 Task: Find connections with filter location Shaoguan with filter topic #Futurewith filter profile language English with filter current company PRI Global with filter school Karnataka Jobs and Careers with filter industry Commercial and Service Industry Machinery Manufacturing with filter service category Grant Writing with filter keywords title Chief Technology Officer (CTO)
Action: Mouse moved to (186, 291)
Screenshot: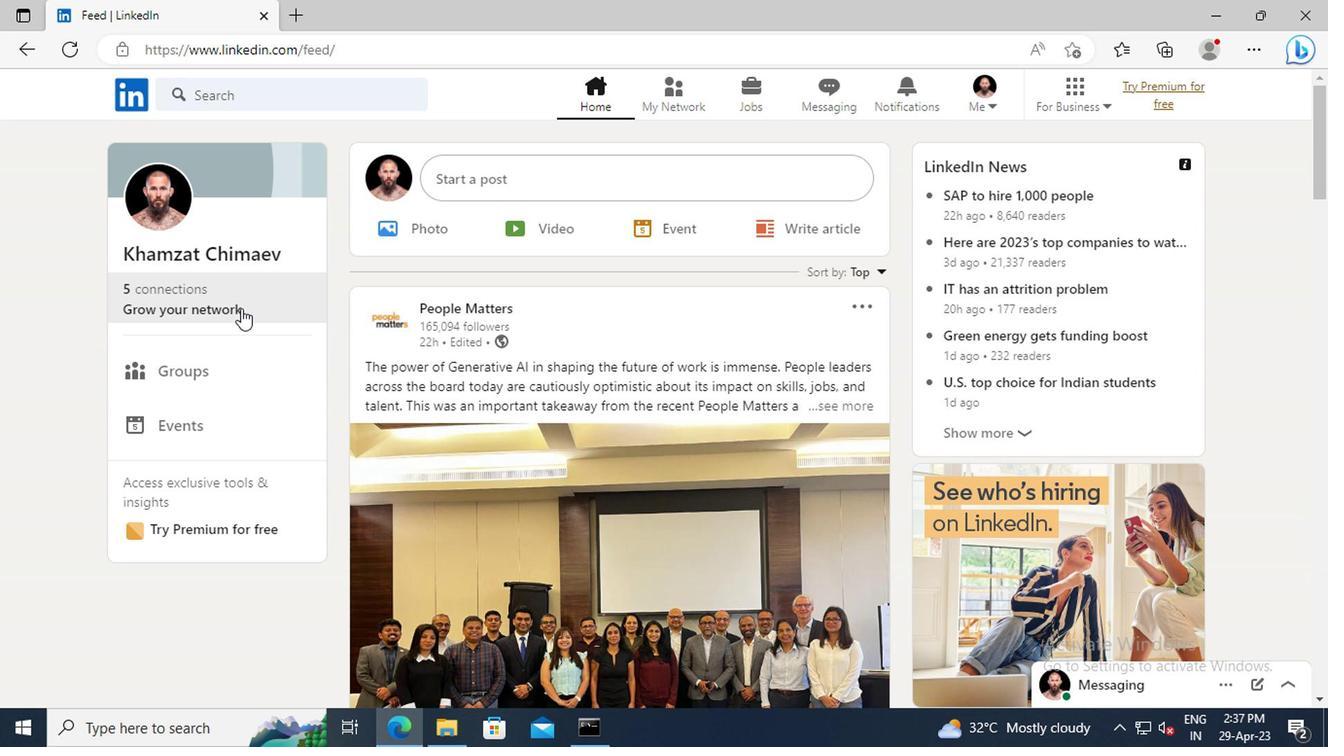 
Action: Mouse pressed left at (186, 291)
Screenshot: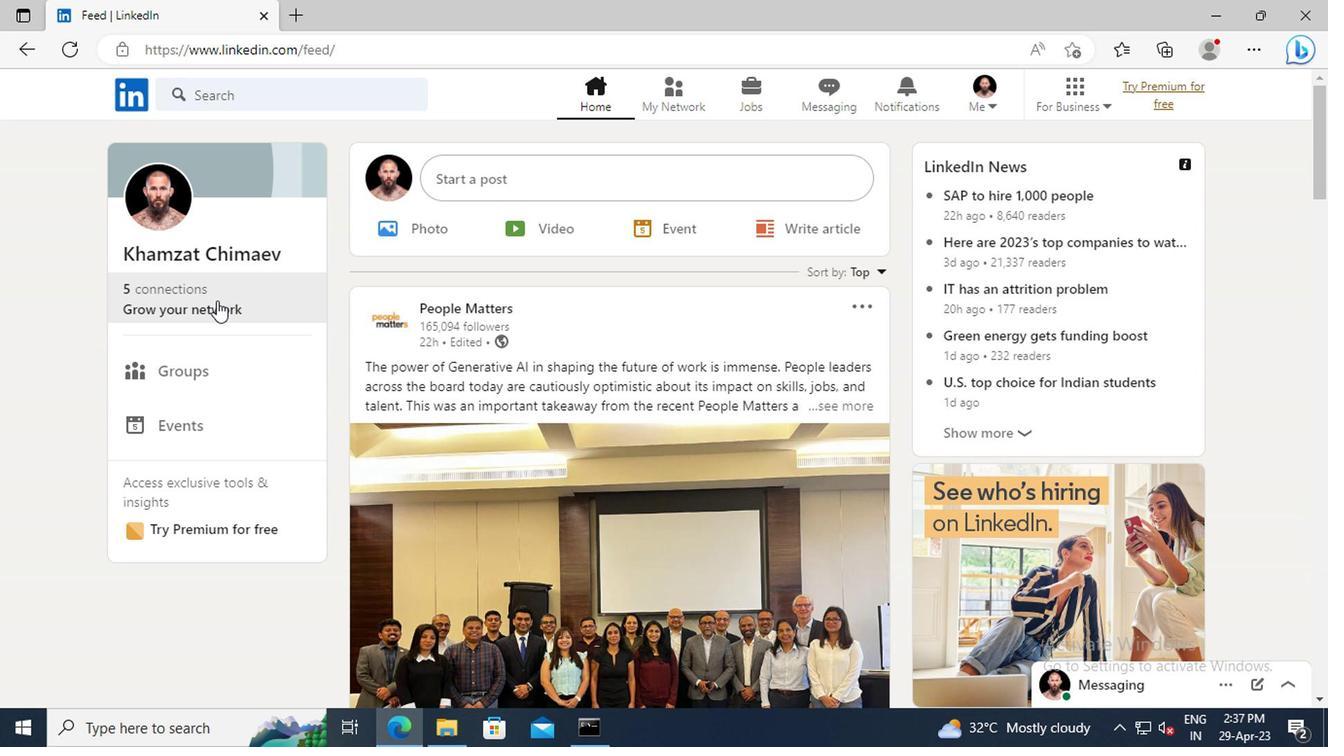 
Action: Mouse moved to (205, 205)
Screenshot: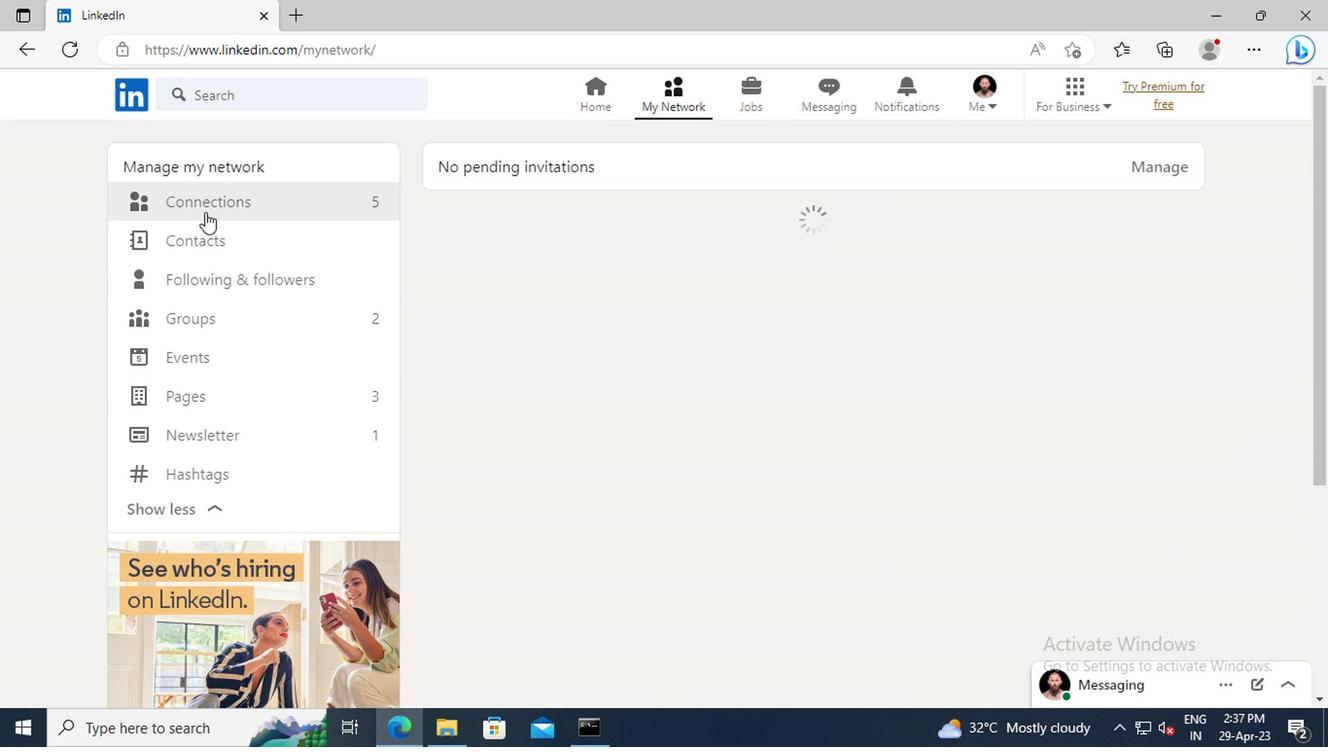 
Action: Mouse pressed left at (205, 205)
Screenshot: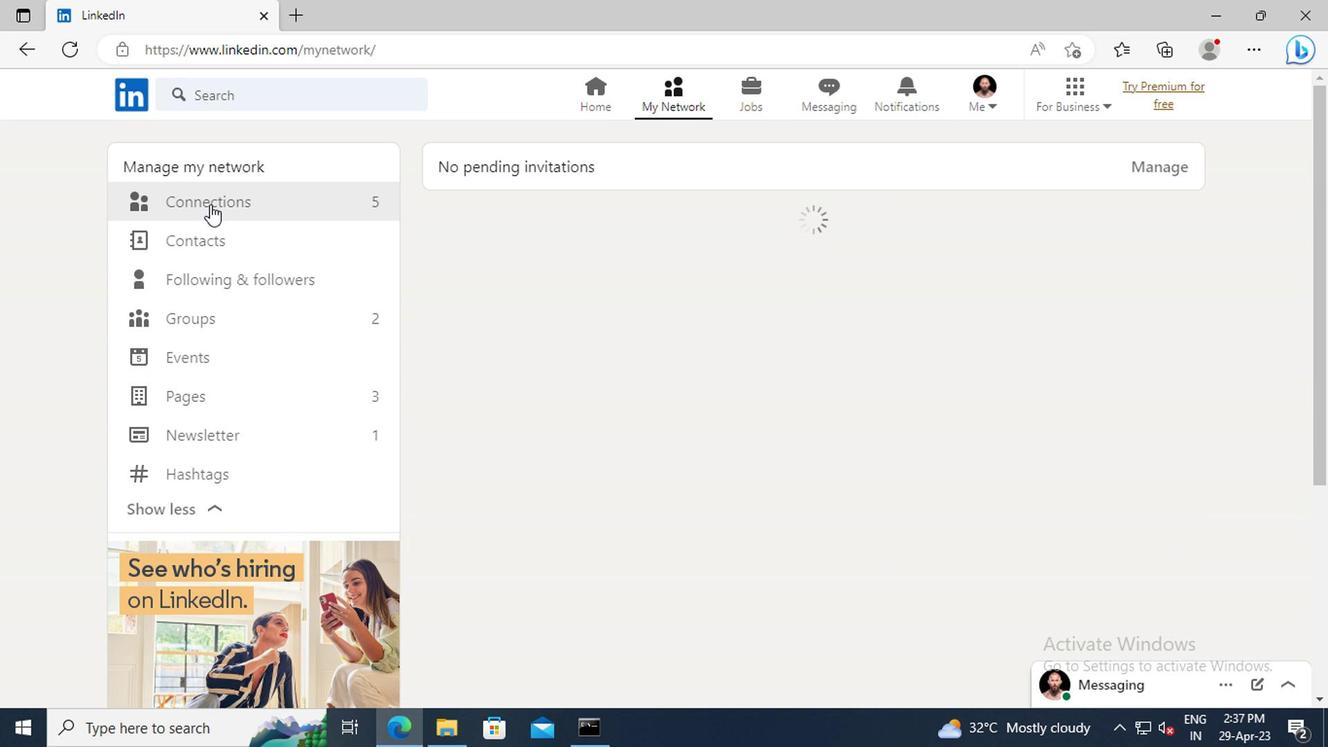 
Action: Mouse moved to (774, 209)
Screenshot: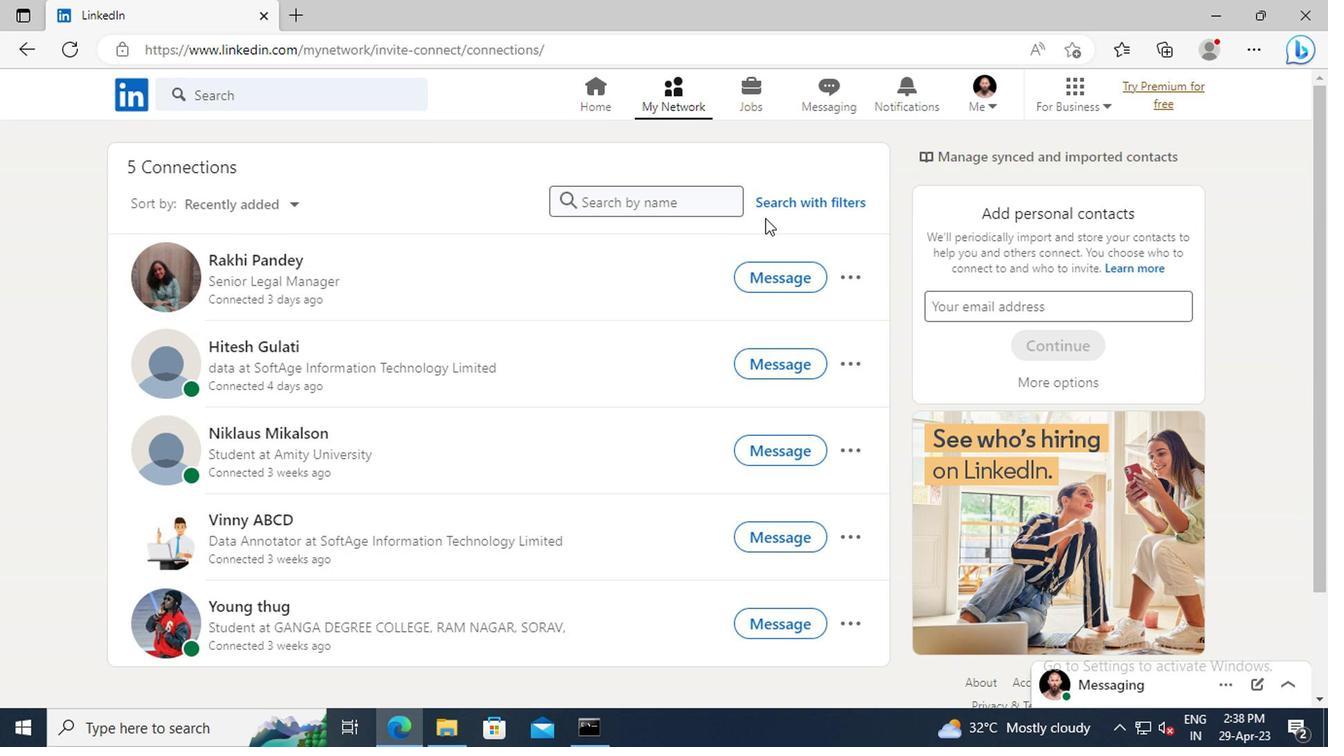 
Action: Mouse pressed left at (774, 209)
Screenshot: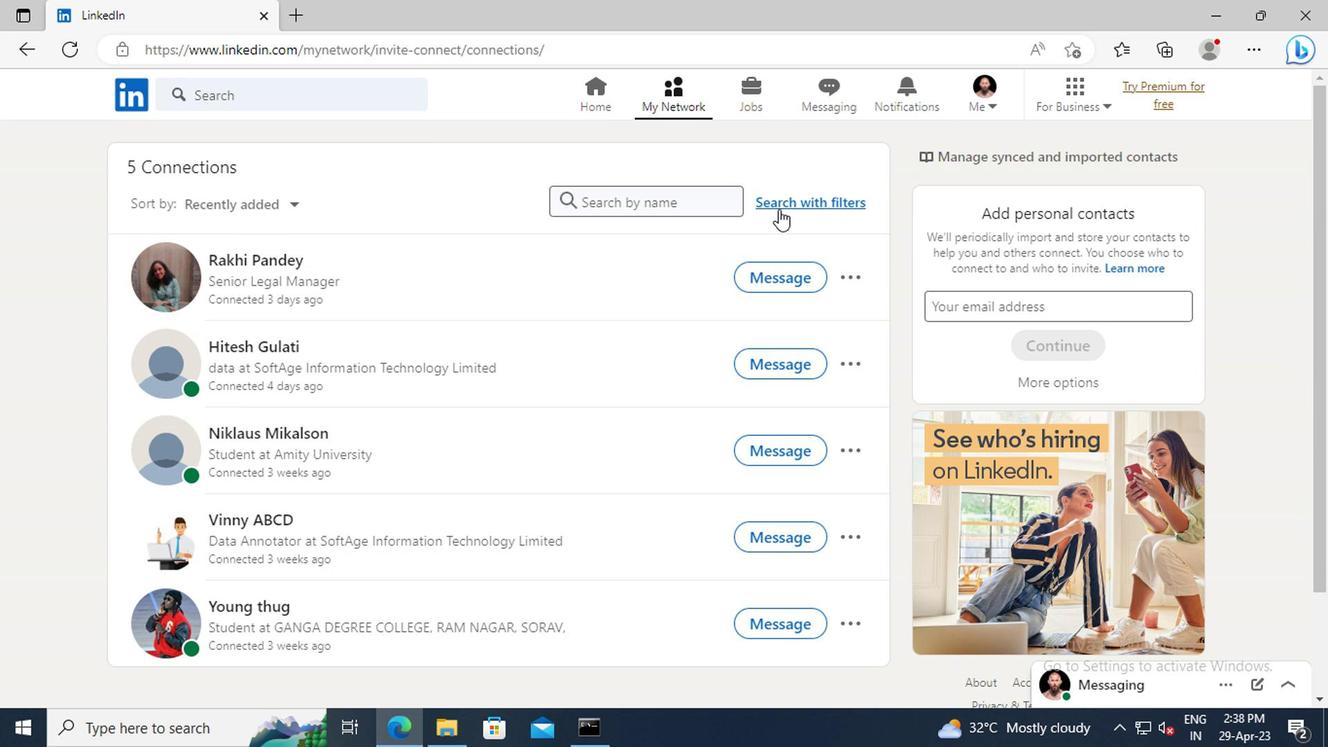 
Action: Mouse moved to (735, 153)
Screenshot: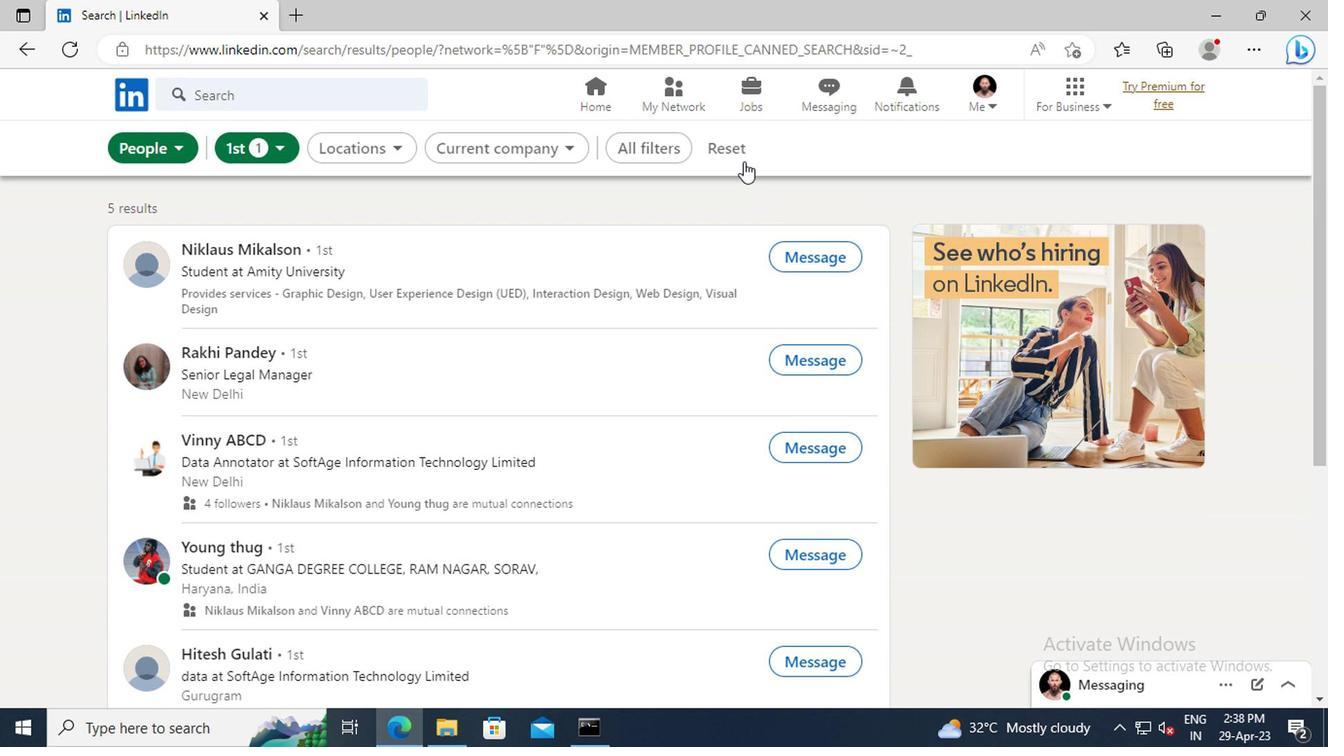 
Action: Mouse pressed left at (735, 153)
Screenshot: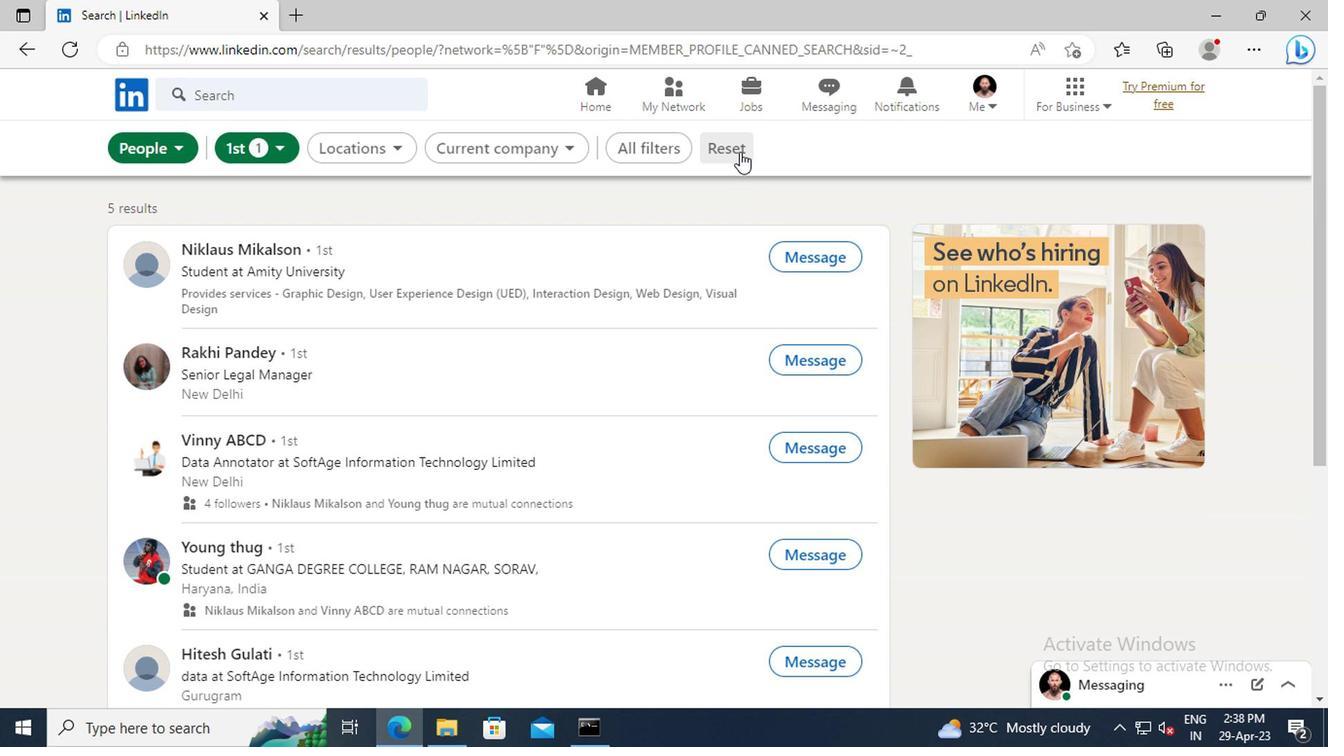 
Action: Mouse moved to (691, 152)
Screenshot: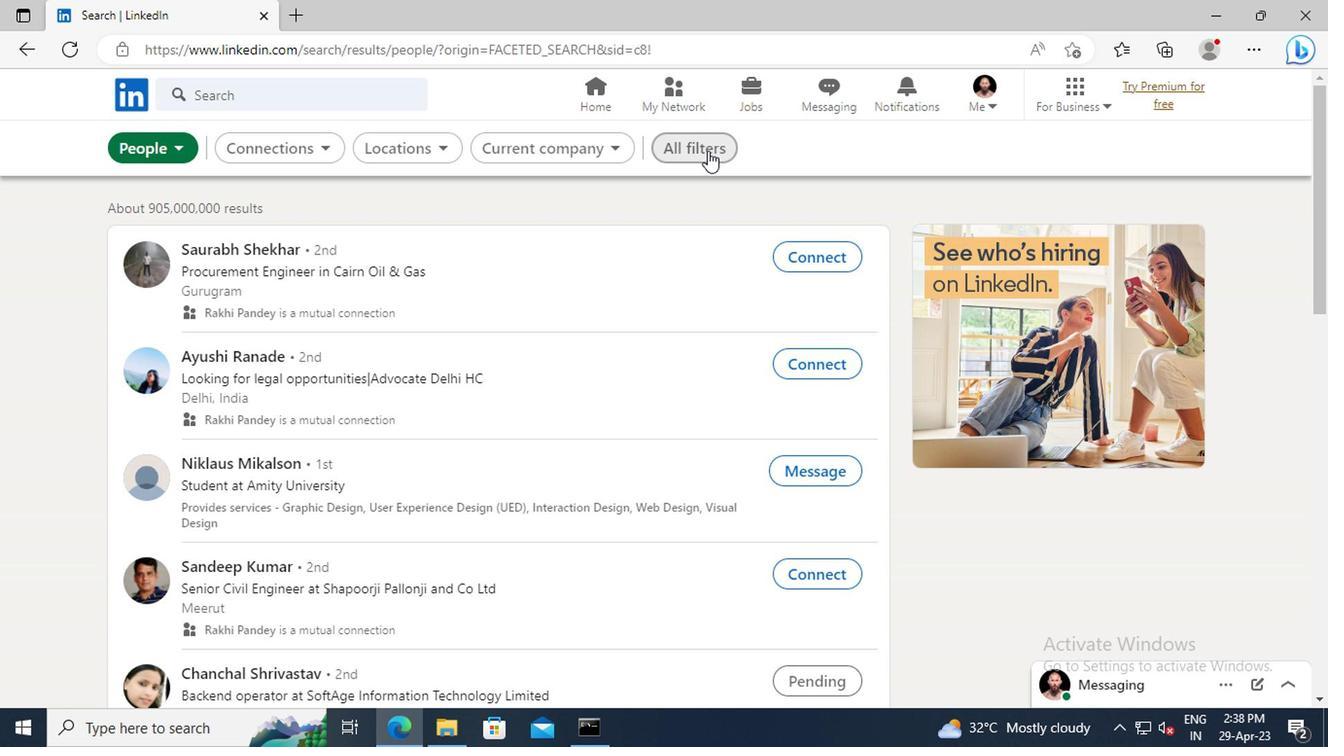 
Action: Mouse pressed left at (691, 152)
Screenshot: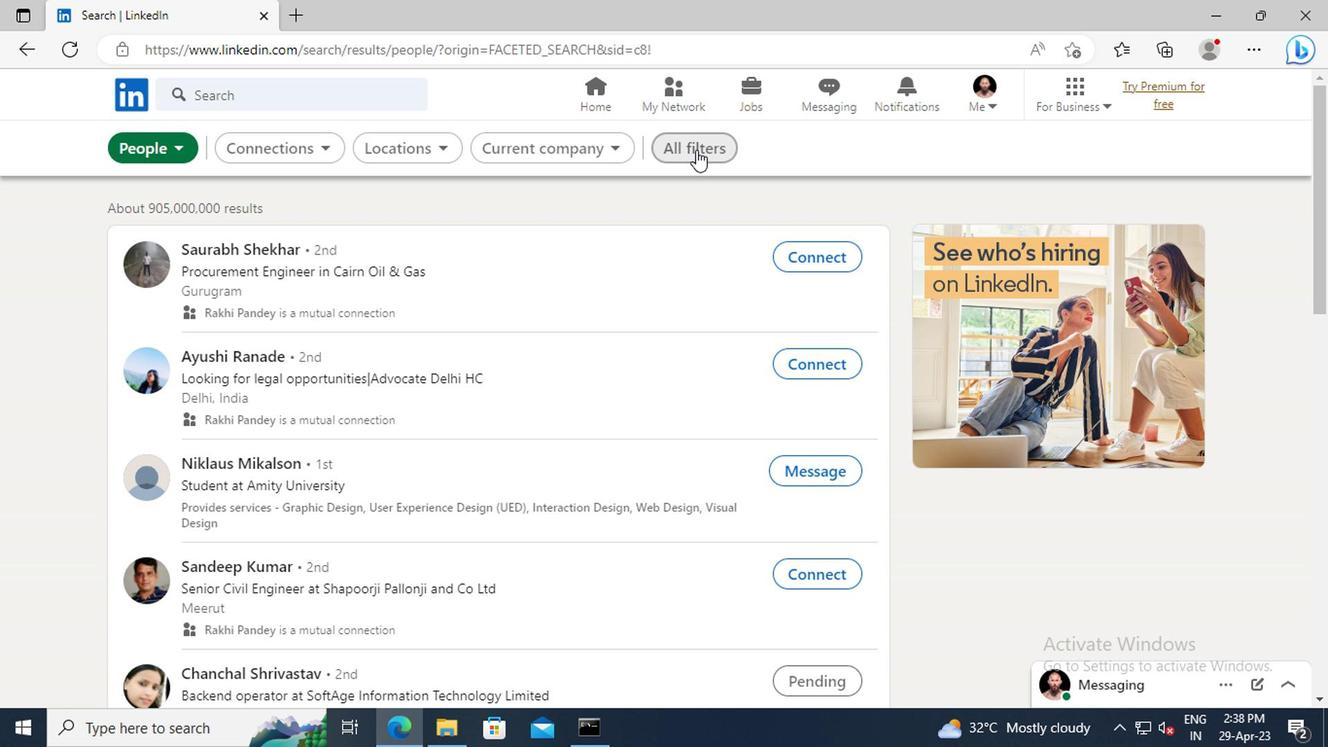 
Action: Mouse moved to (1085, 337)
Screenshot: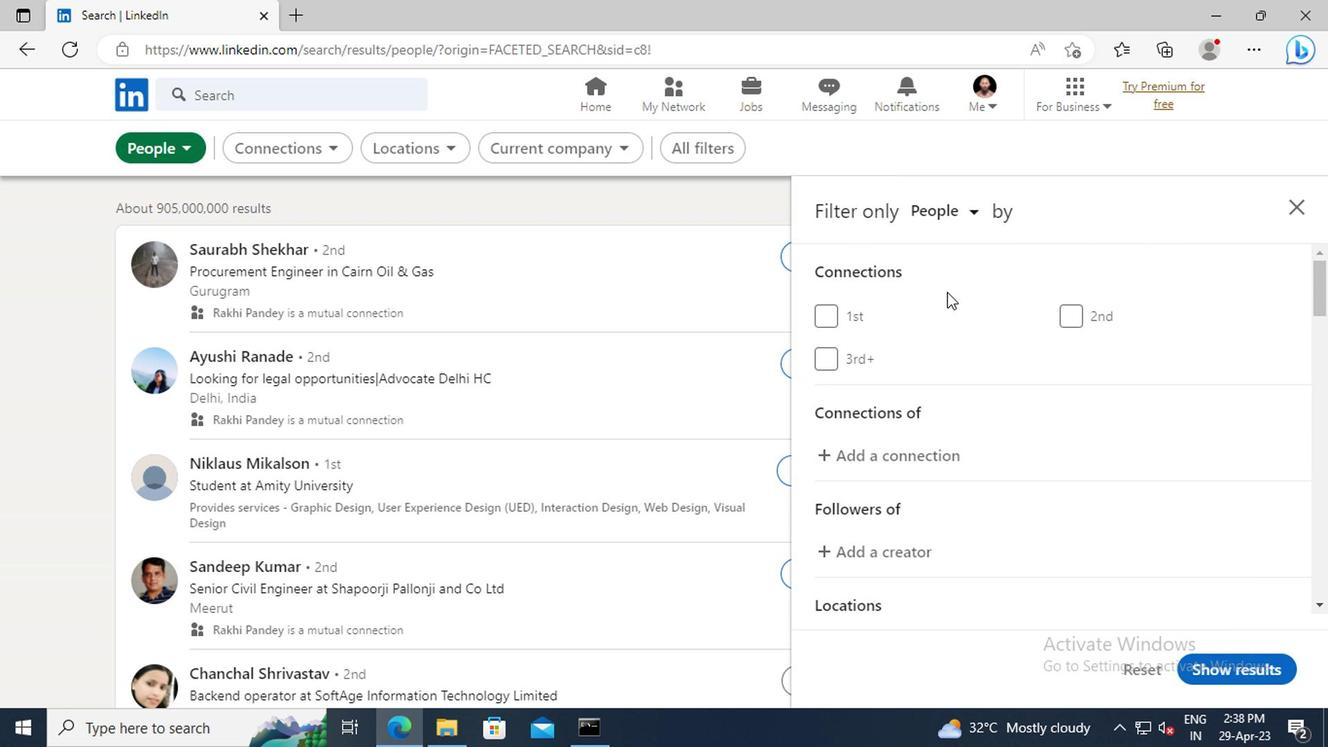 
Action: Mouse scrolled (1085, 336) with delta (0, -1)
Screenshot: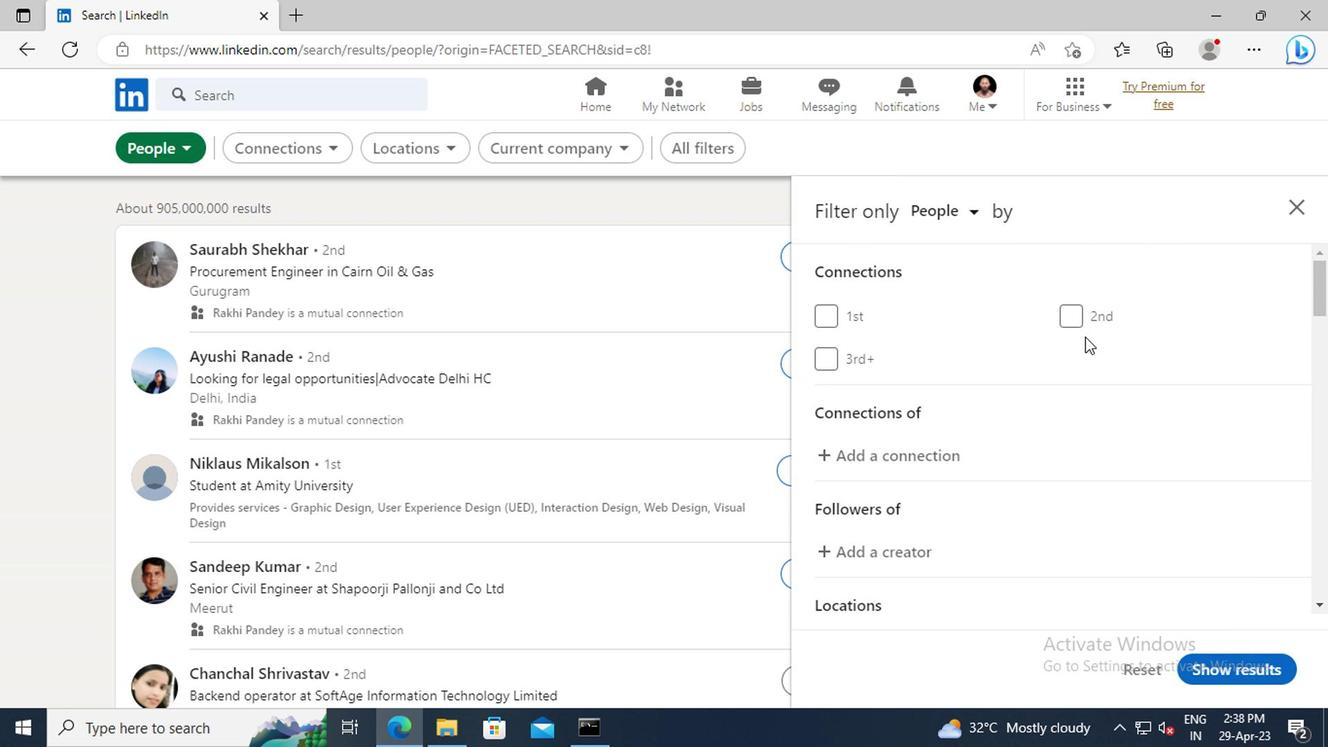 
Action: Mouse scrolled (1085, 336) with delta (0, -1)
Screenshot: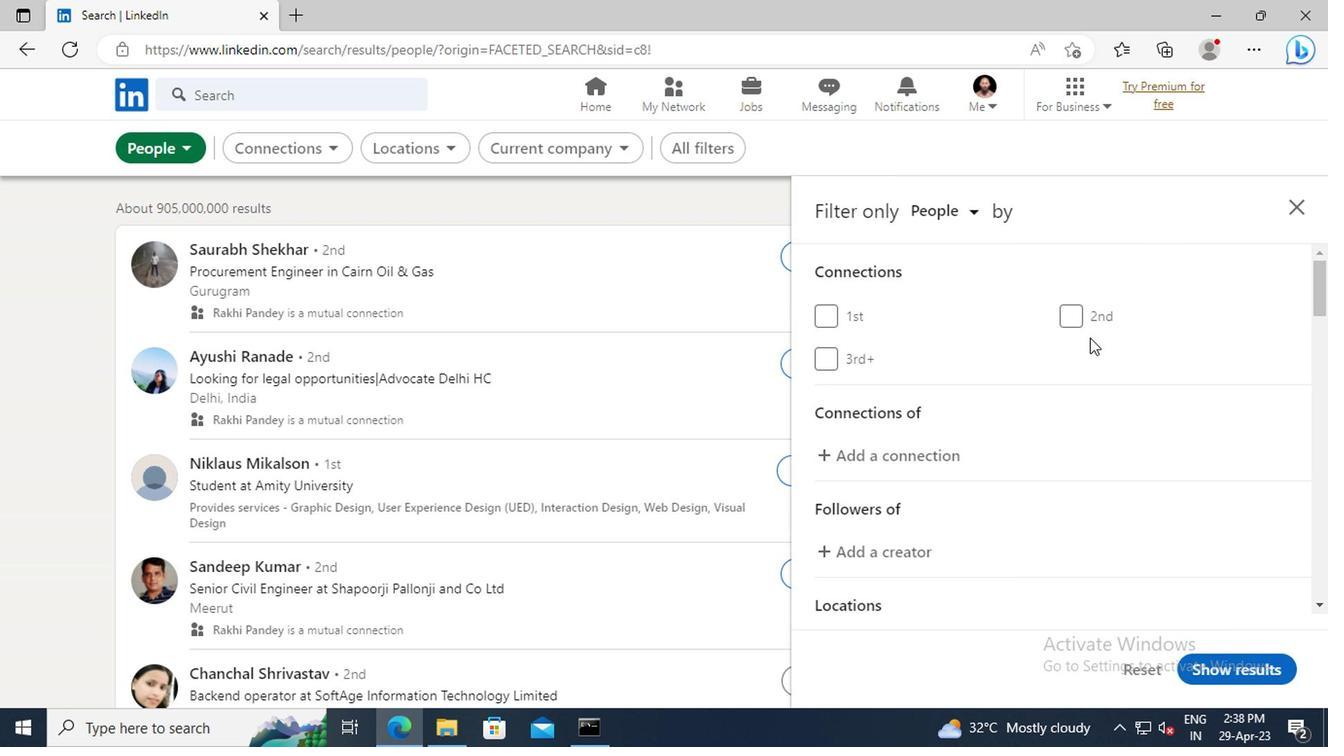 
Action: Mouse scrolled (1085, 336) with delta (0, -1)
Screenshot: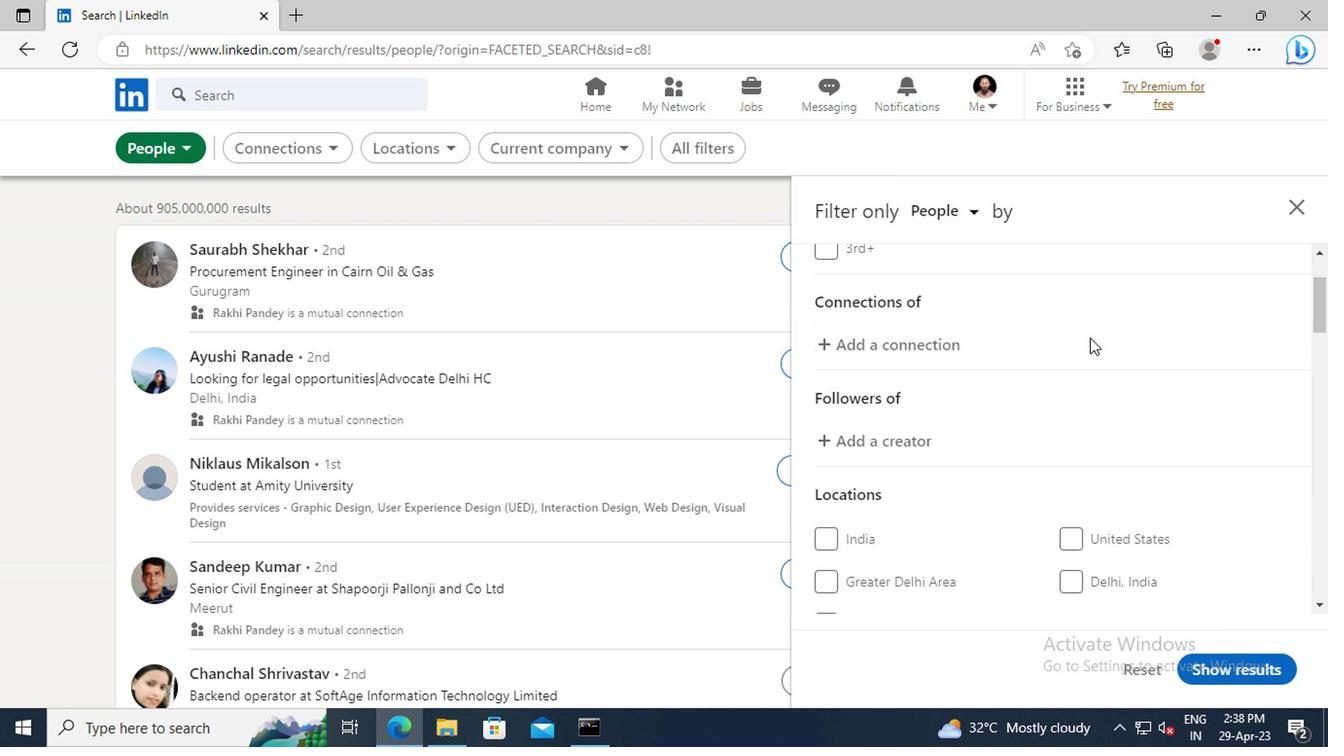 
Action: Mouse scrolled (1085, 336) with delta (0, -1)
Screenshot: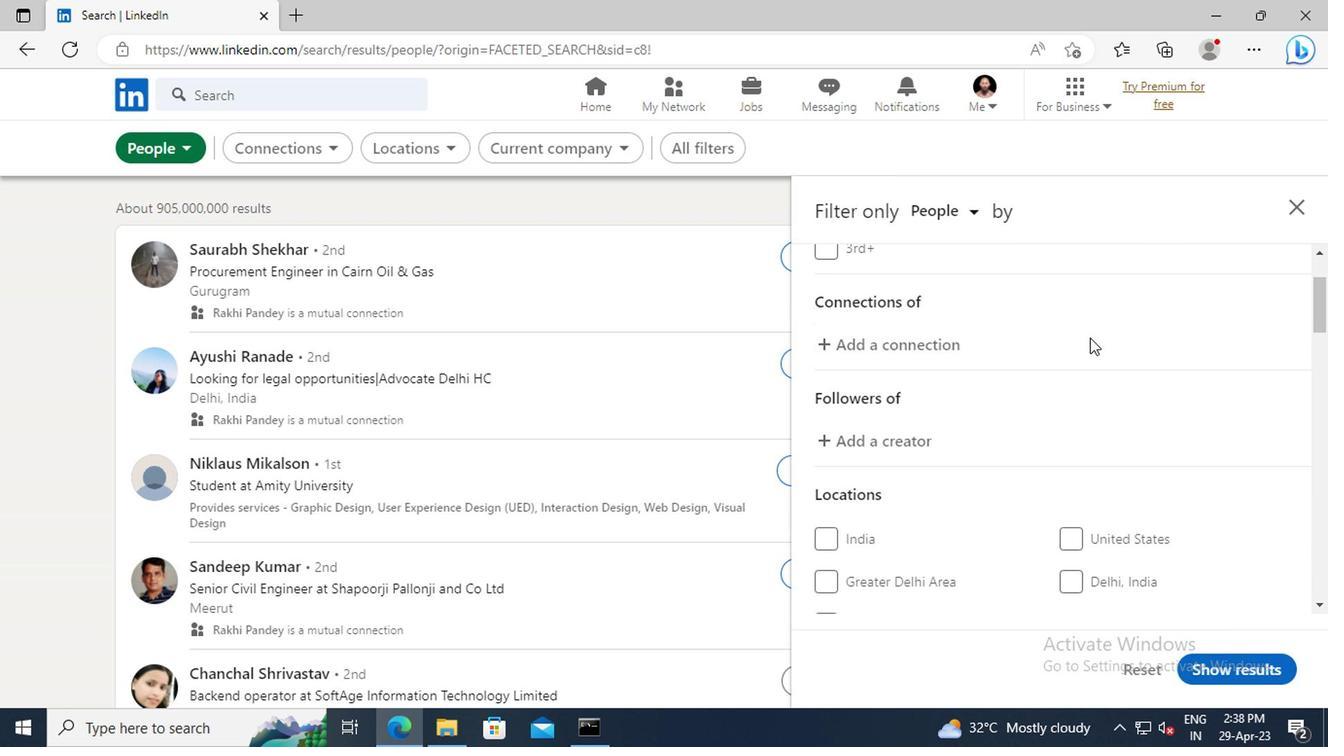 
Action: Mouse scrolled (1085, 336) with delta (0, -1)
Screenshot: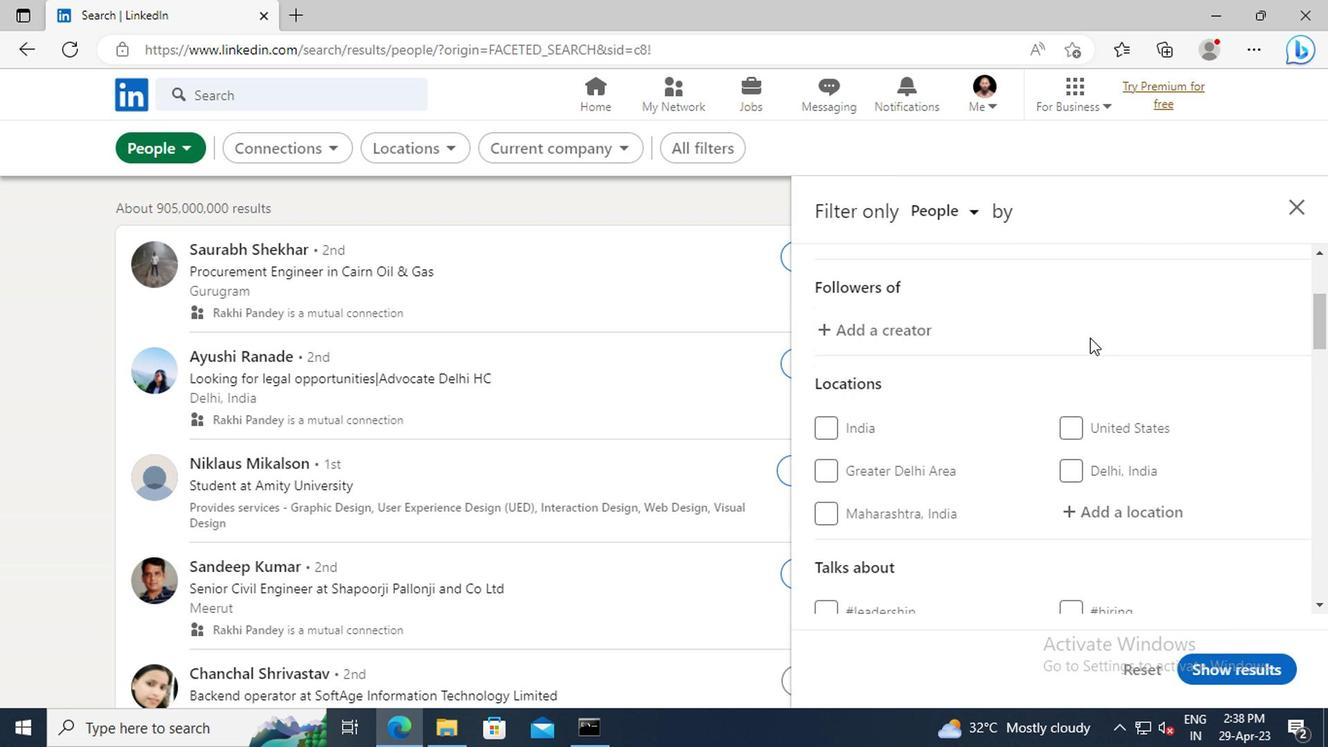 
Action: Mouse scrolled (1085, 336) with delta (0, -1)
Screenshot: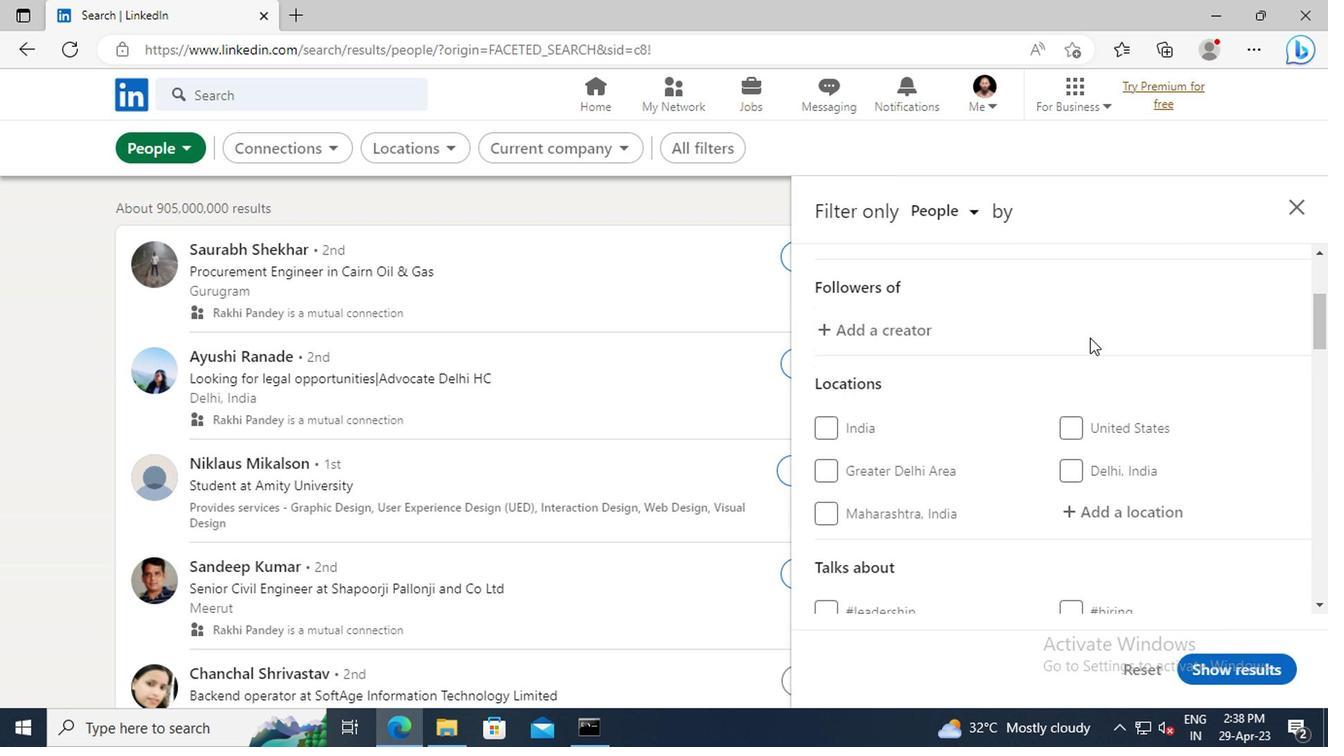 
Action: Mouse moved to (1093, 394)
Screenshot: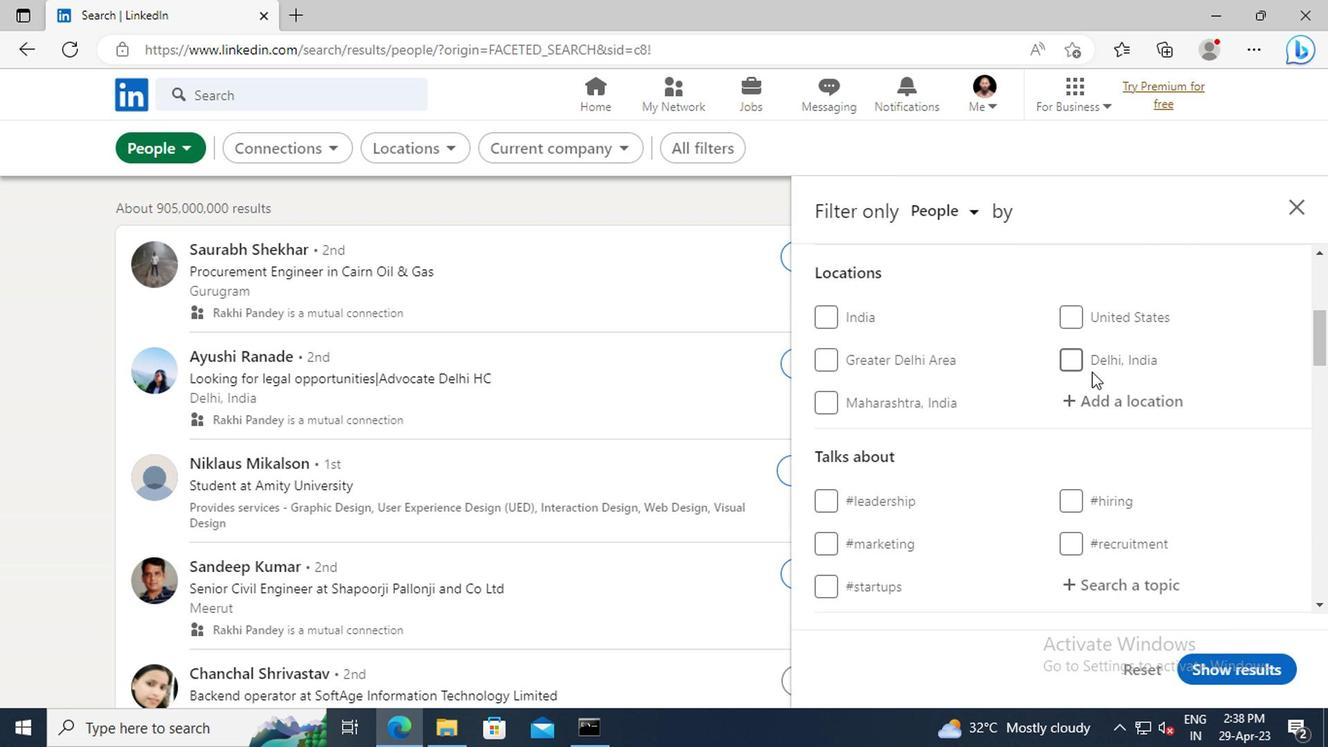 
Action: Mouse pressed left at (1093, 394)
Screenshot: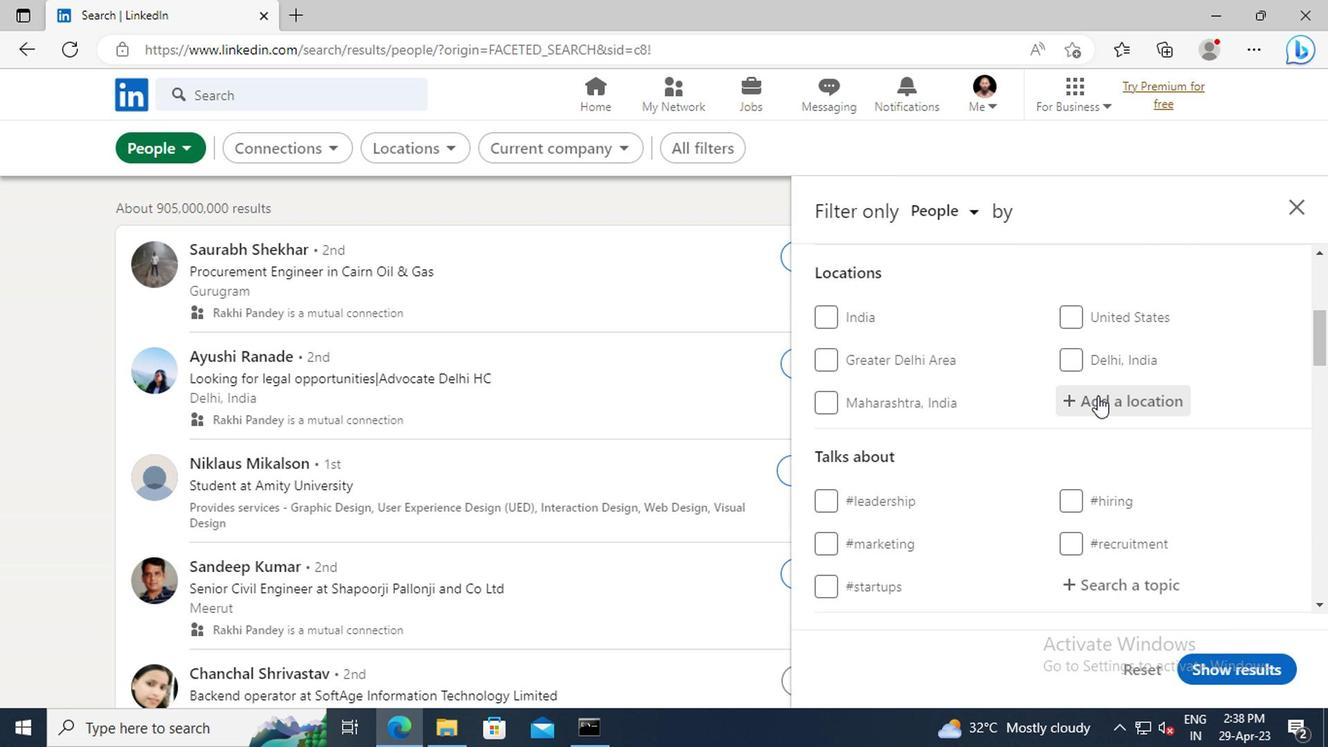 
Action: Key pressed <Key.shift>SHAOGUAN
Screenshot: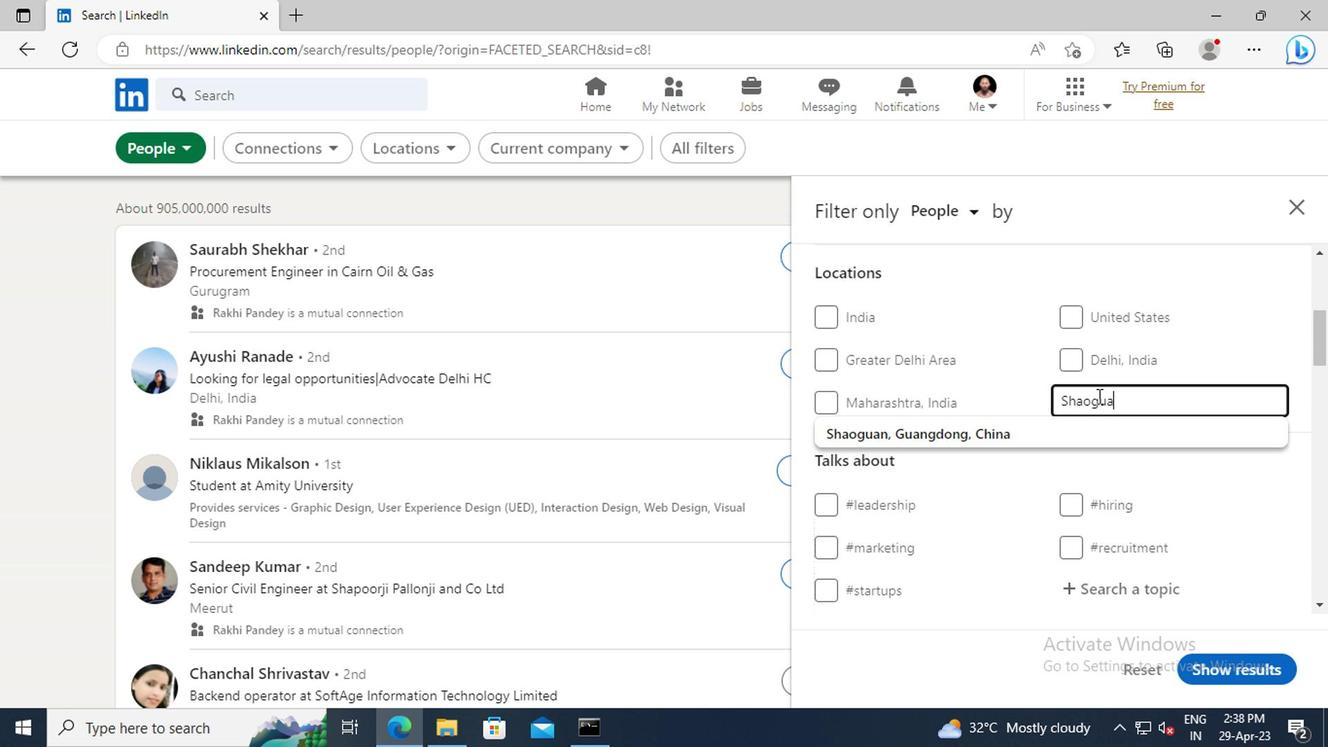 
Action: Mouse moved to (1076, 422)
Screenshot: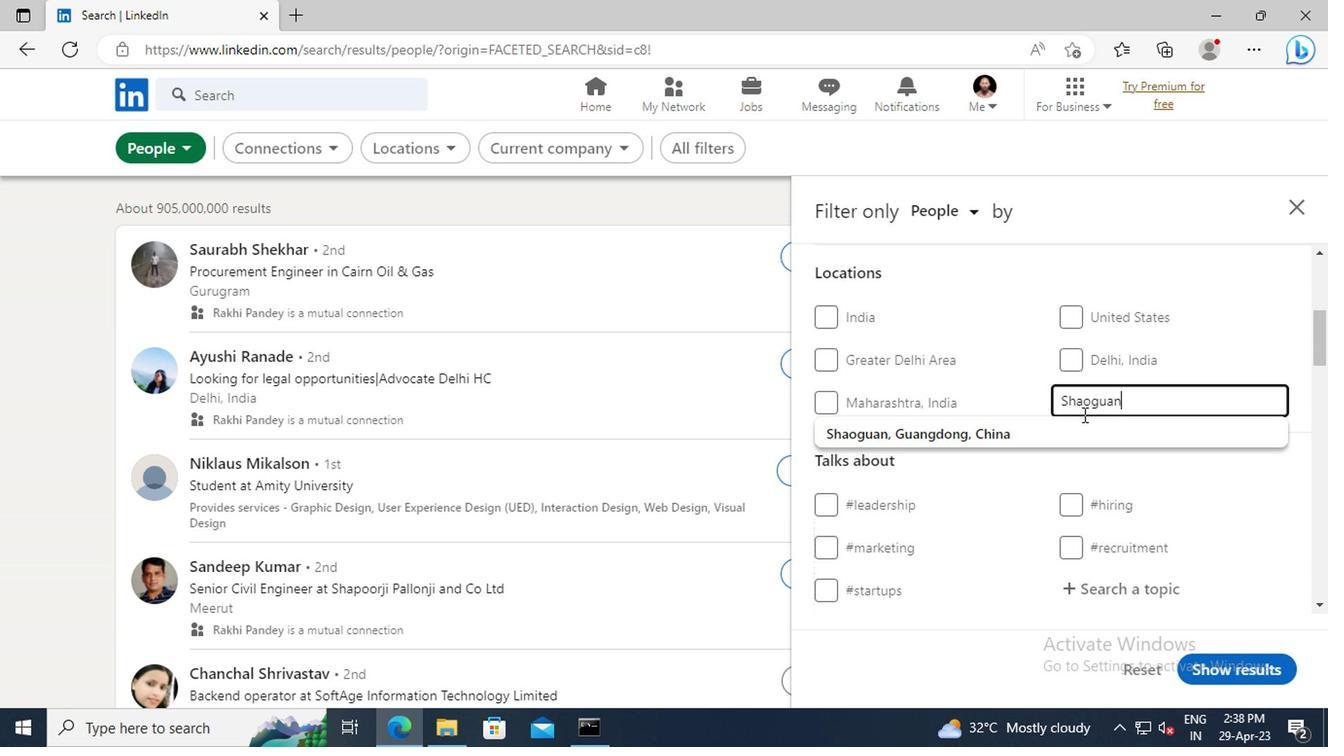 
Action: Mouse pressed left at (1076, 422)
Screenshot: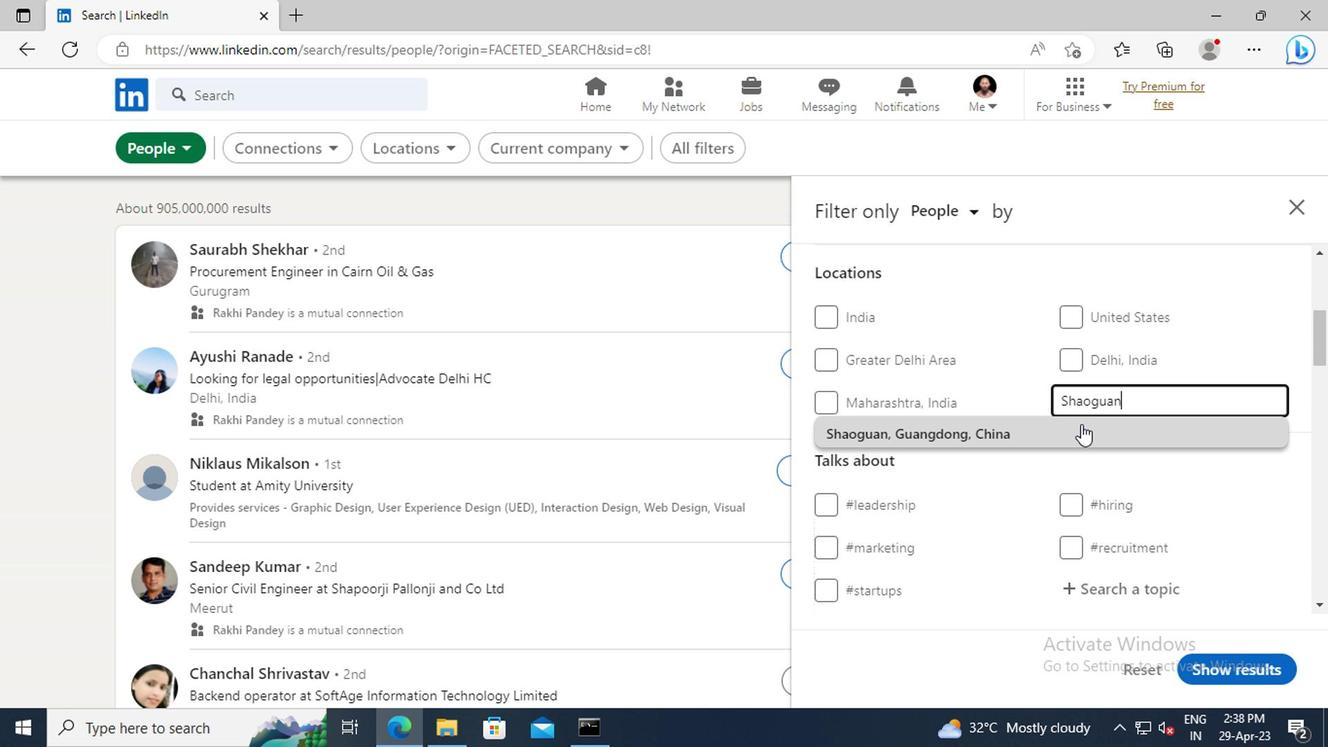 
Action: Mouse scrolled (1076, 421) with delta (0, 0)
Screenshot: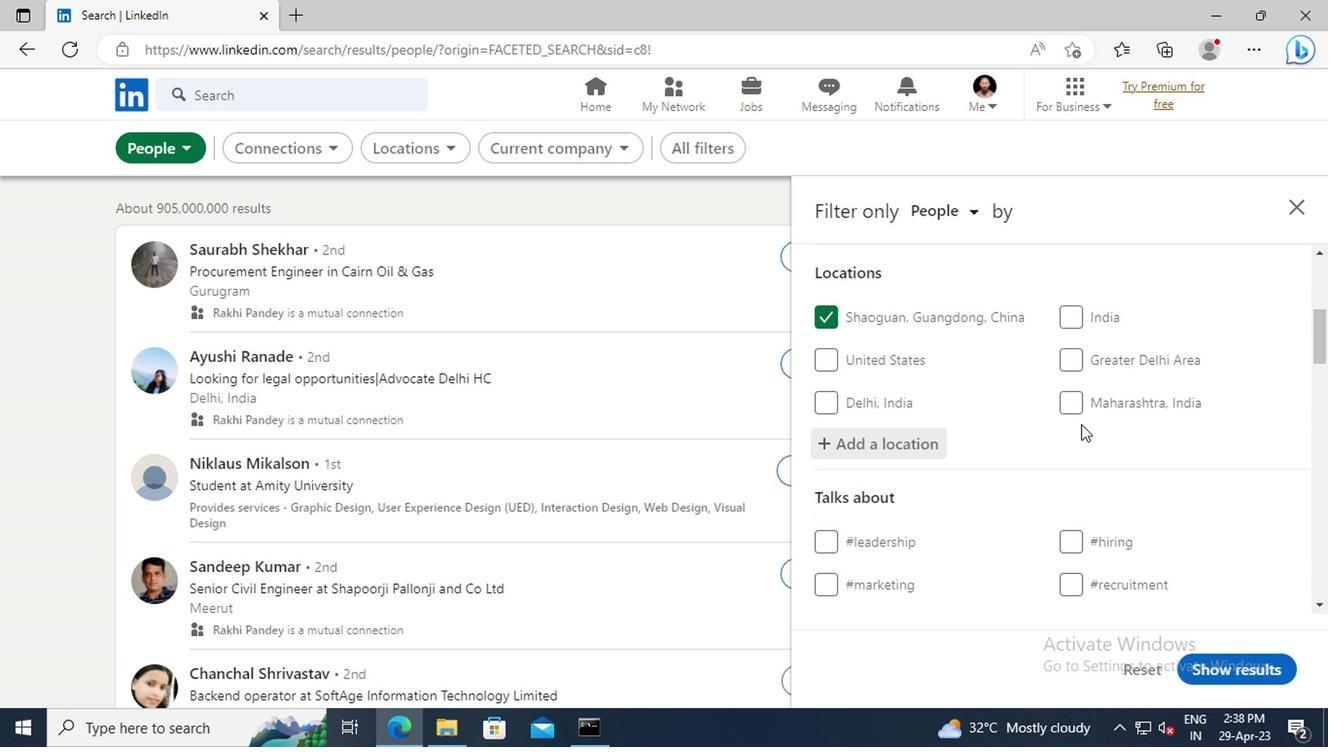 
Action: Mouse scrolled (1076, 421) with delta (0, 0)
Screenshot: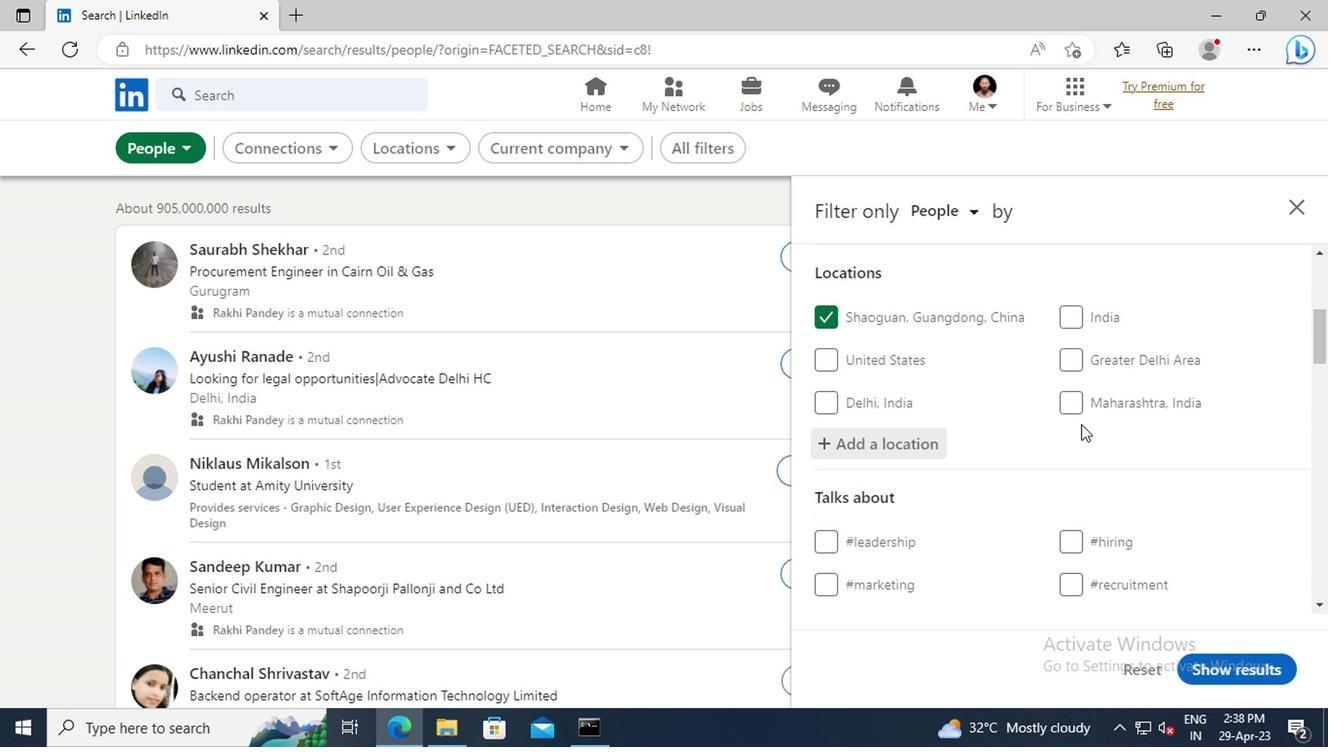 
Action: Mouse scrolled (1076, 421) with delta (0, 0)
Screenshot: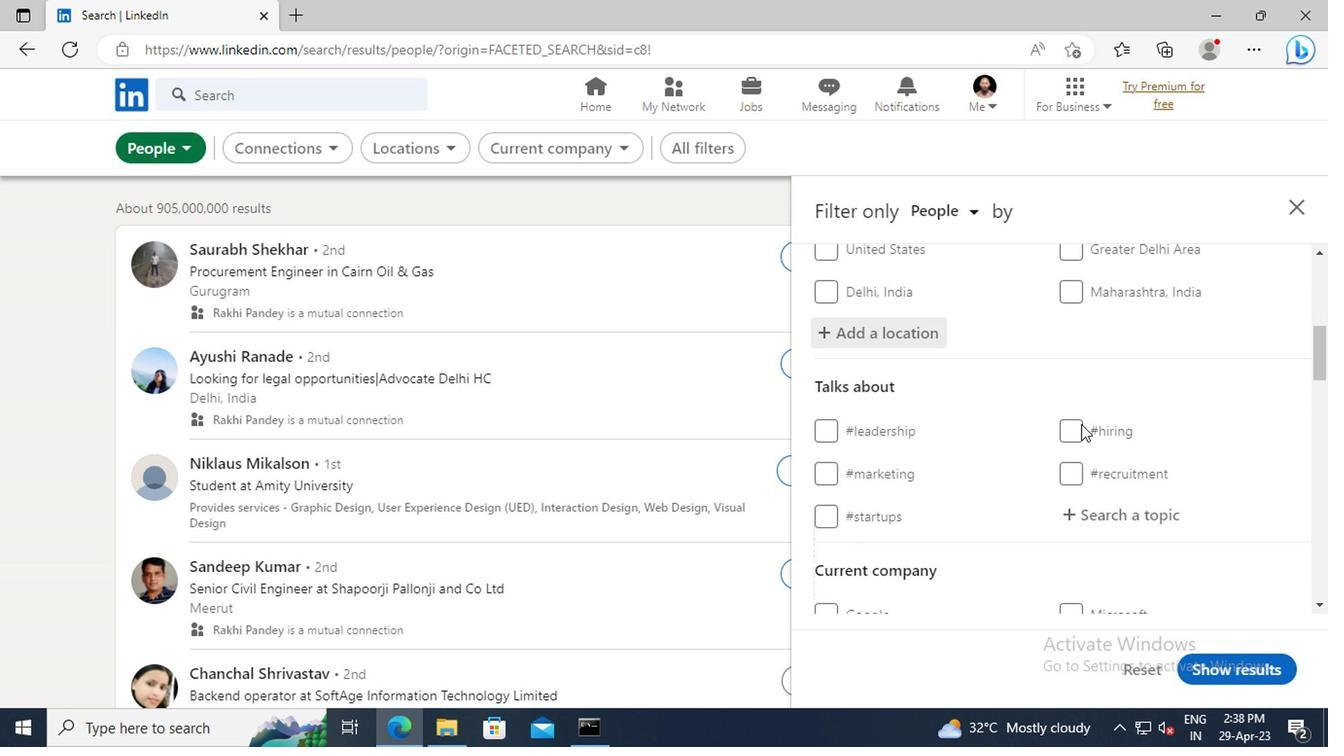 
Action: Mouse moved to (1078, 455)
Screenshot: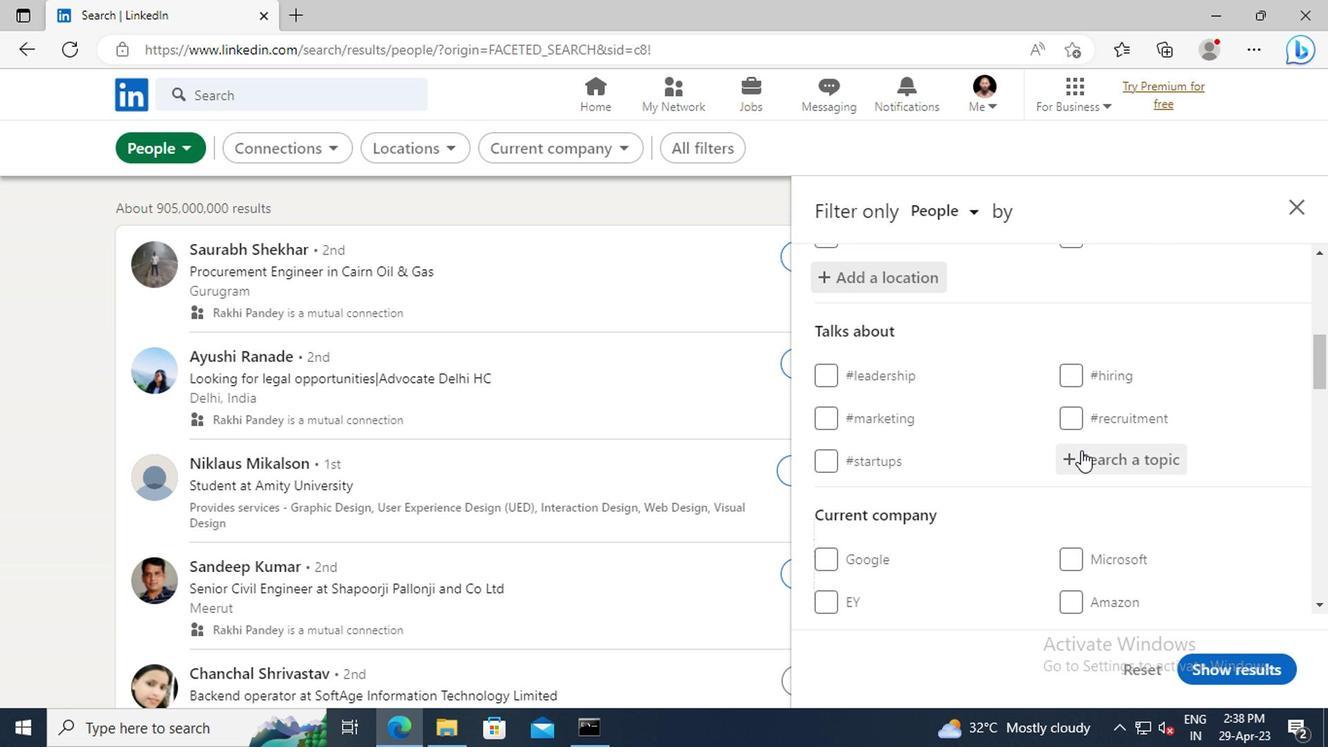 
Action: Mouse pressed left at (1078, 455)
Screenshot: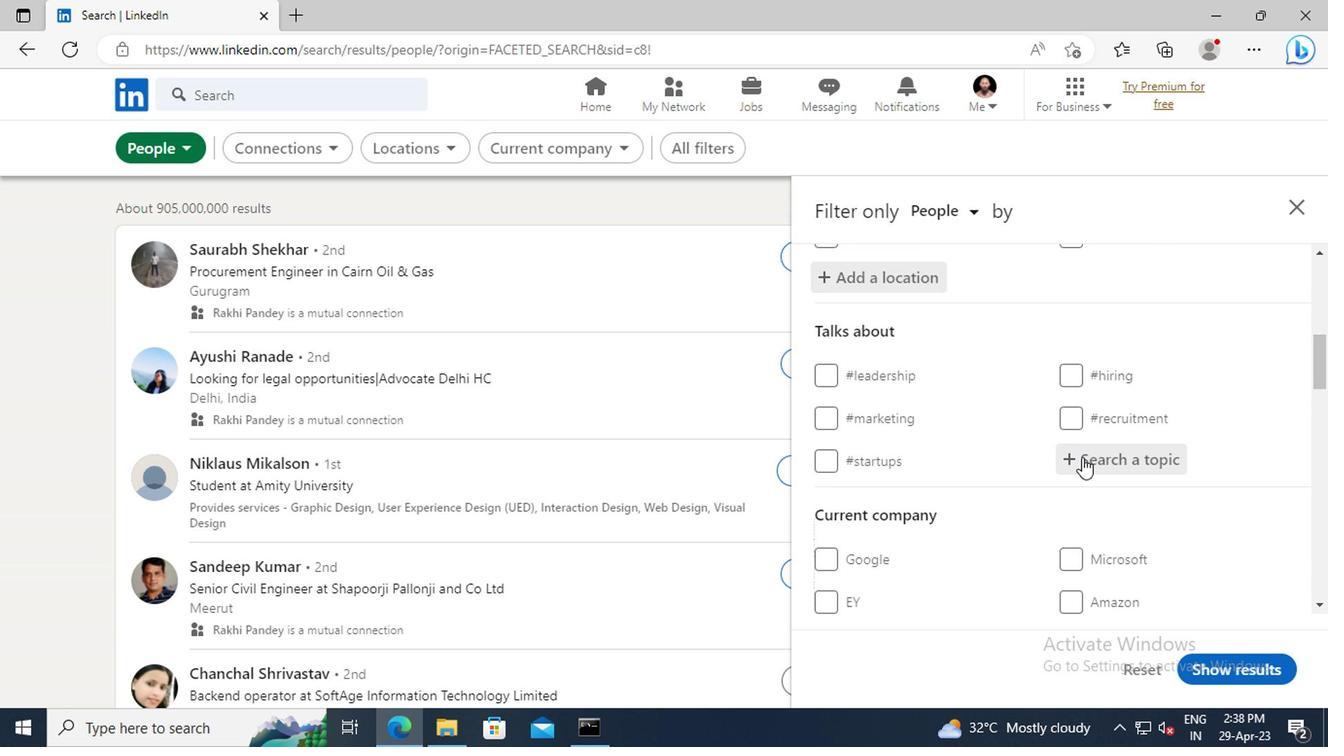 
Action: Key pressed <Key.shift>FUTURE
Screenshot: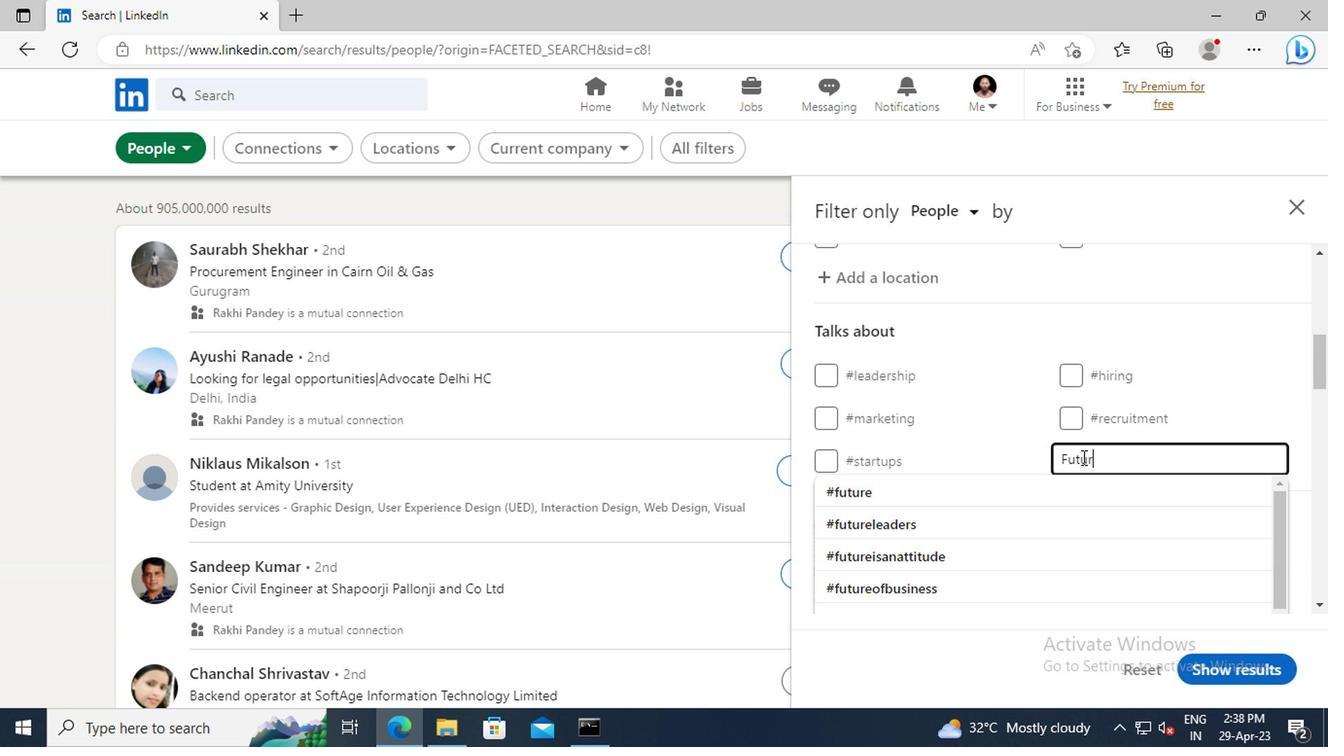 
Action: Mouse moved to (1076, 479)
Screenshot: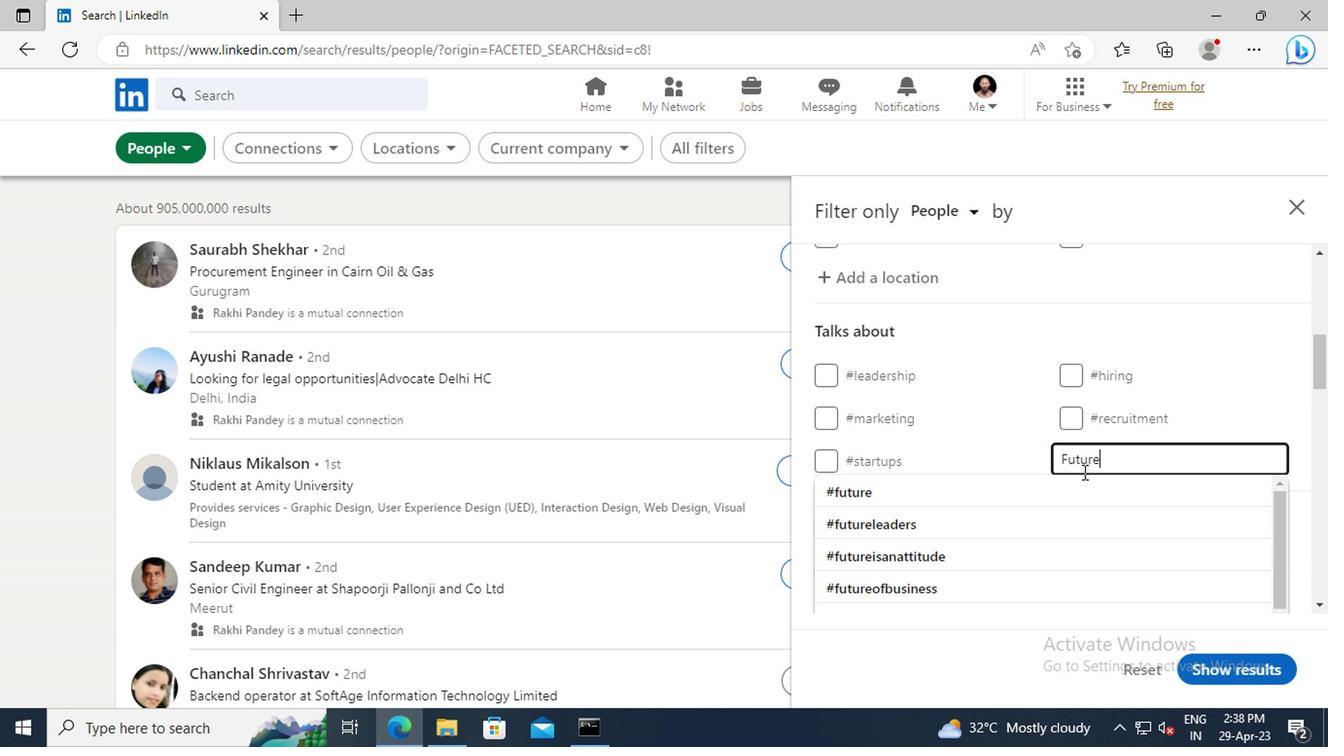 
Action: Mouse pressed left at (1076, 479)
Screenshot: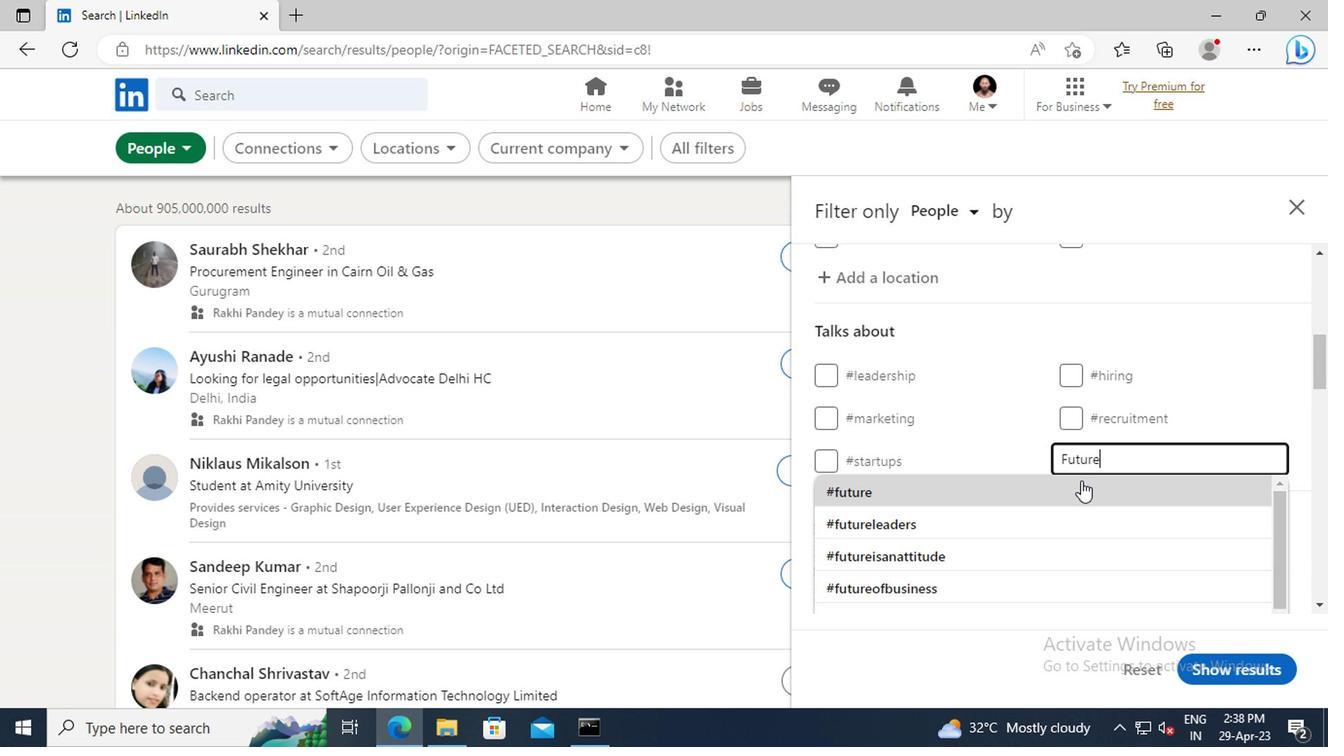
Action: Mouse scrolled (1076, 478) with delta (0, 0)
Screenshot: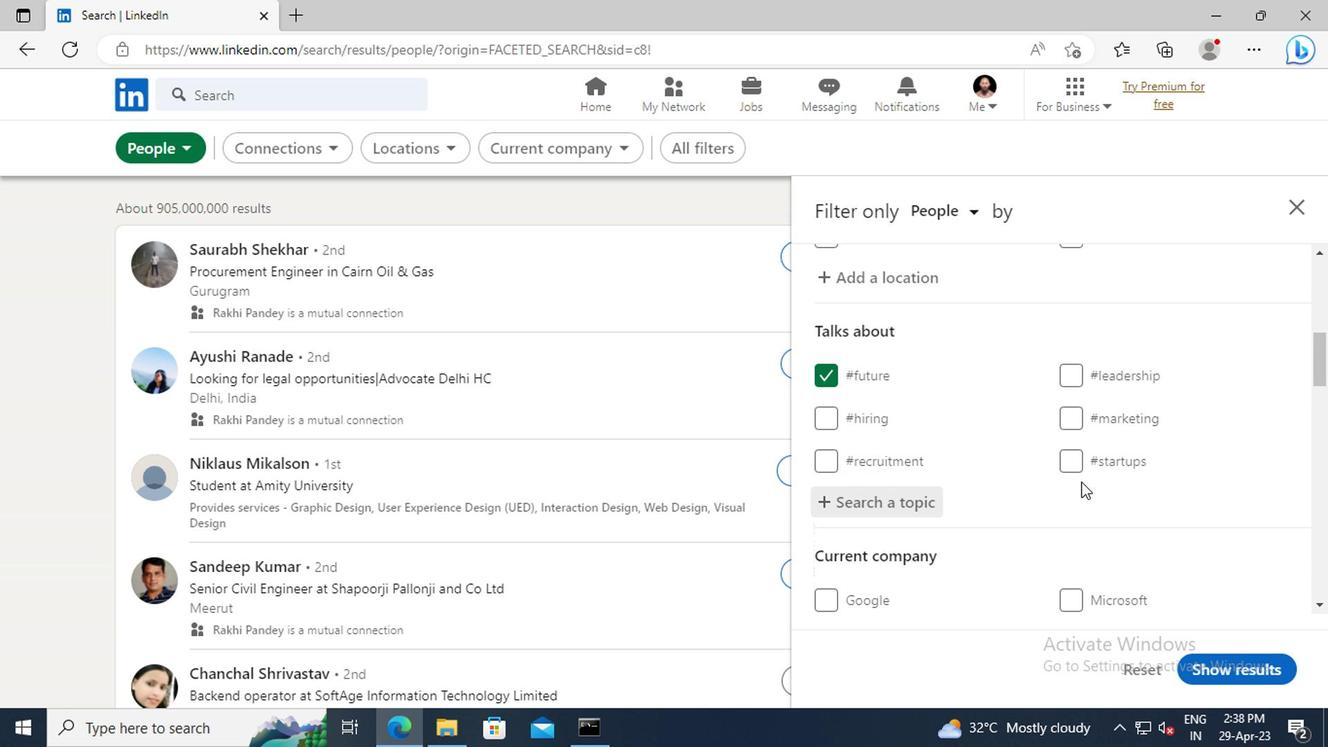 
Action: Mouse scrolled (1076, 478) with delta (0, 0)
Screenshot: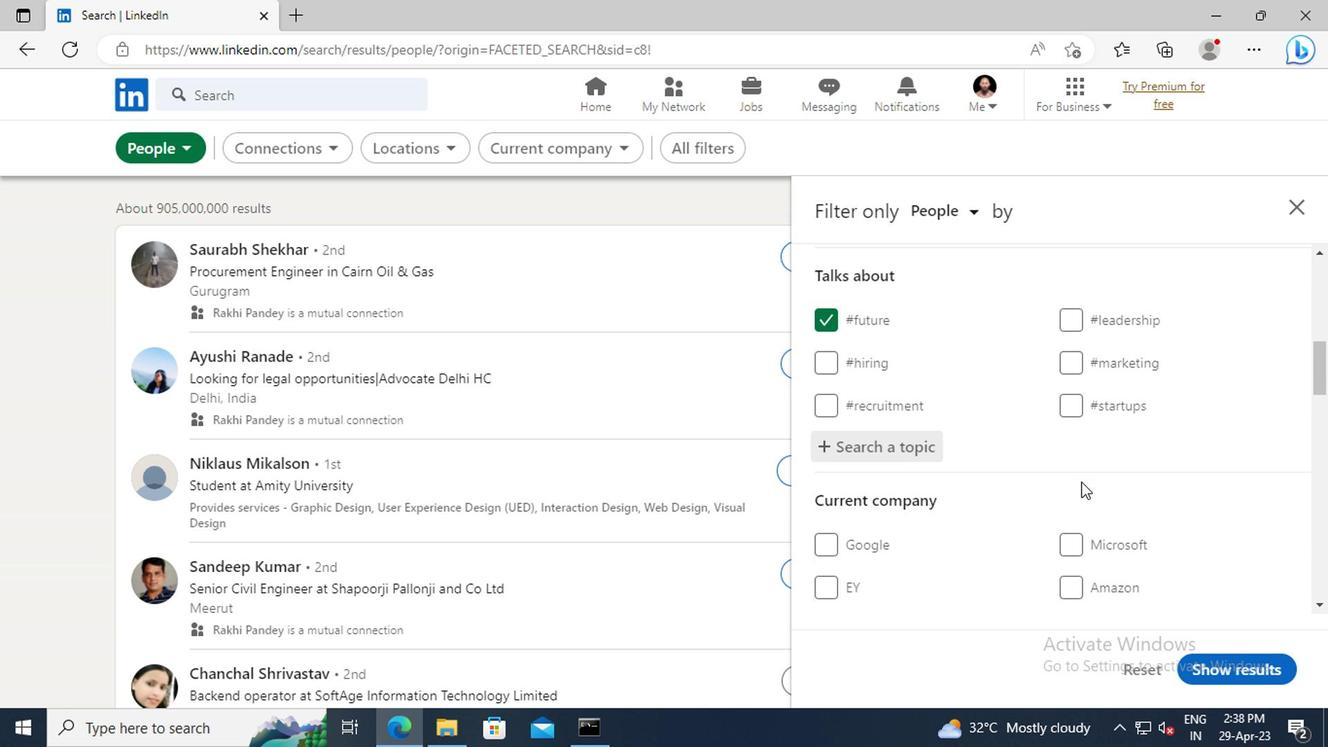 
Action: Mouse scrolled (1076, 478) with delta (0, 0)
Screenshot: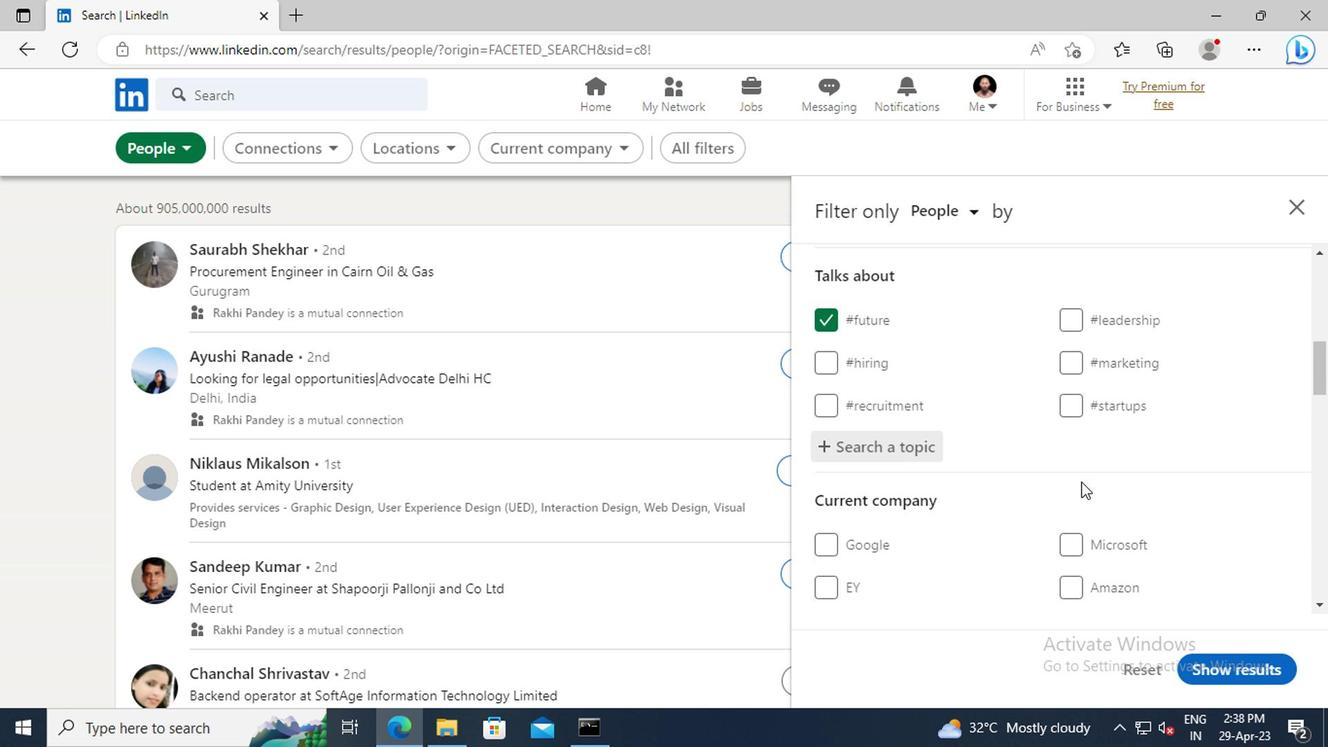 
Action: Mouse scrolled (1076, 478) with delta (0, 0)
Screenshot: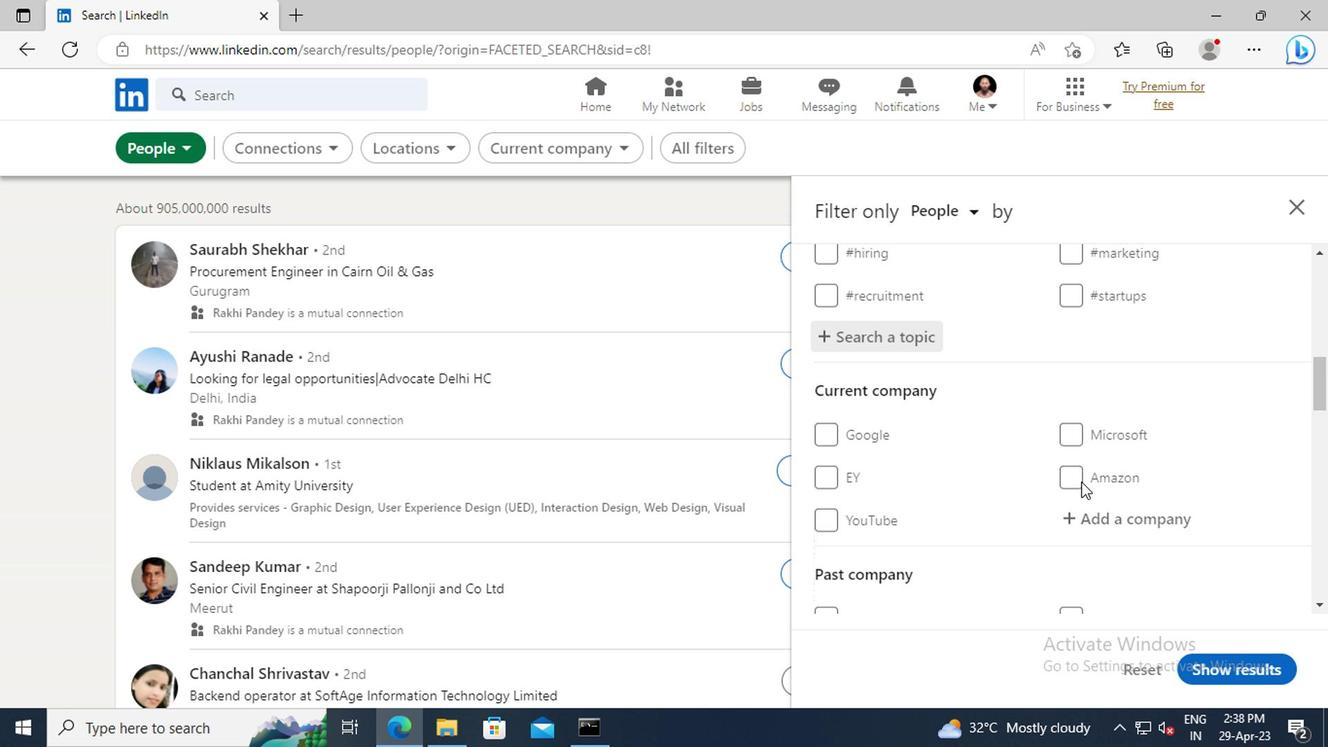
Action: Mouse scrolled (1076, 478) with delta (0, 0)
Screenshot: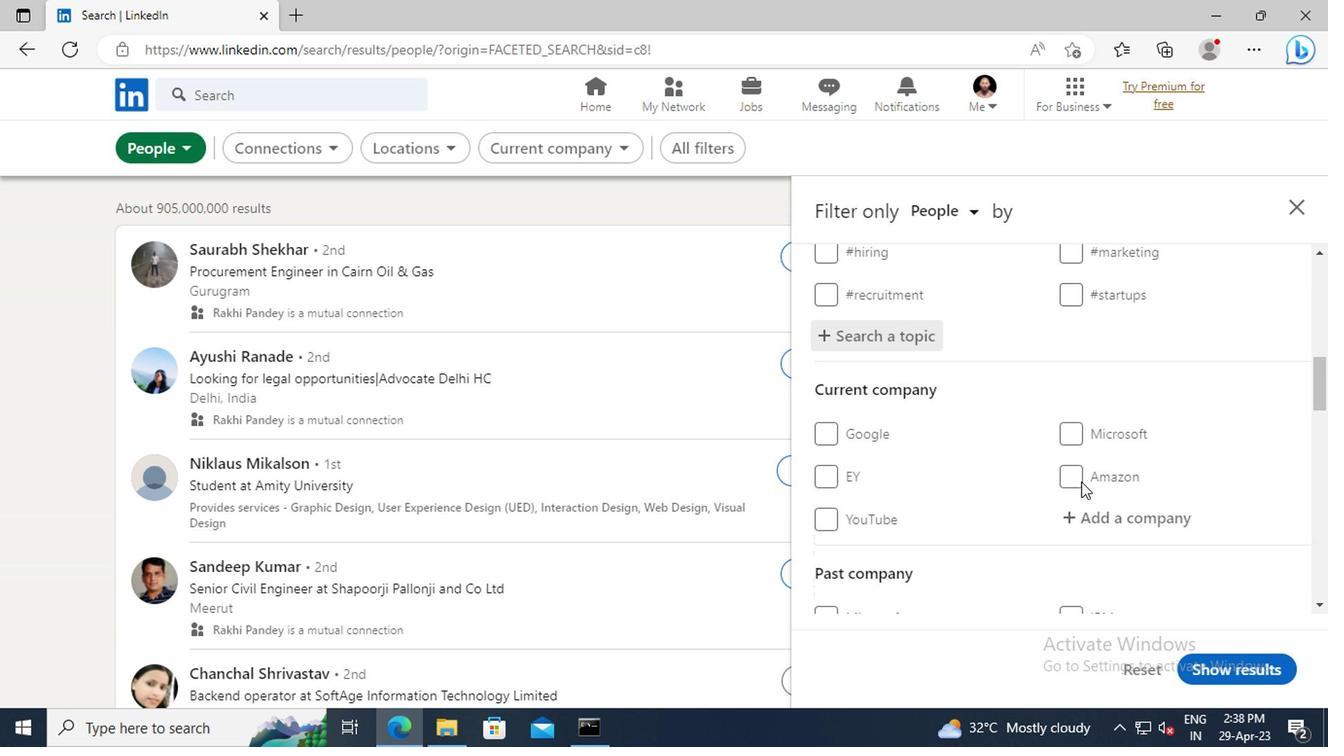 
Action: Mouse scrolled (1076, 478) with delta (0, 0)
Screenshot: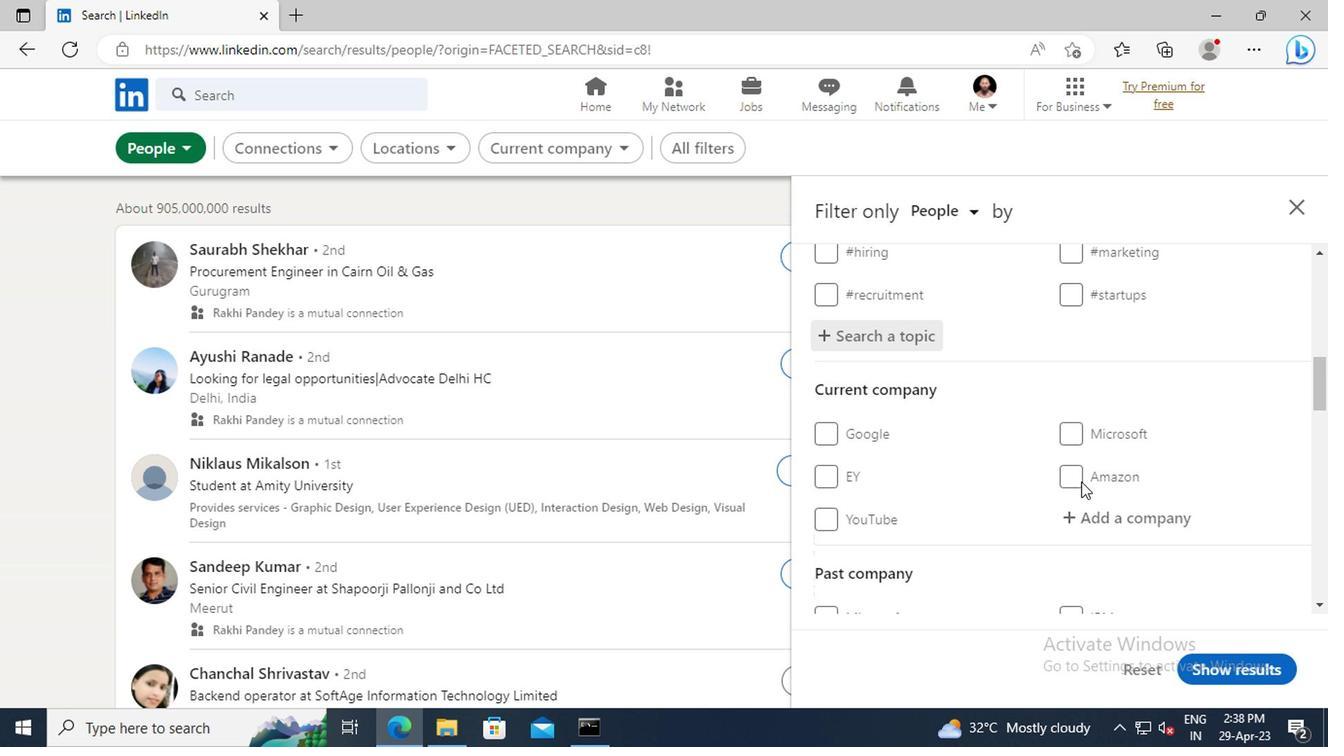 
Action: Mouse scrolled (1076, 478) with delta (0, 0)
Screenshot: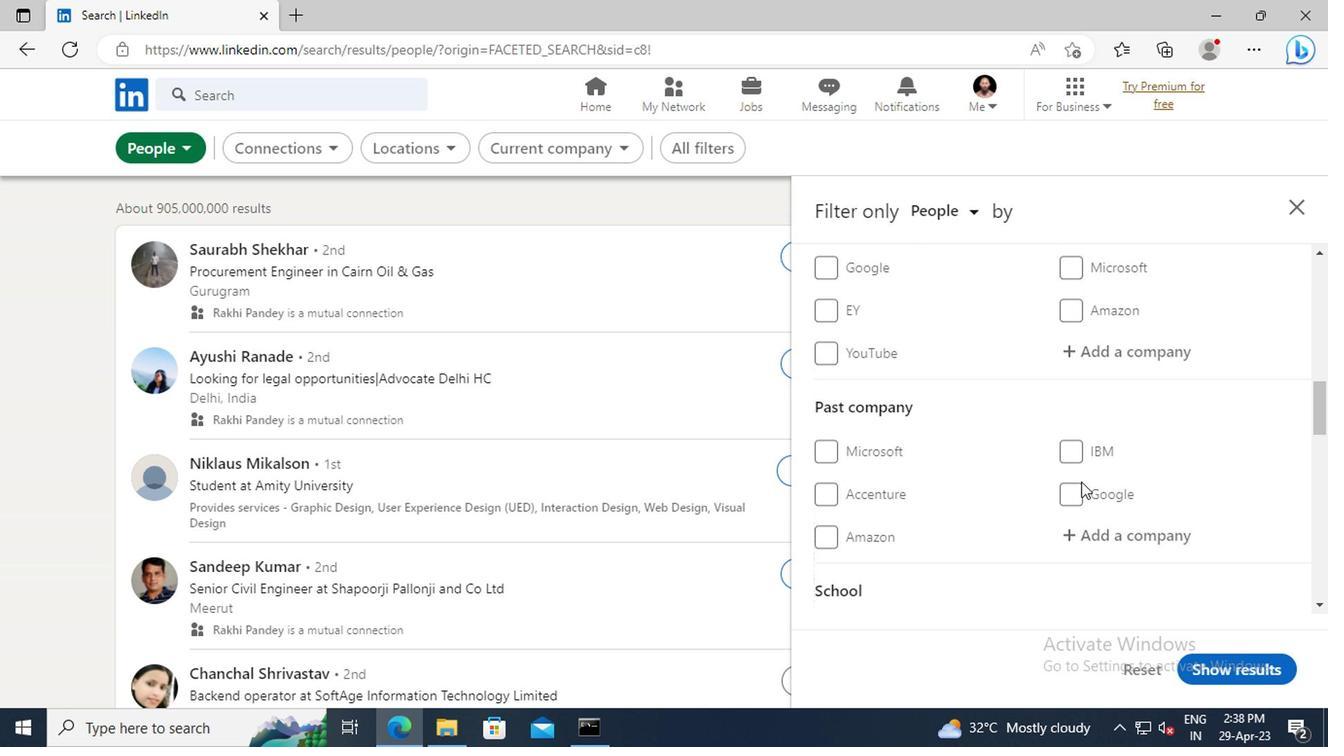 
Action: Mouse scrolled (1076, 478) with delta (0, 0)
Screenshot: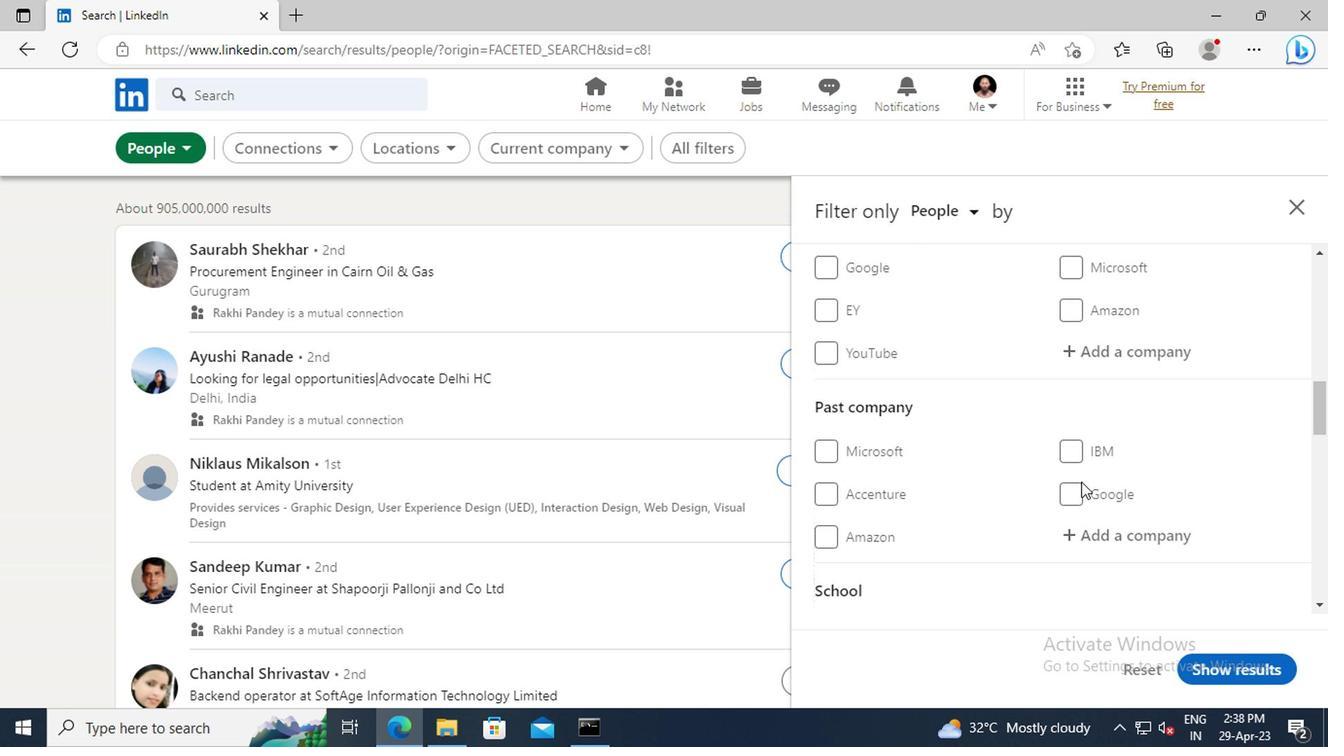 
Action: Mouse scrolled (1076, 478) with delta (0, 0)
Screenshot: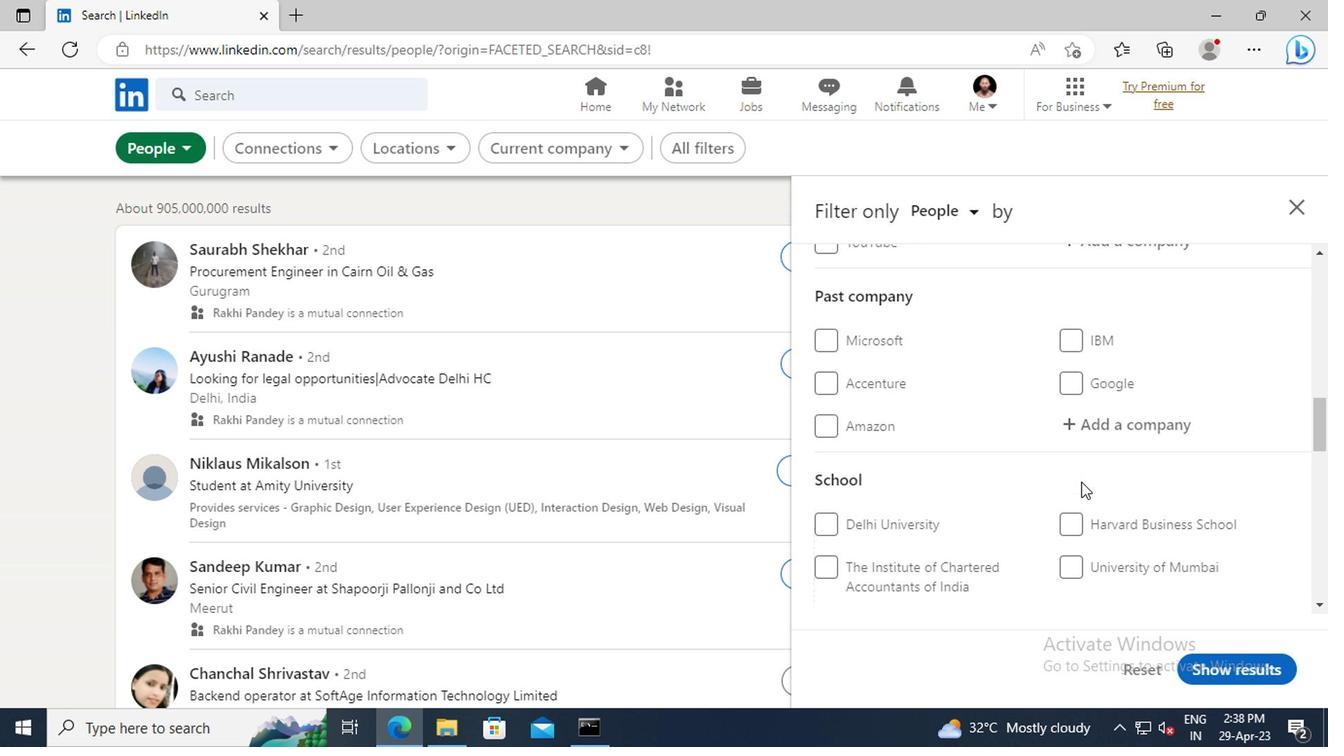 
Action: Mouse scrolled (1076, 478) with delta (0, 0)
Screenshot: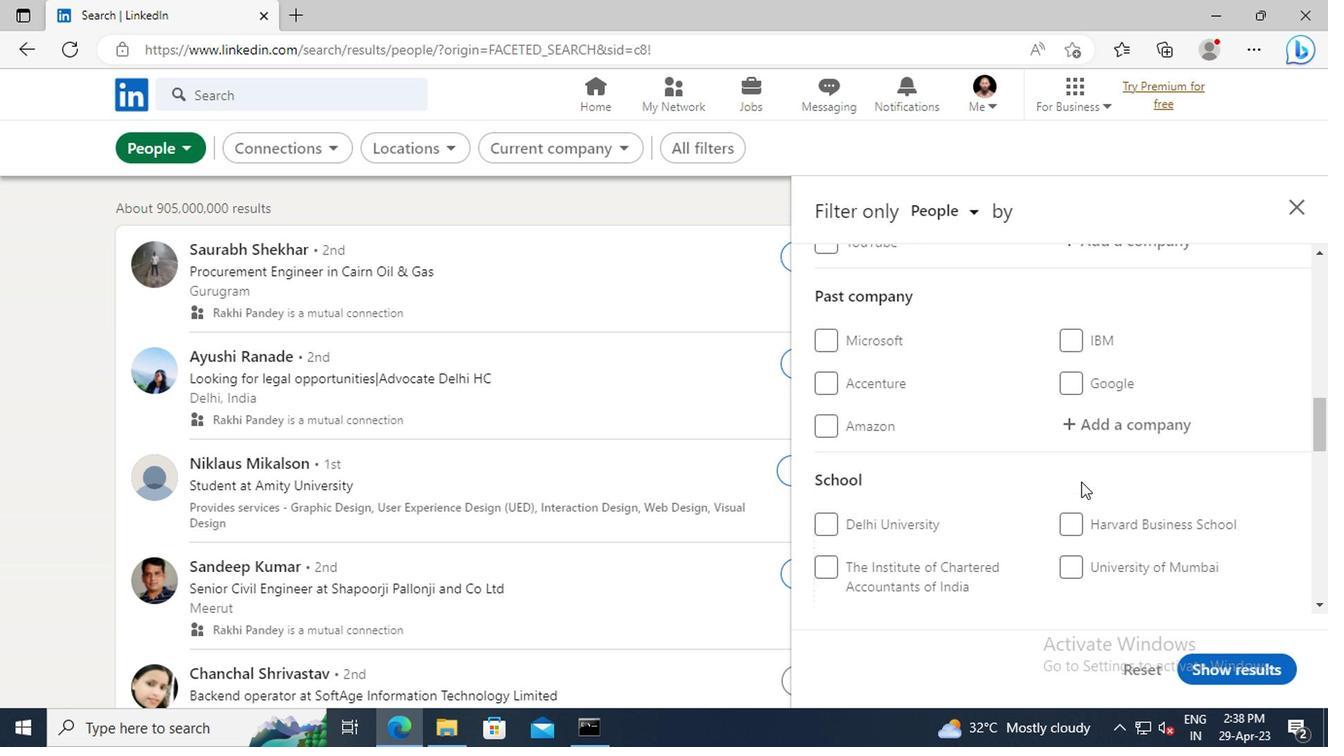 
Action: Mouse scrolled (1076, 478) with delta (0, 0)
Screenshot: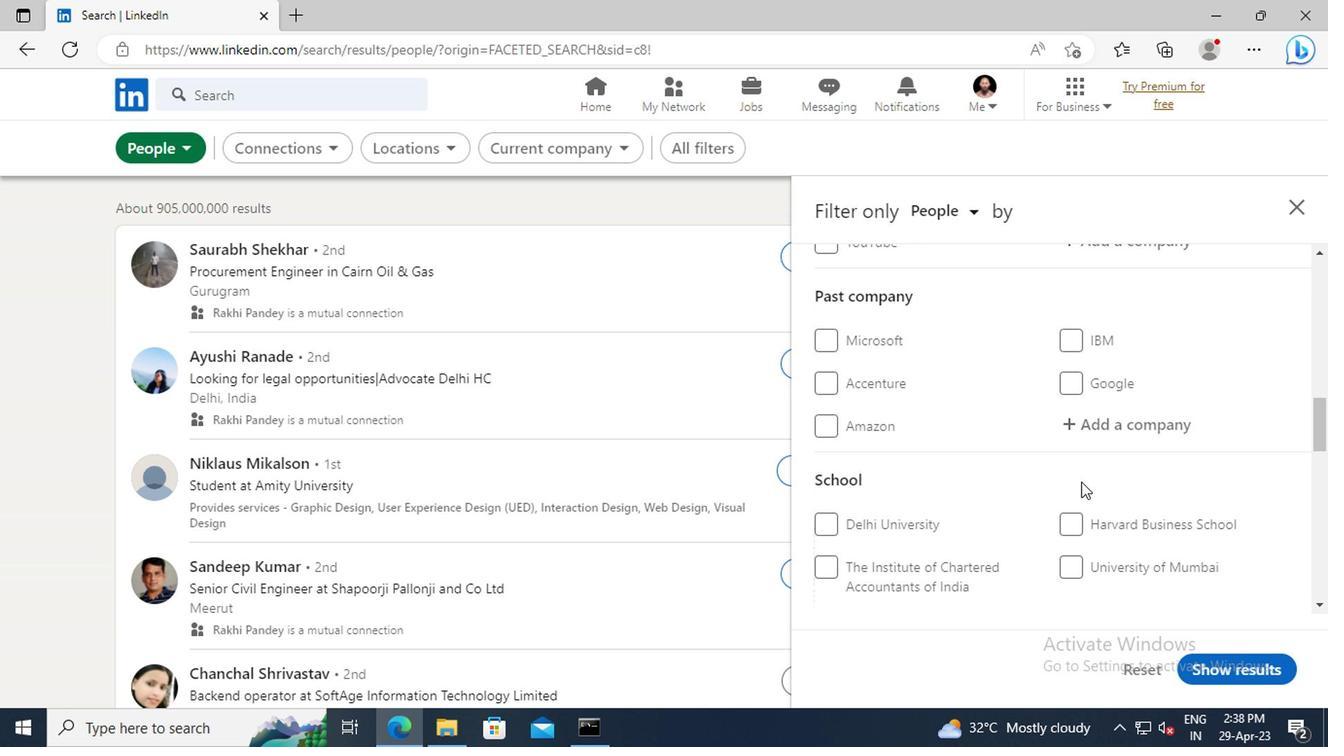 
Action: Mouse scrolled (1076, 478) with delta (0, 0)
Screenshot: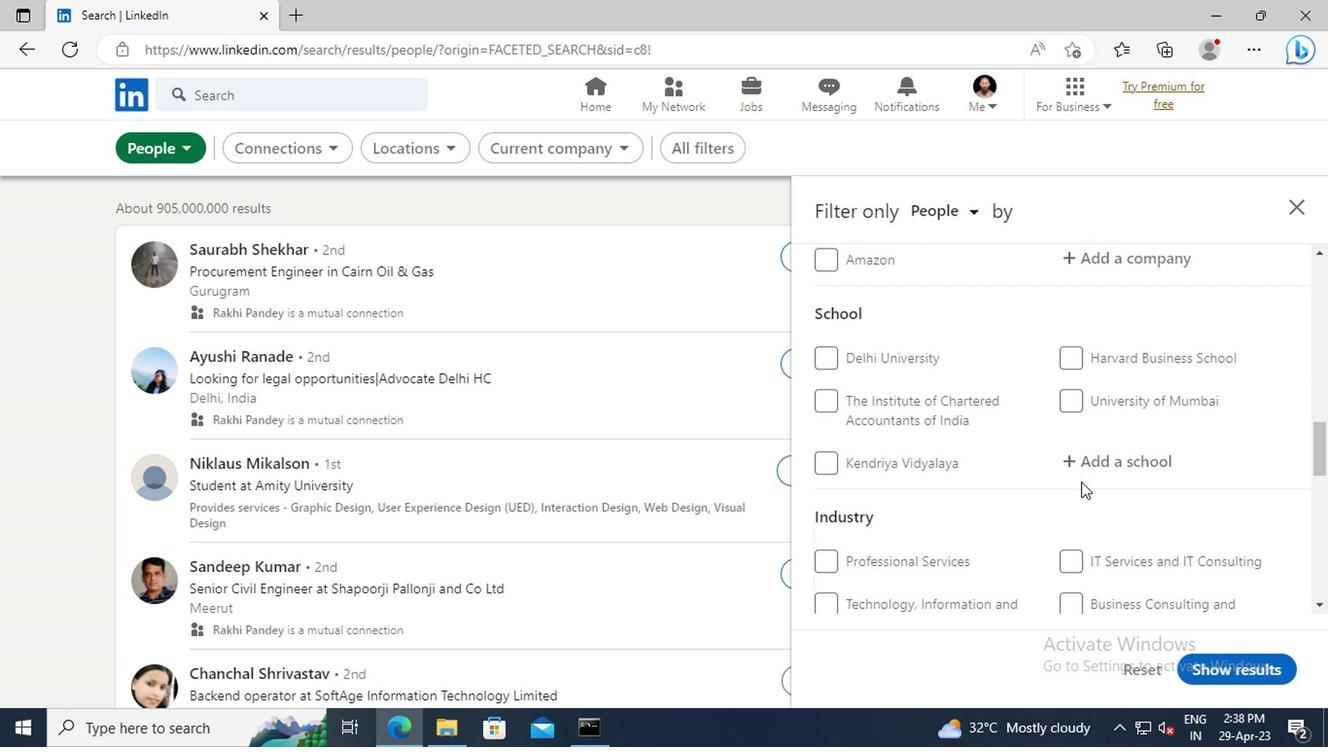 
Action: Mouse scrolled (1076, 478) with delta (0, 0)
Screenshot: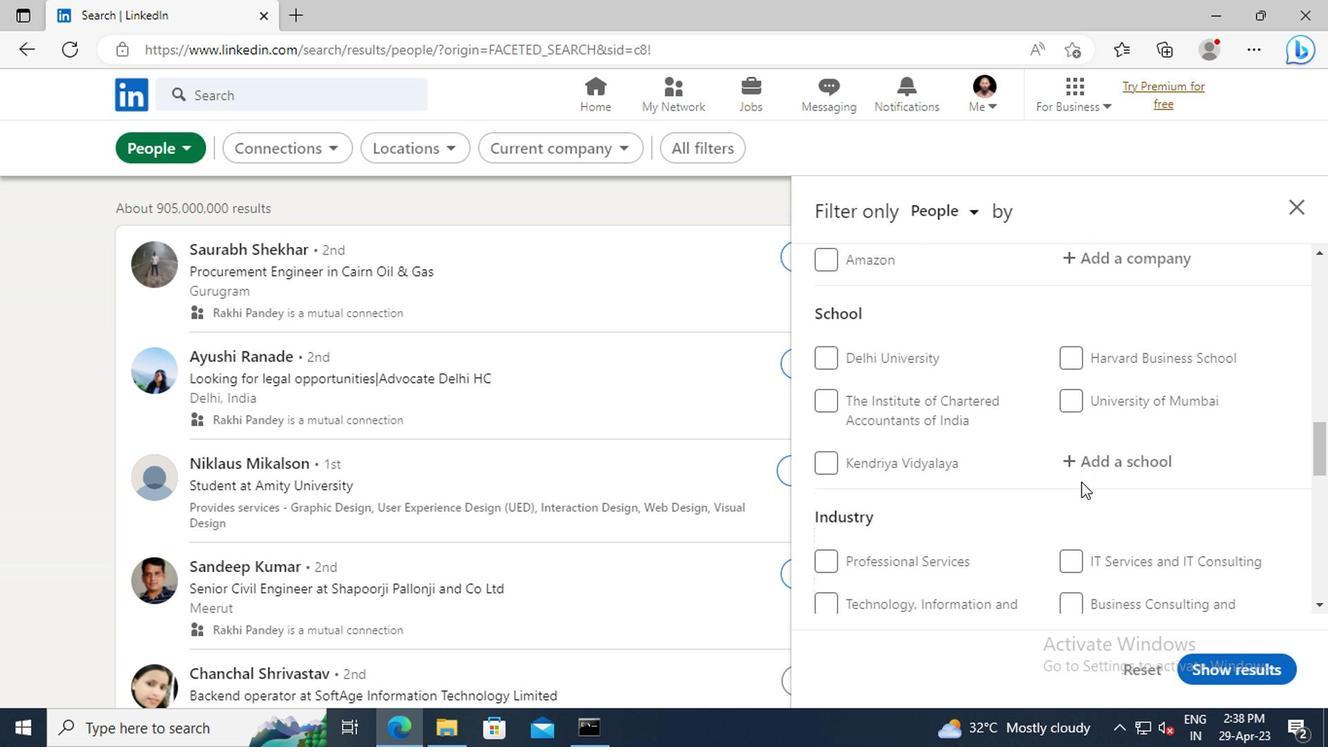 
Action: Mouse scrolled (1076, 478) with delta (0, 0)
Screenshot: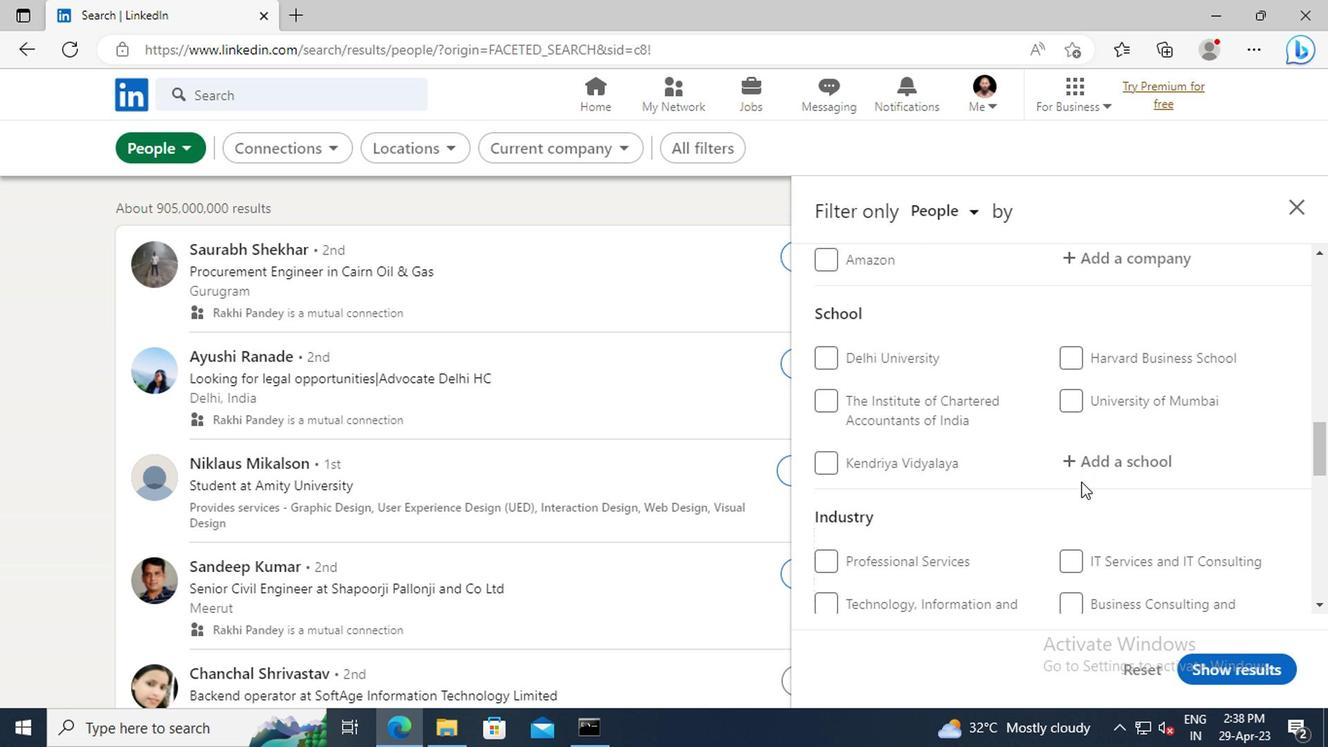 
Action: Mouse scrolled (1076, 478) with delta (0, 0)
Screenshot: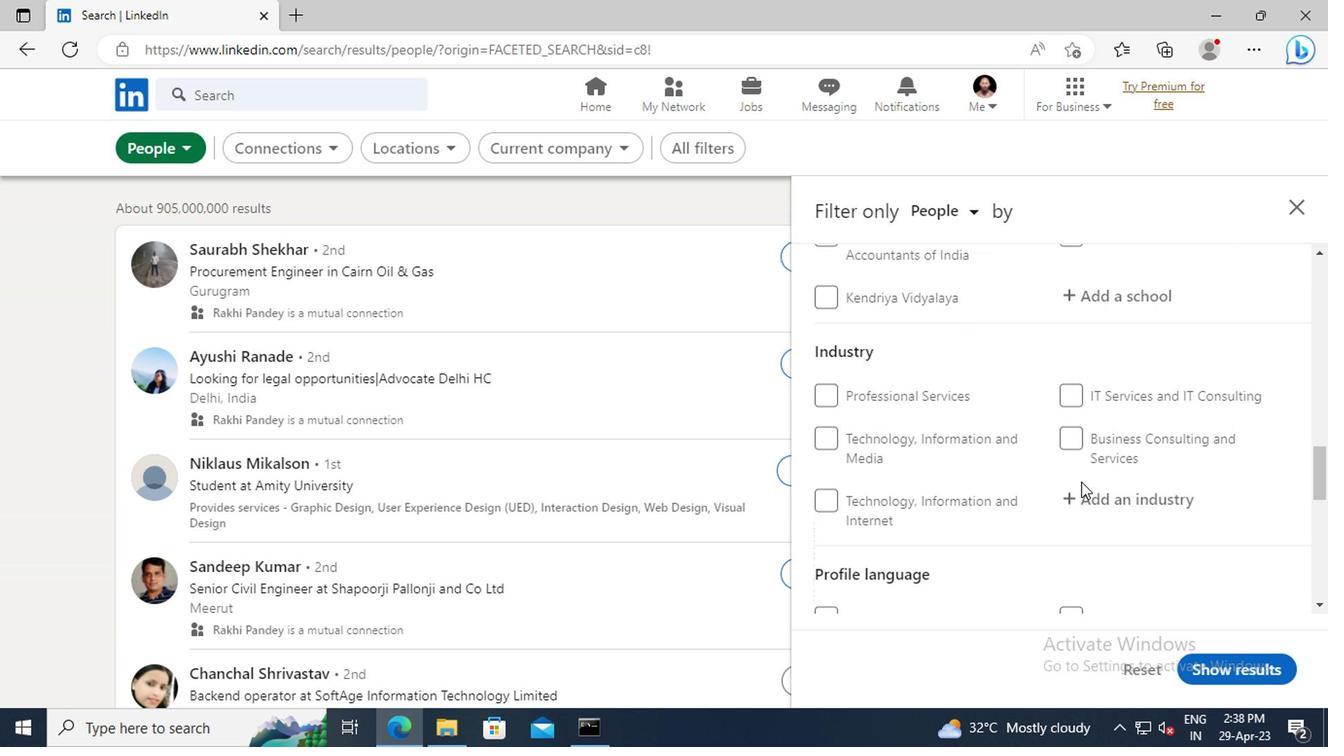 
Action: Mouse scrolled (1076, 478) with delta (0, 0)
Screenshot: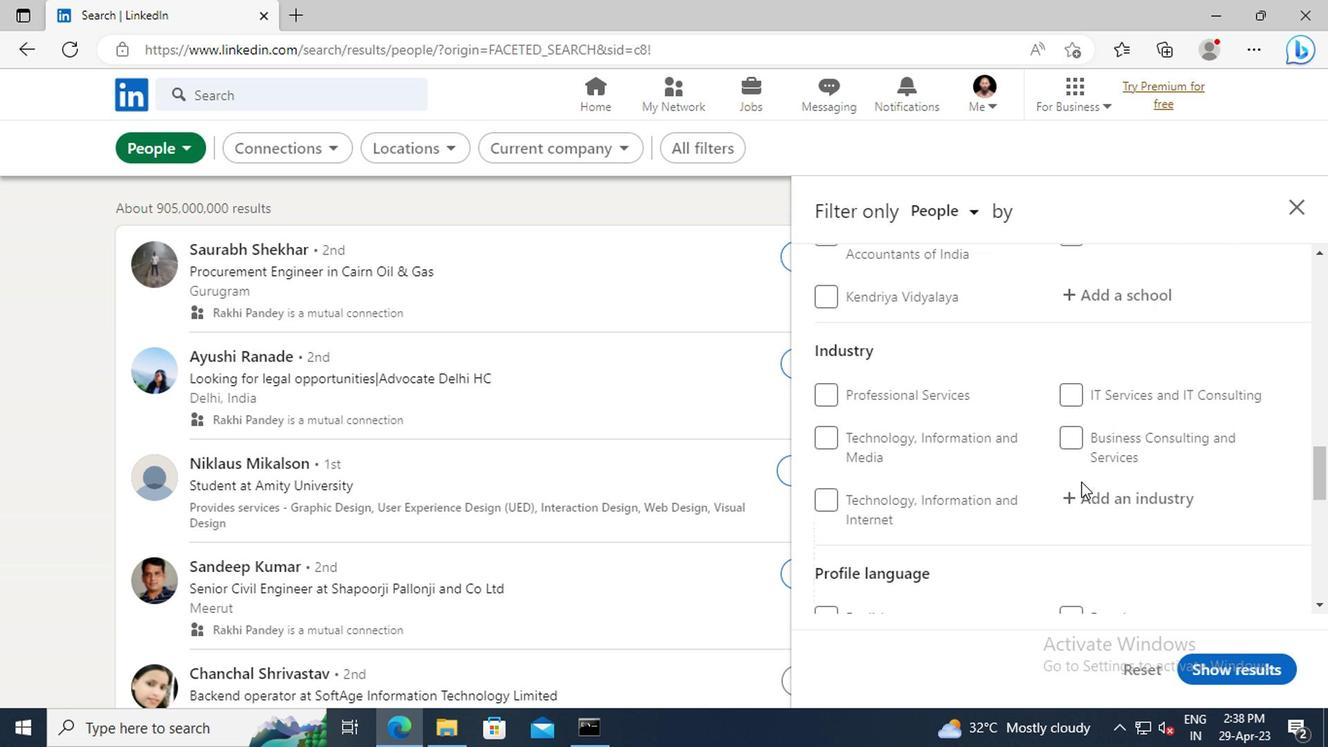 
Action: Mouse moved to (823, 509)
Screenshot: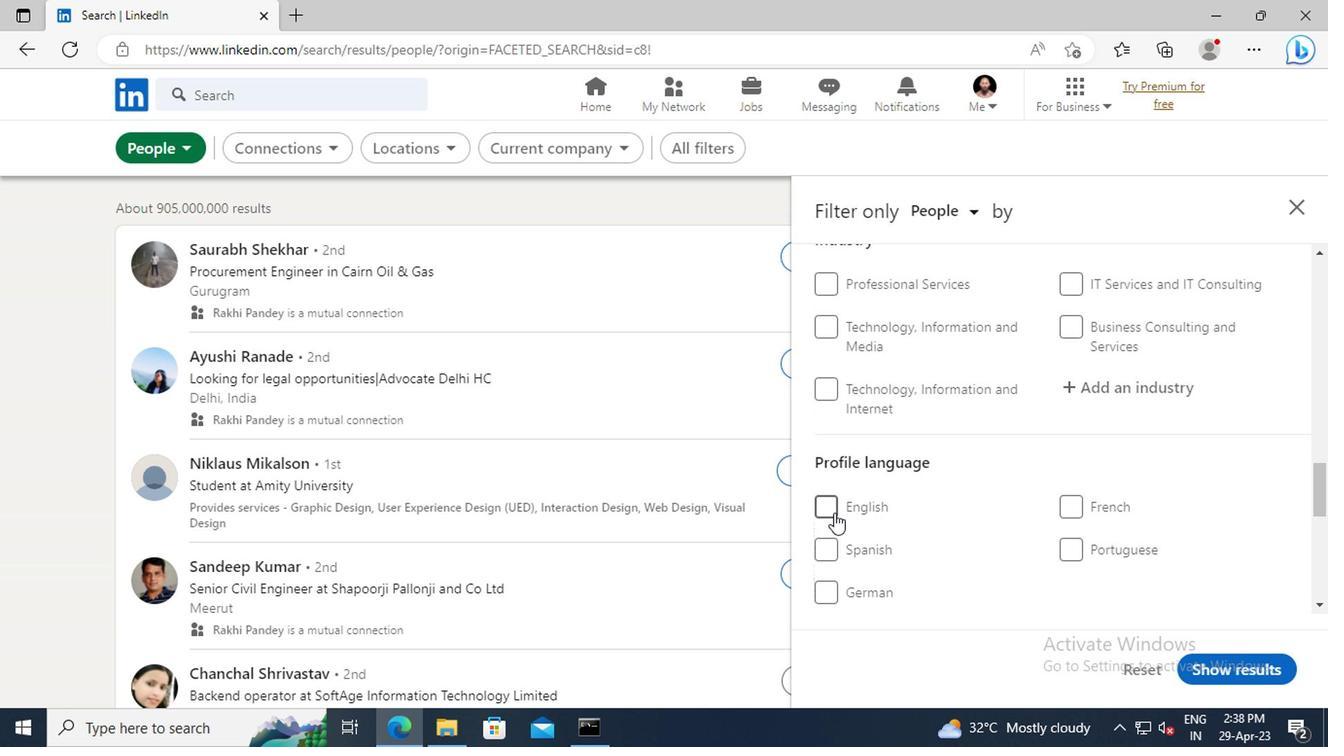 
Action: Mouse pressed left at (823, 509)
Screenshot: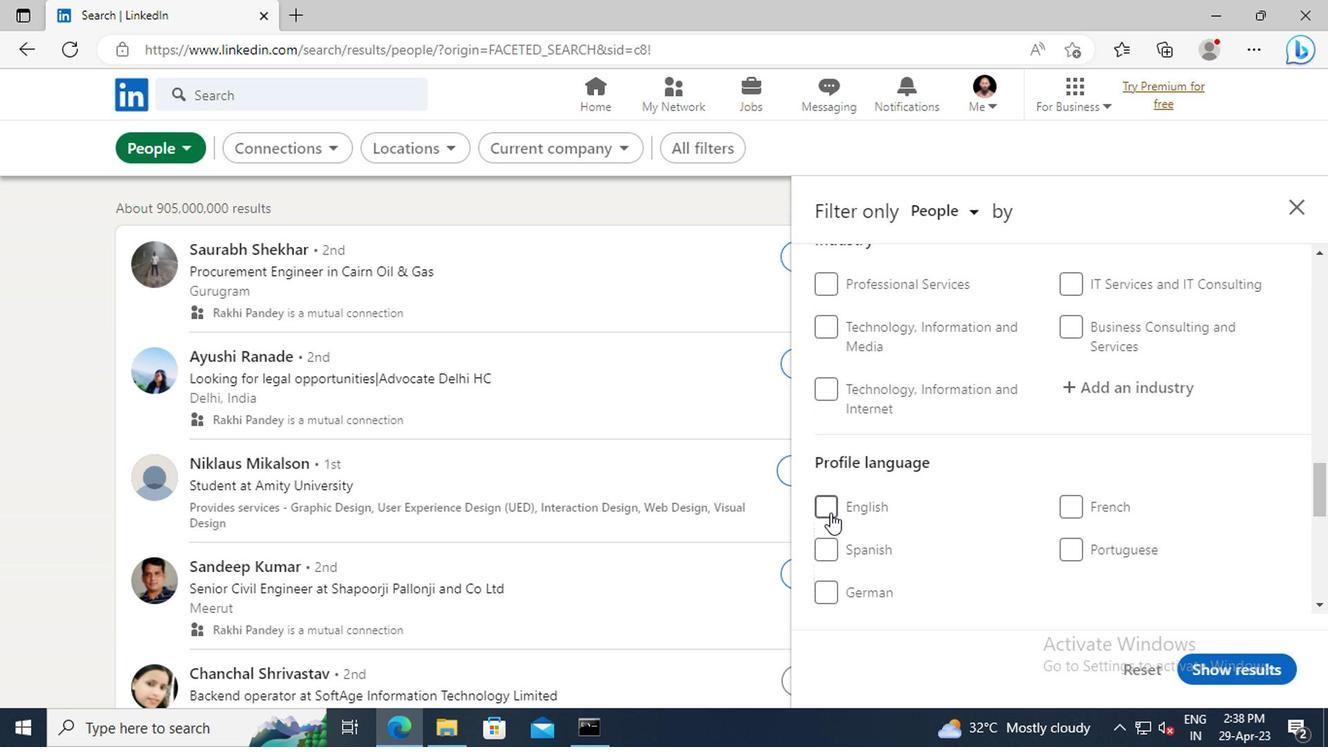 
Action: Mouse moved to (1023, 496)
Screenshot: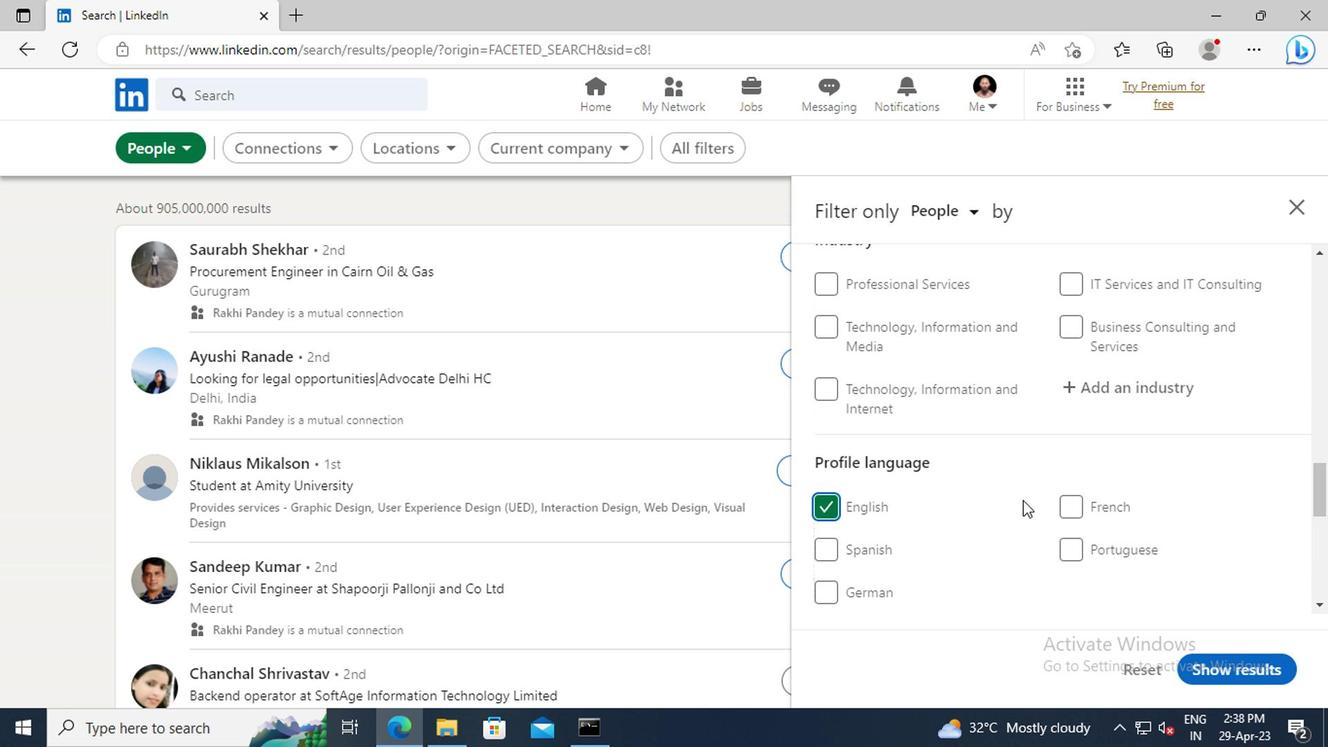
Action: Mouse scrolled (1023, 497) with delta (0, 0)
Screenshot: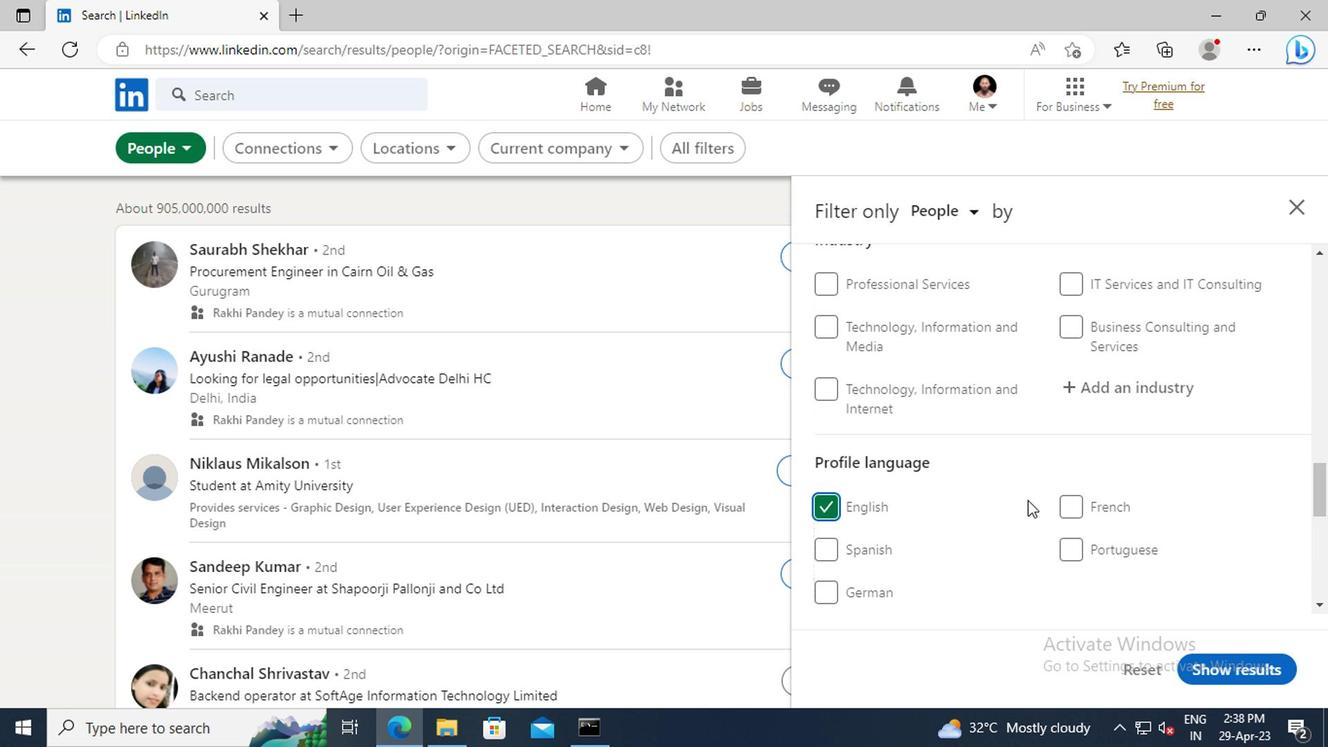 
Action: Mouse scrolled (1023, 497) with delta (0, 0)
Screenshot: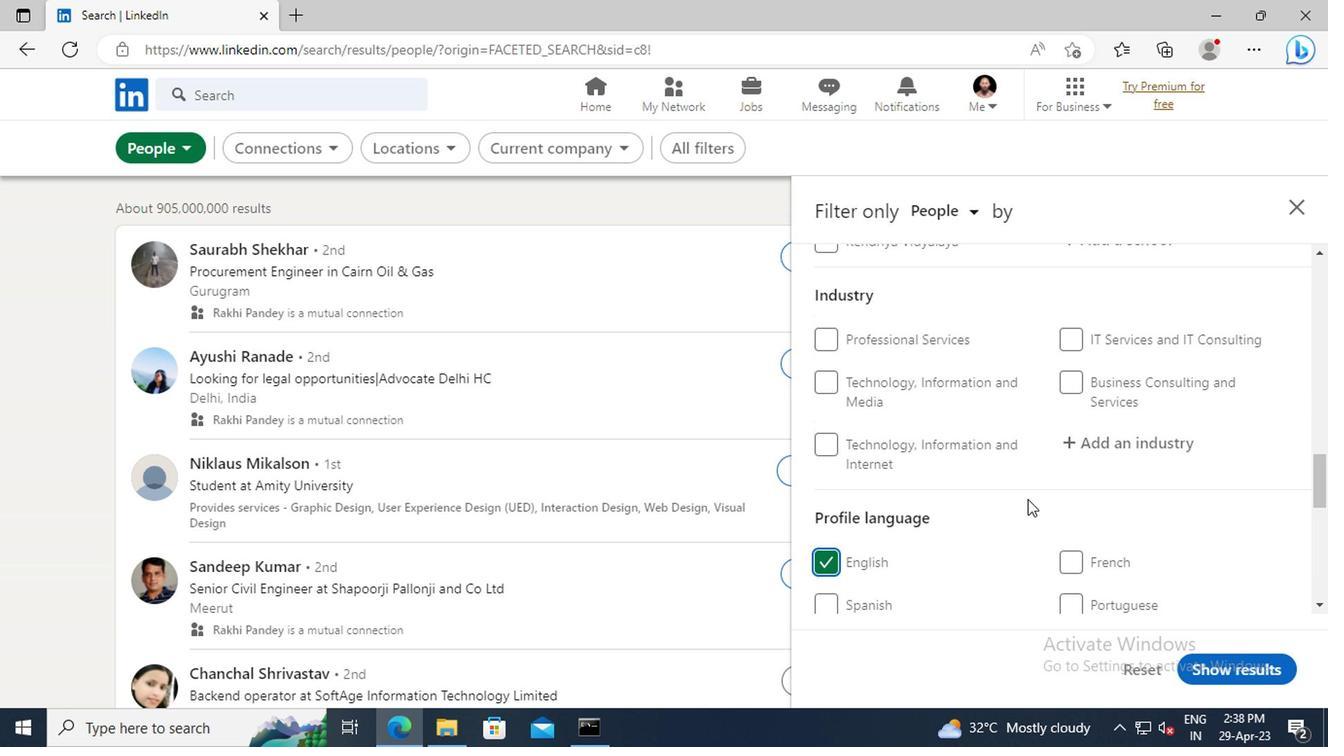 
Action: Mouse scrolled (1023, 497) with delta (0, 0)
Screenshot: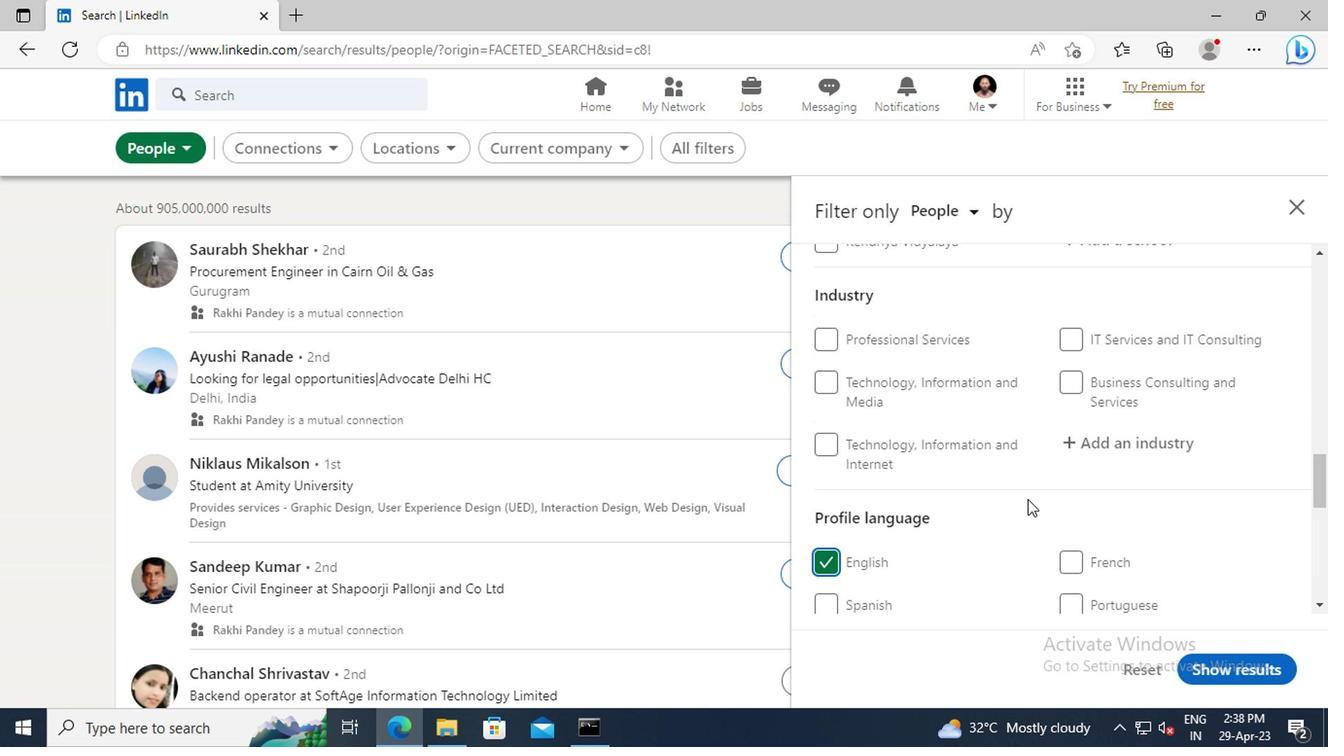 
Action: Mouse scrolled (1023, 497) with delta (0, 0)
Screenshot: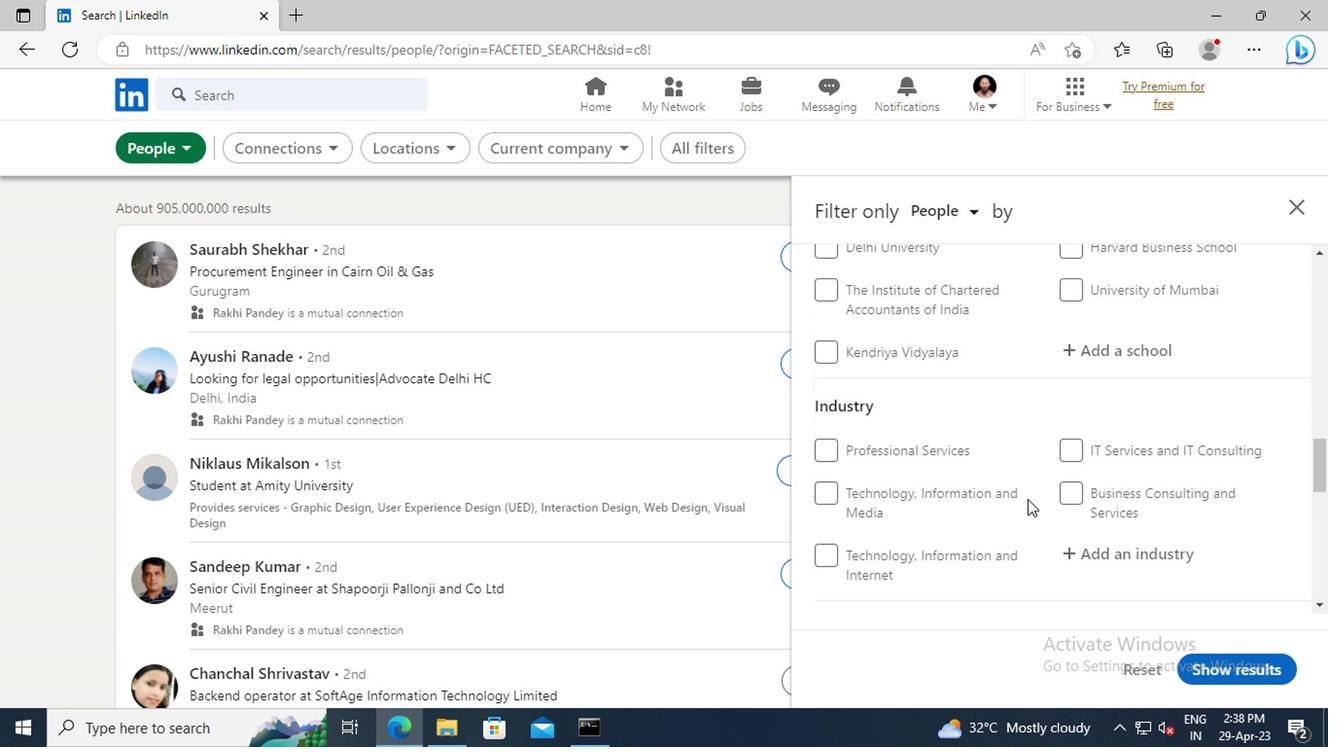 
Action: Mouse scrolled (1023, 497) with delta (0, 0)
Screenshot: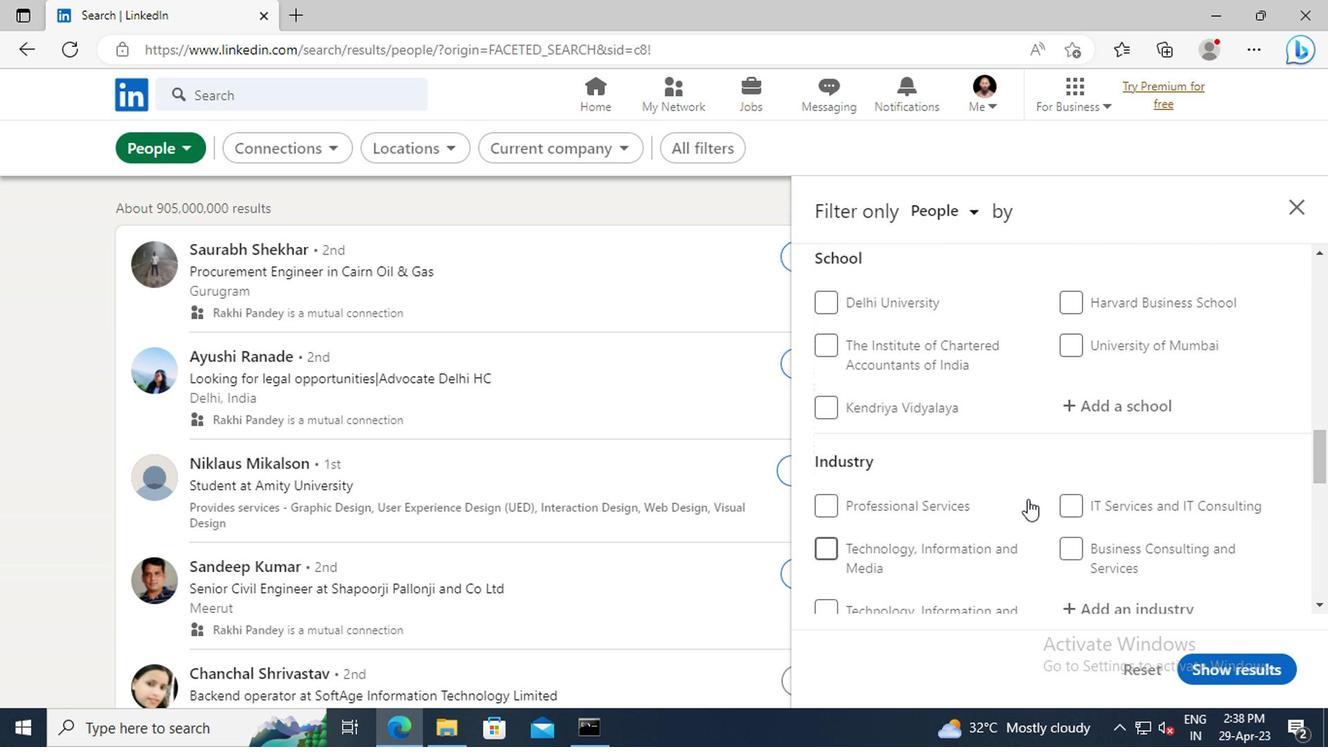 
Action: Mouse scrolled (1023, 497) with delta (0, 0)
Screenshot: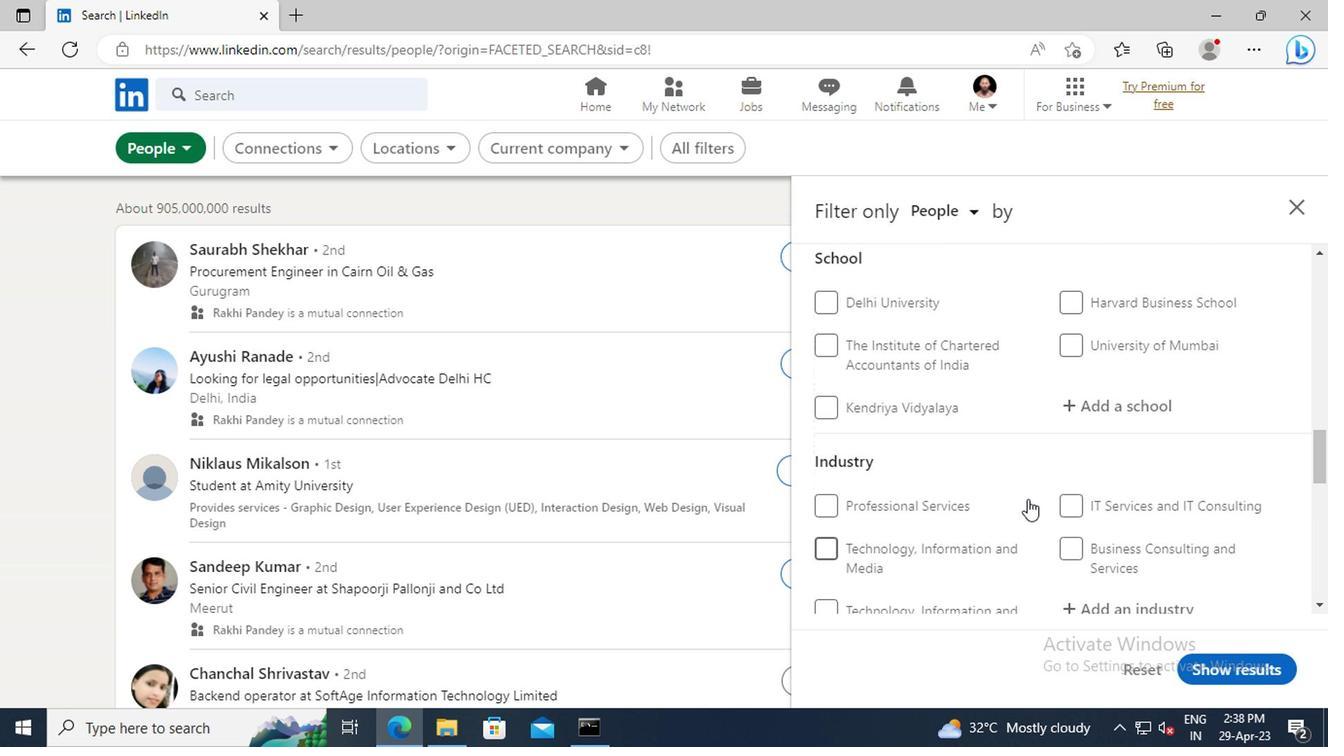 
Action: Mouse scrolled (1023, 497) with delta (0, 0)
Screenshot: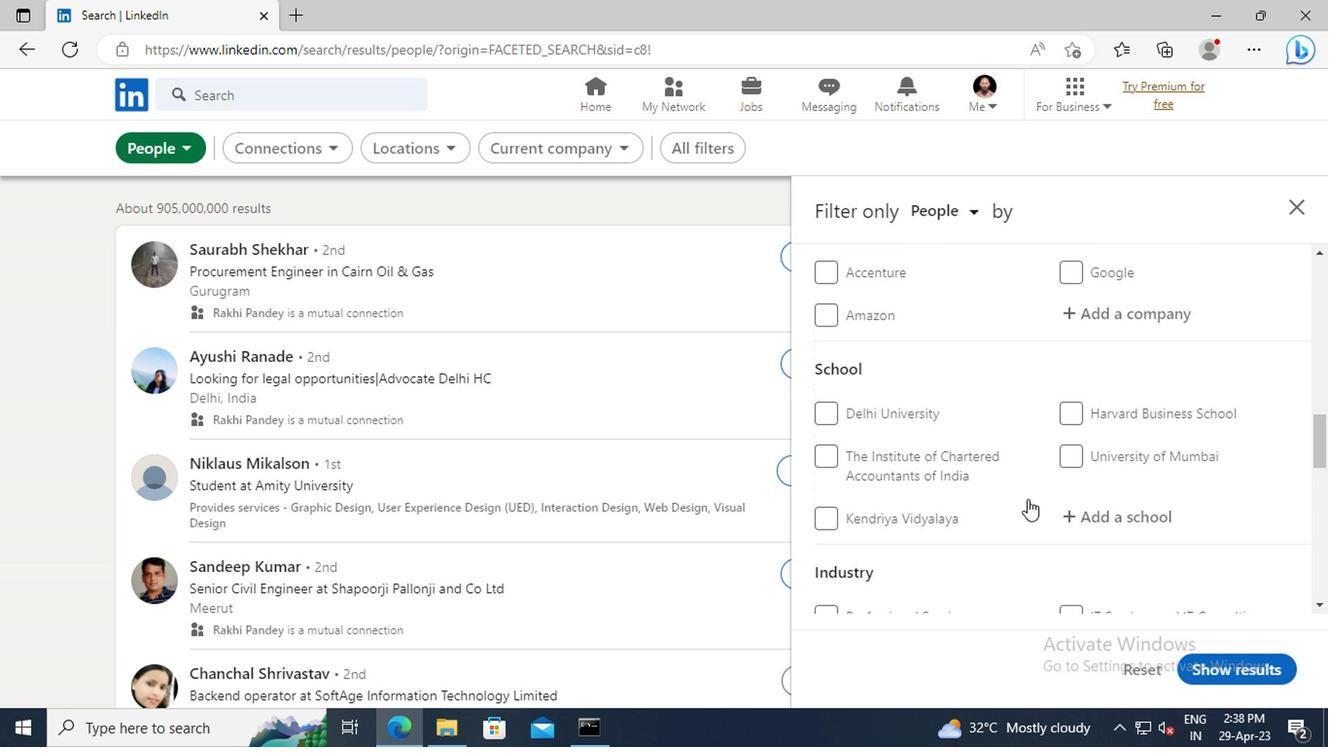 
Action: Mouse scrolled (1023, 497) with delta (0, 0)
Screenshot: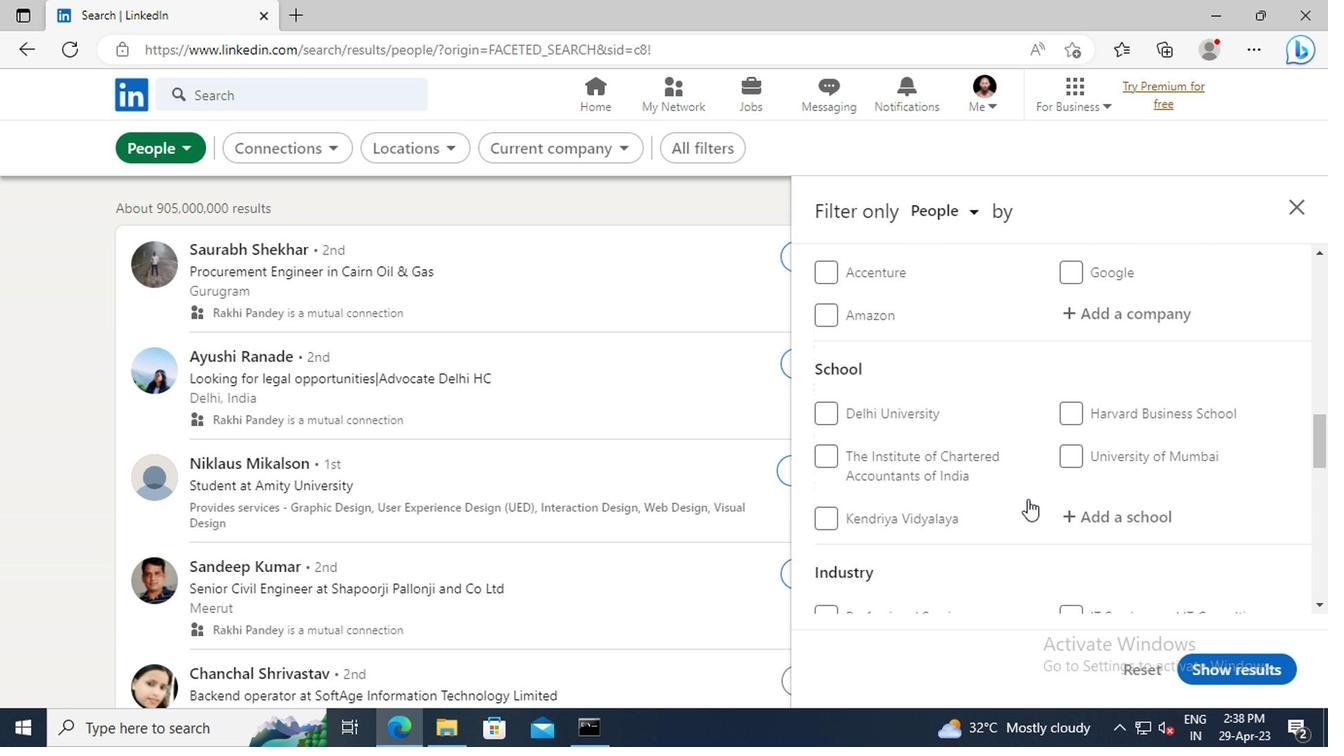 
Action: Mouse scrolled (1023, 497) with delta (0, 0)
Screenshot: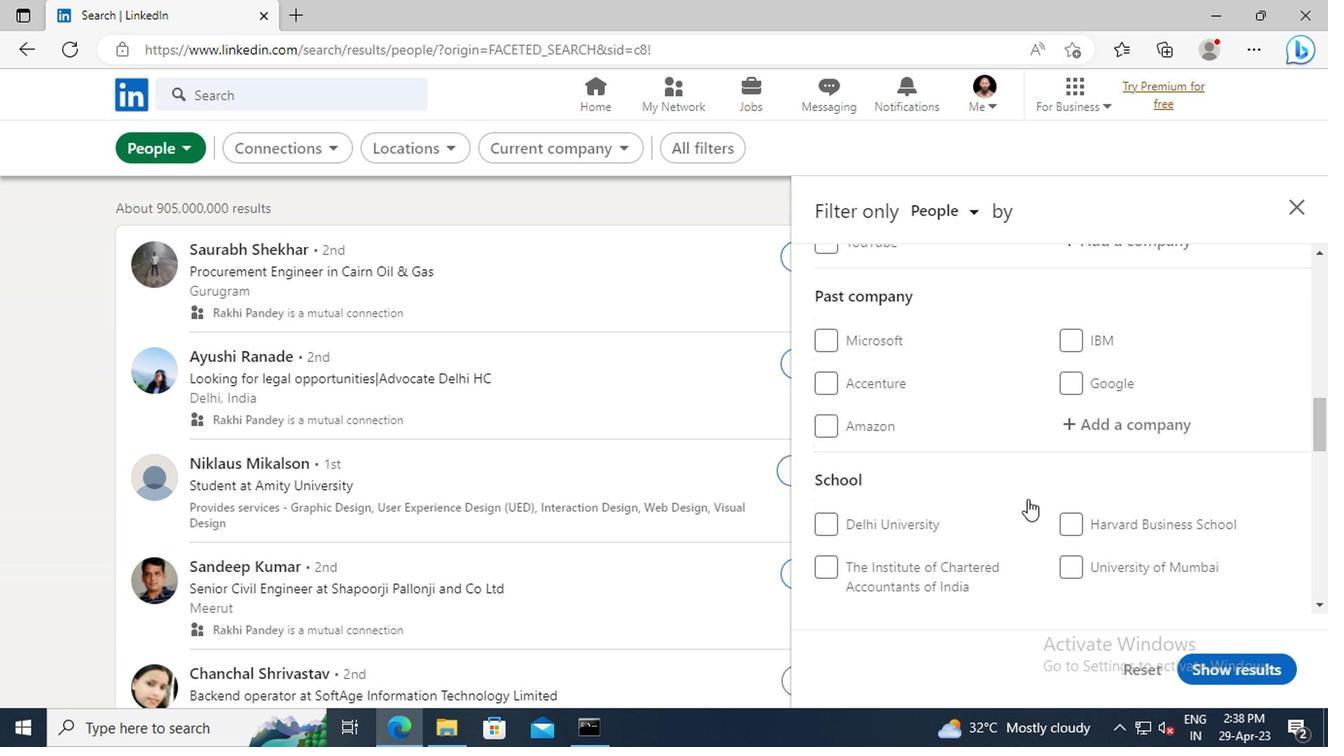 
Action: Mouse scrolled (1023, 497) with delta (0, 0)
Screenshot: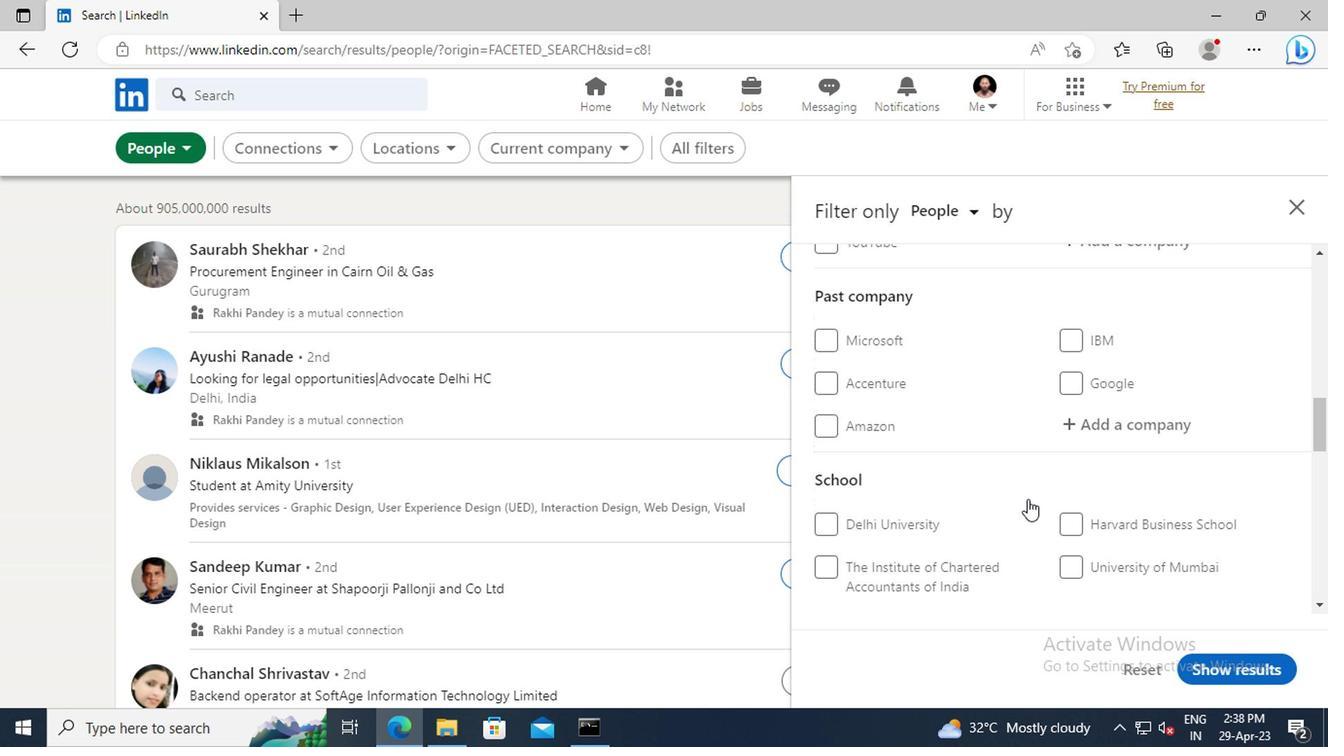 
Action: Mouse scrolled (1023, 497) with delta (0, 0)
Screenshot: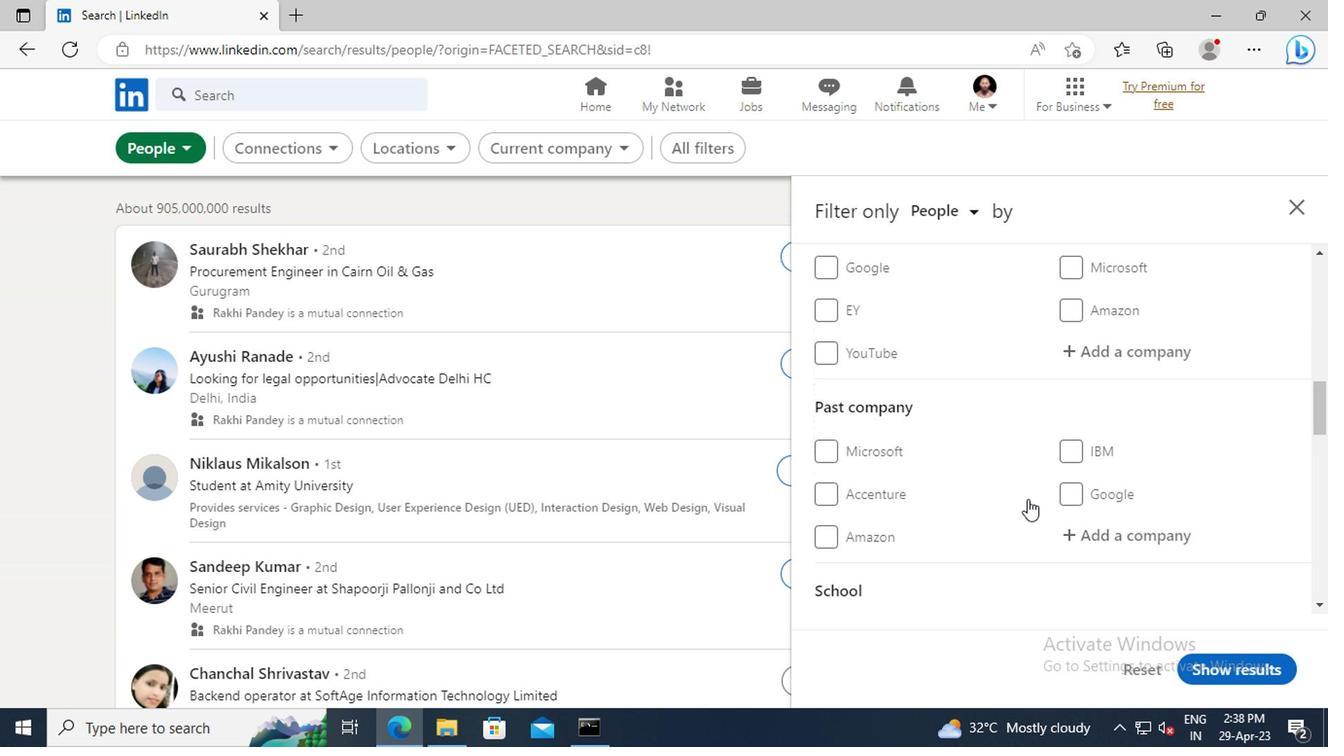 
Action: Mouse scrolled (1023, 497) with delta (0, 0)
Screenshot: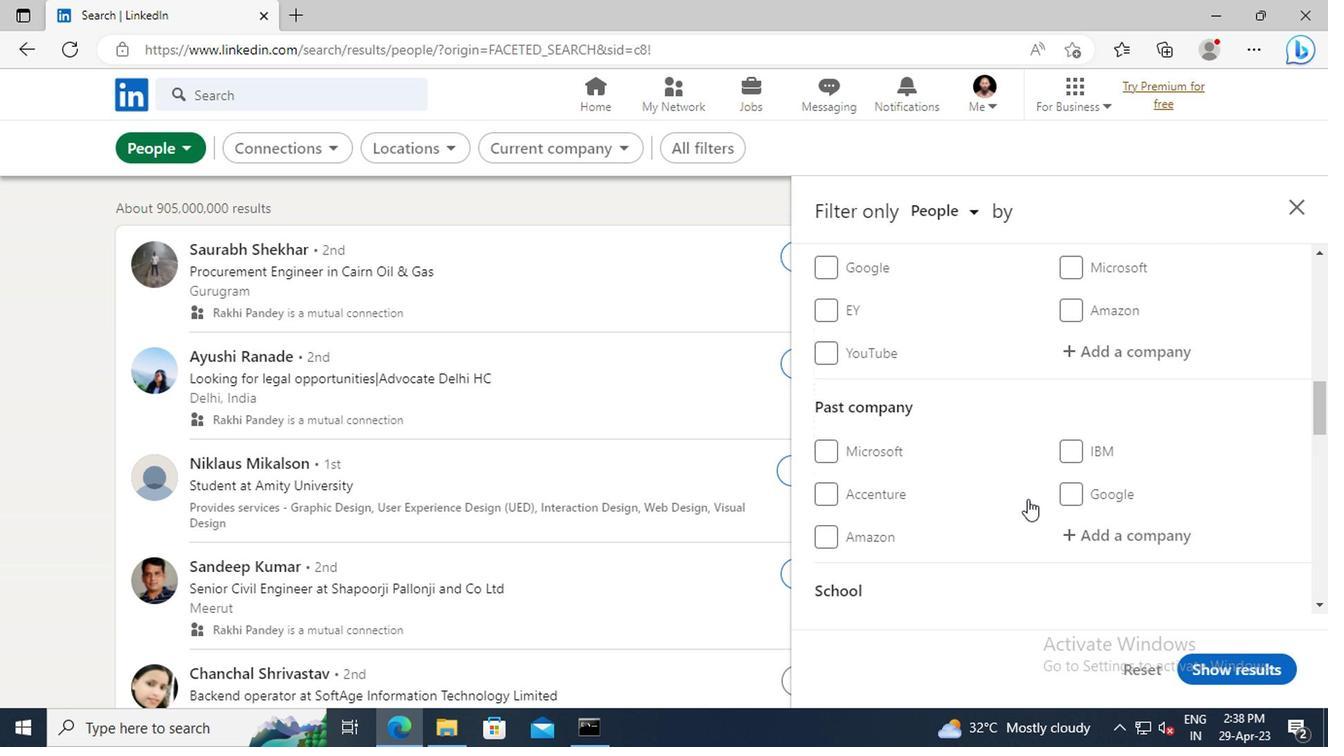 
Action: Mouse moved to (1066, 464)
Screenshot: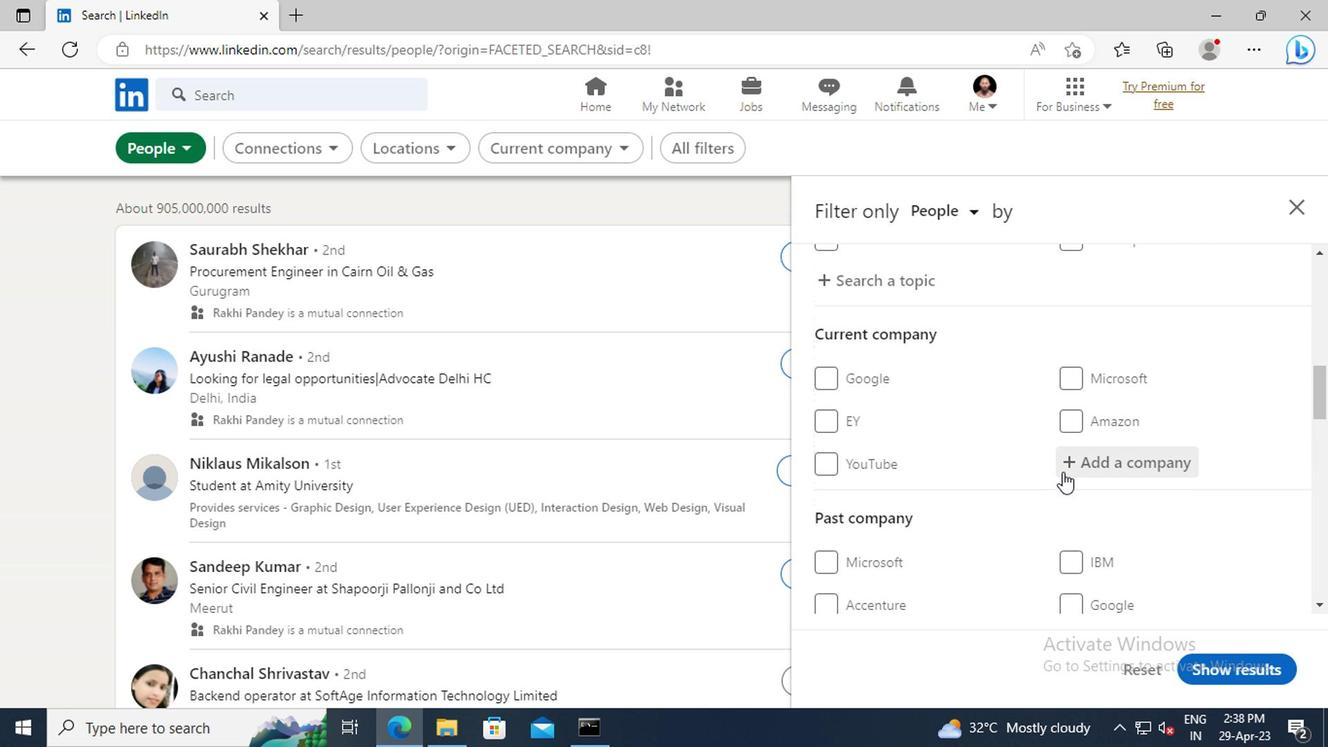 
Action: Mouse pressed left at (1066, 464)
Screenshot: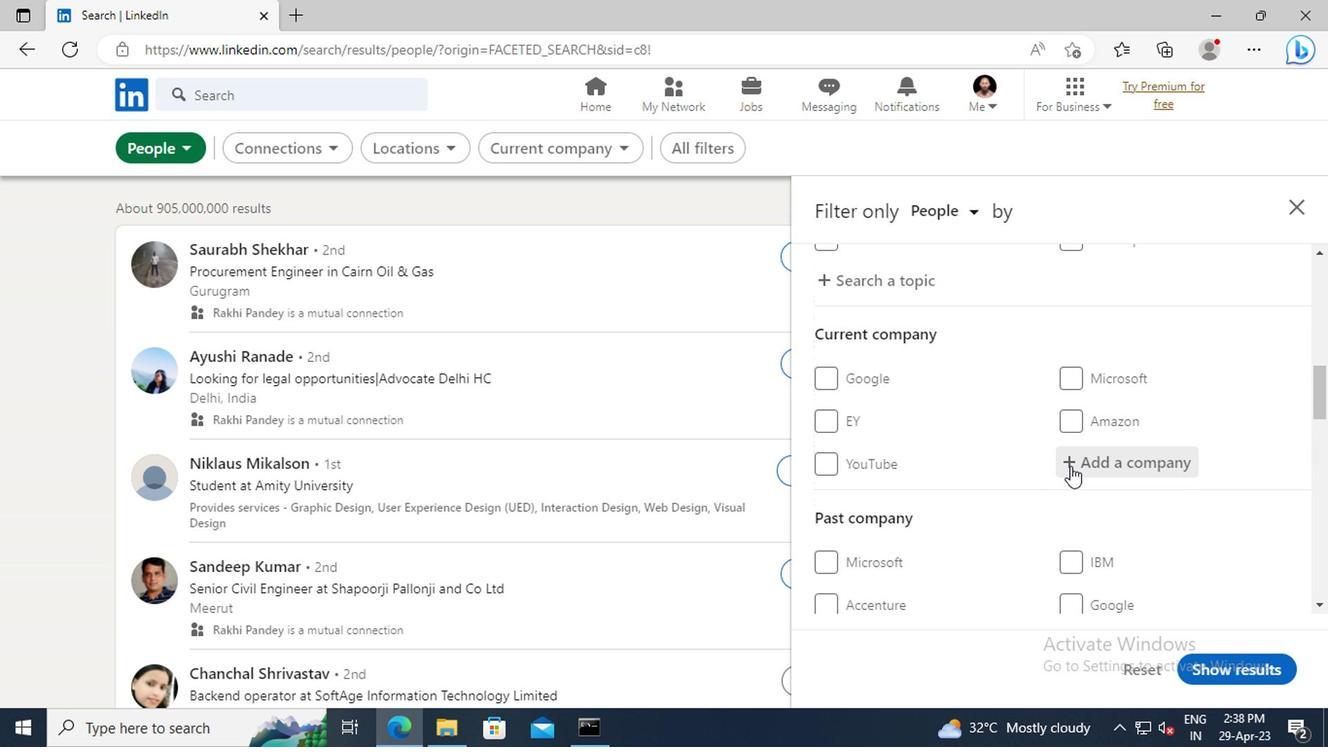 
Action: Key pressed <Key.shift>PRI<Key.space><Key.shift>GLO
Screenshot: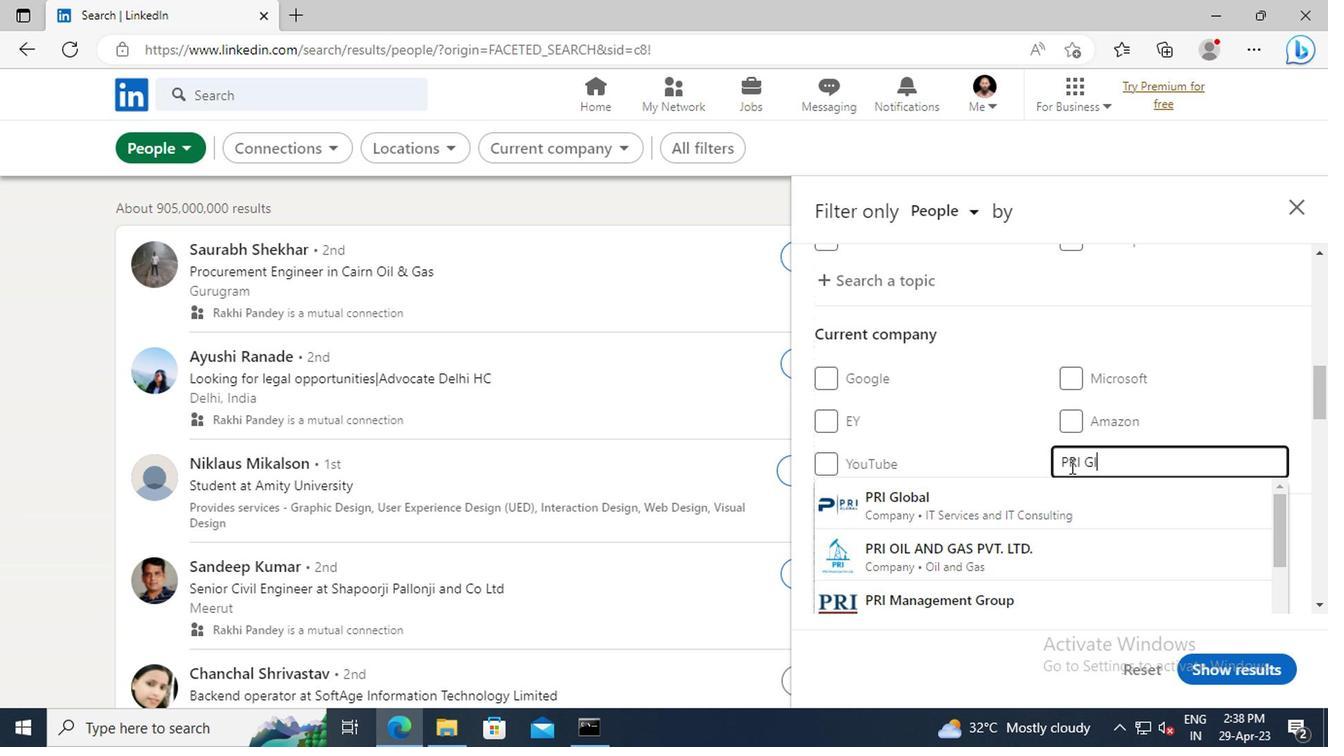 
Action: Mouse moved to (1040, 491)
Screenshot: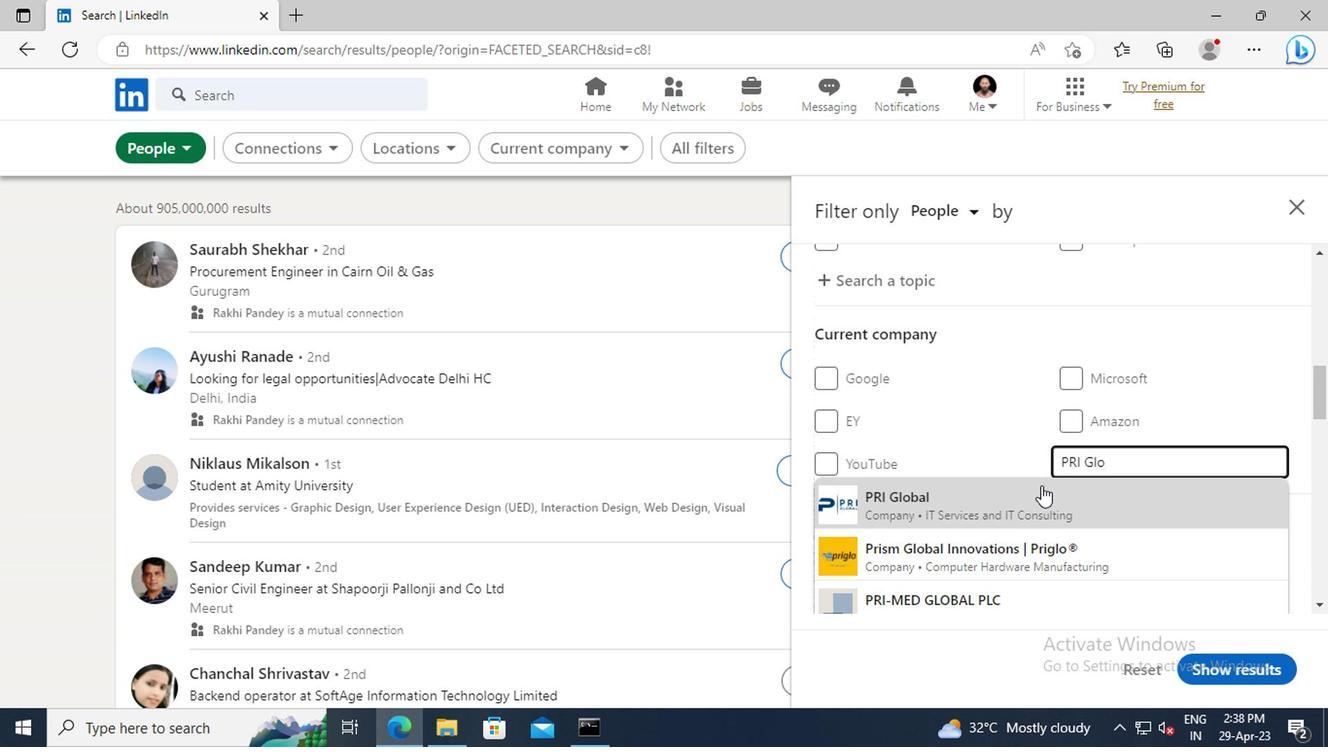 
Action: Mouse pressed left at (1040, 491)
Screenshot: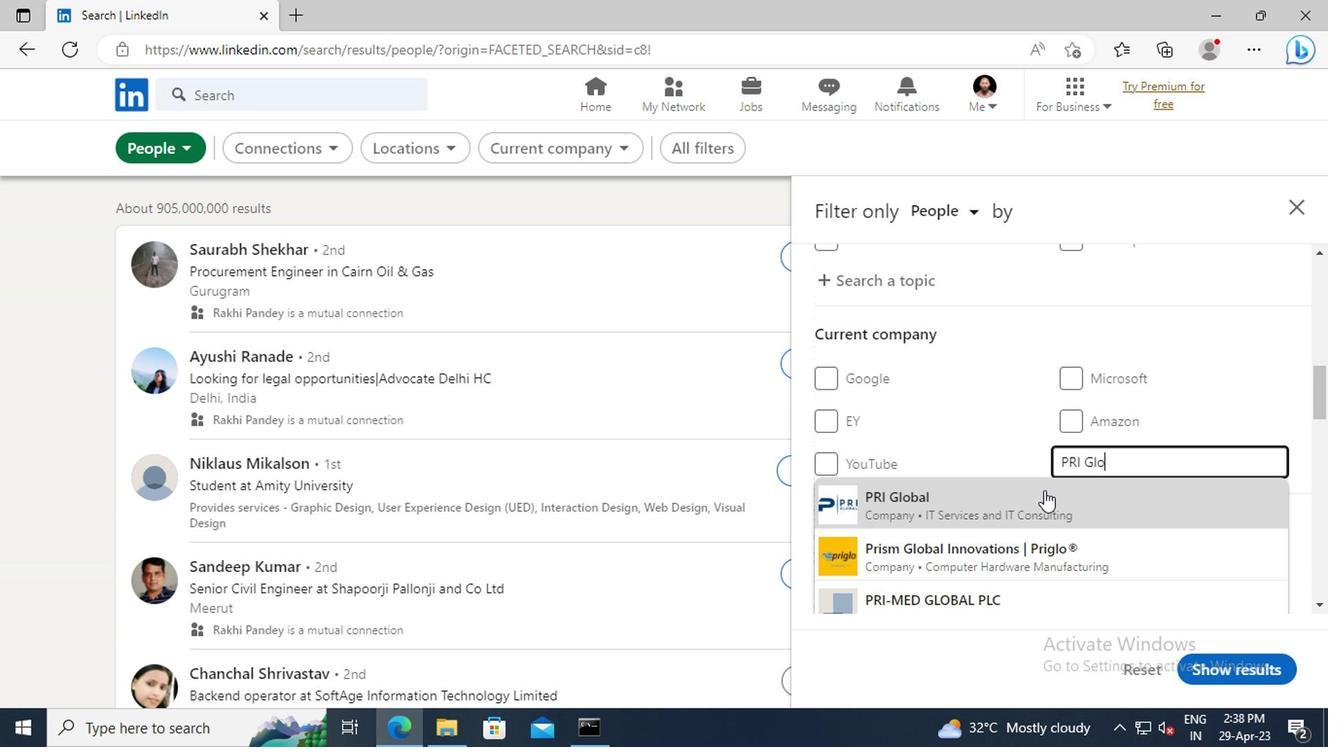 
Action: Mouse scrolled (1040, 489) with delta (0, -1)
Screenshot: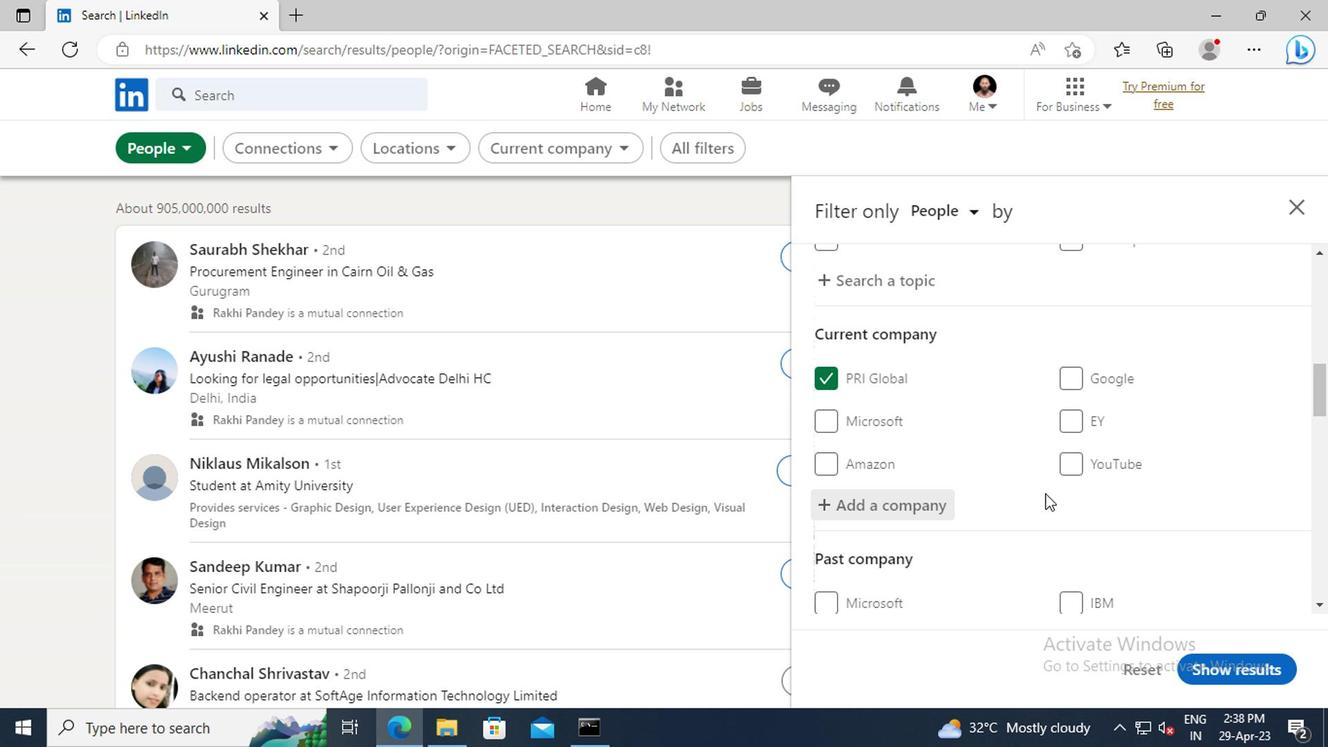 
Action: Mouse moved to (1052, 480)
Screenshot: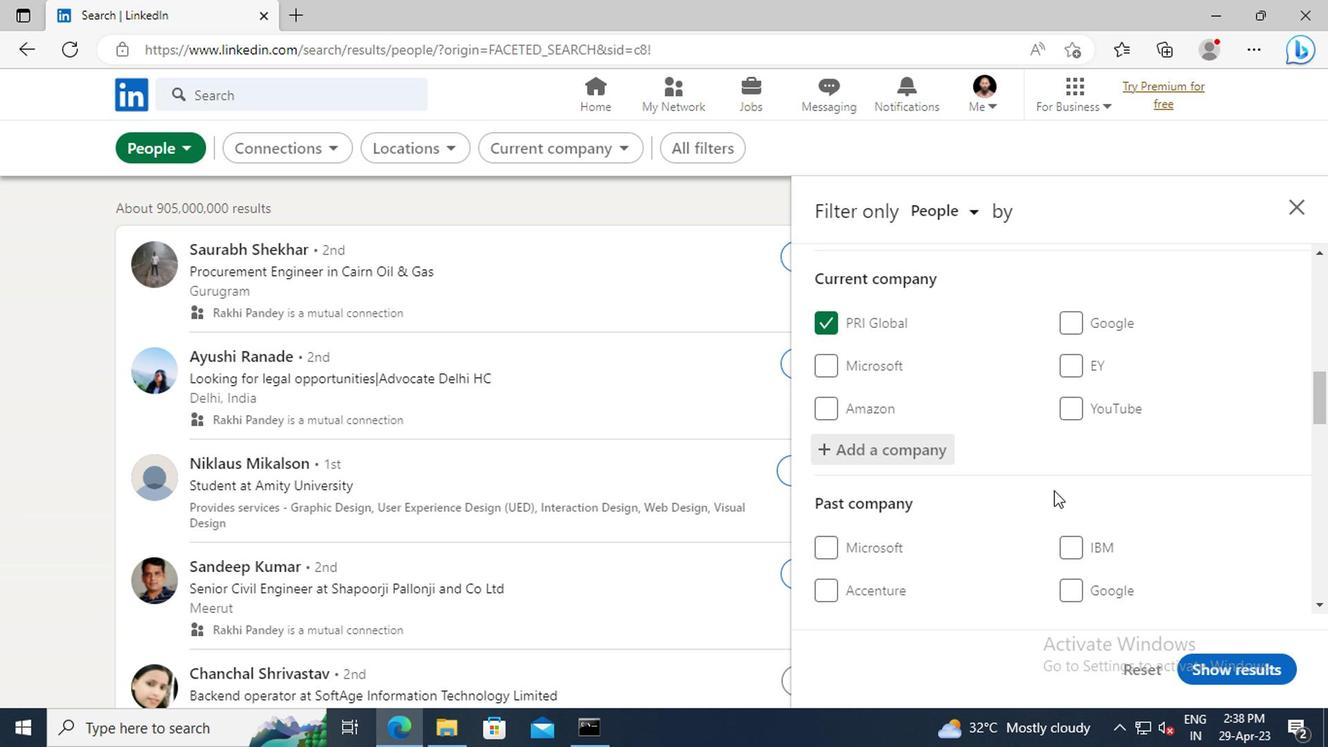 
Action: Mouse scrolled (1052, 479) with delta (0, 0)
Screenshot: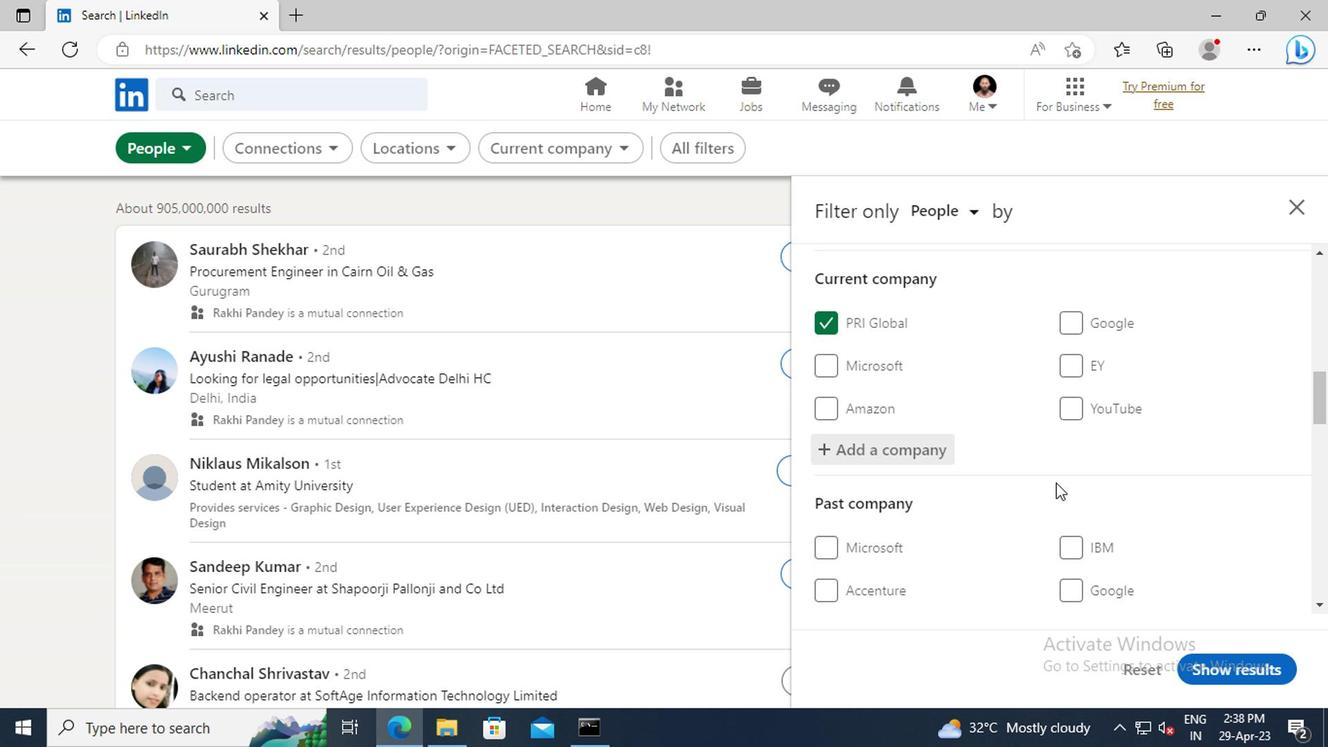 
Action: Mouse scrolled (1052, 479) with delta (0, 0)
Screenshot: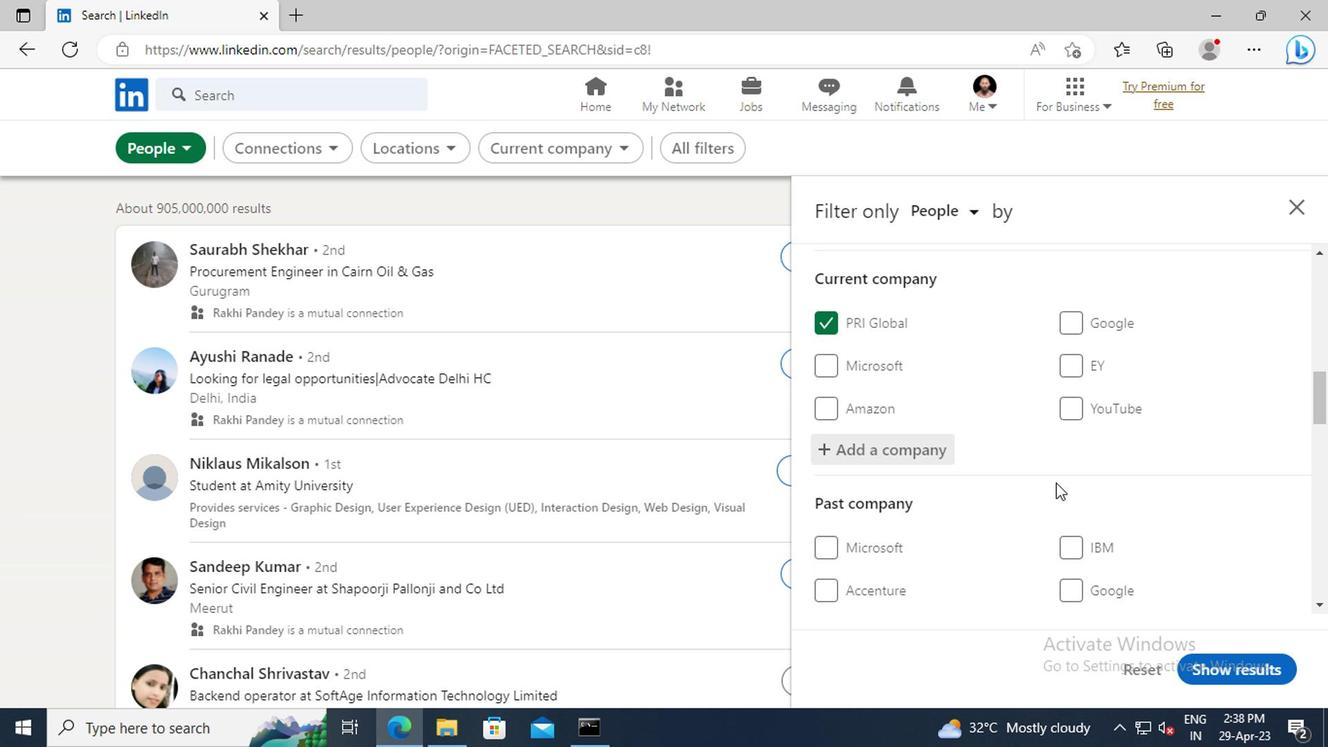 
Action: Mouse moved to (1057, 462)
Screenshot: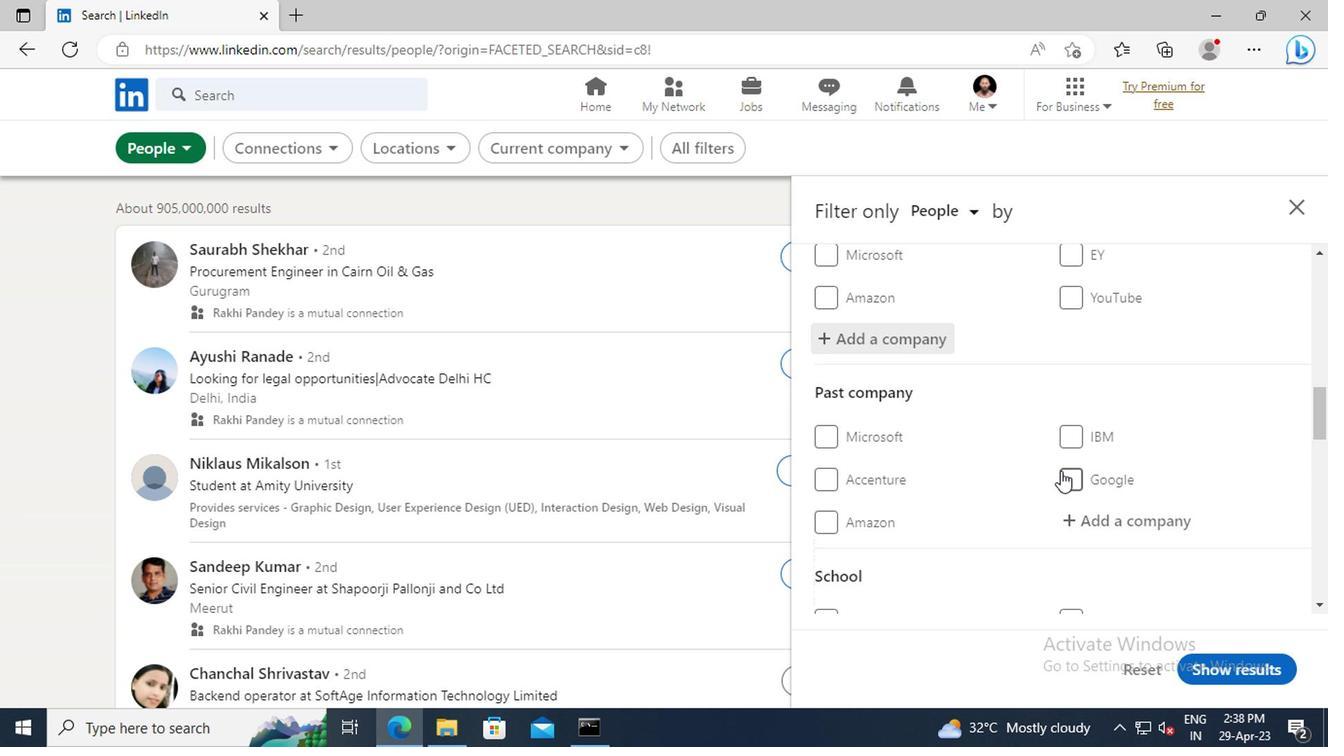
Action: Mouse scrolled (1057, 462) with delta (0, 0)
Screenshot: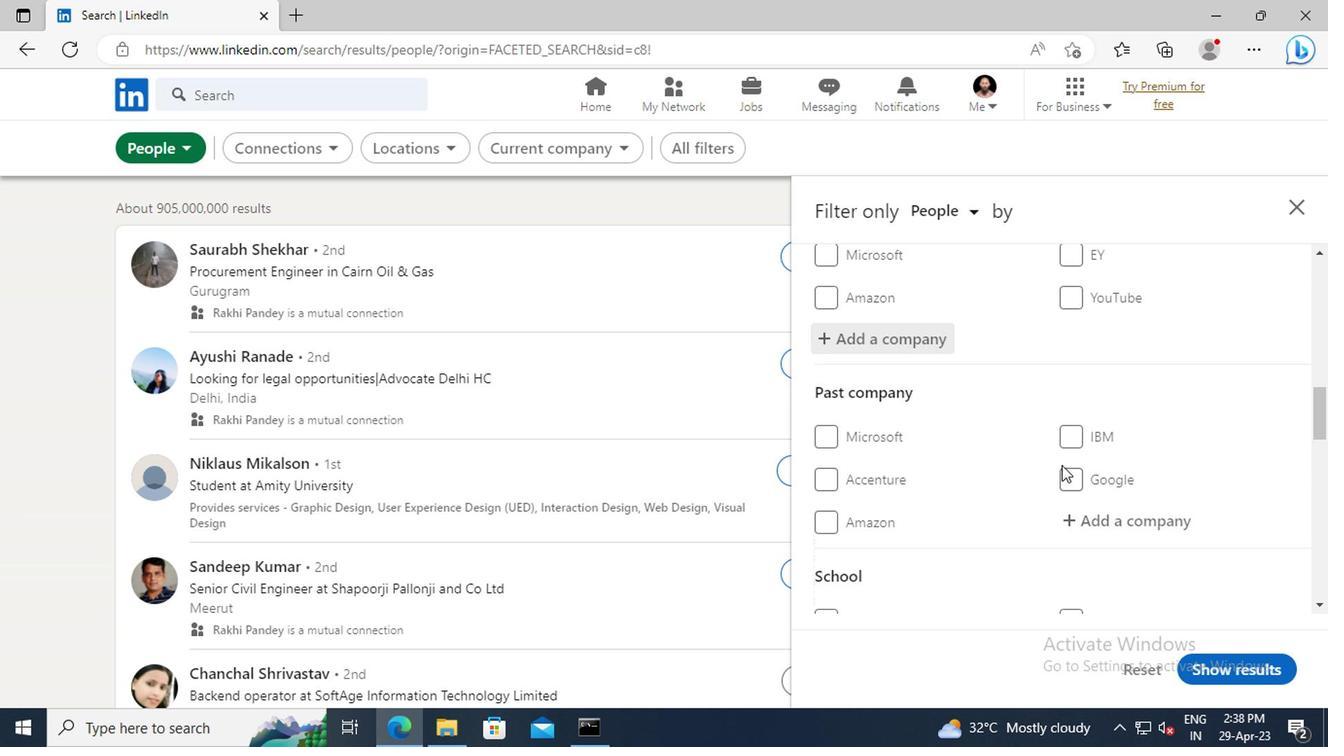 
Action: Mouse scrolled (1057, 462) with delta (0, 0)
Screenshot: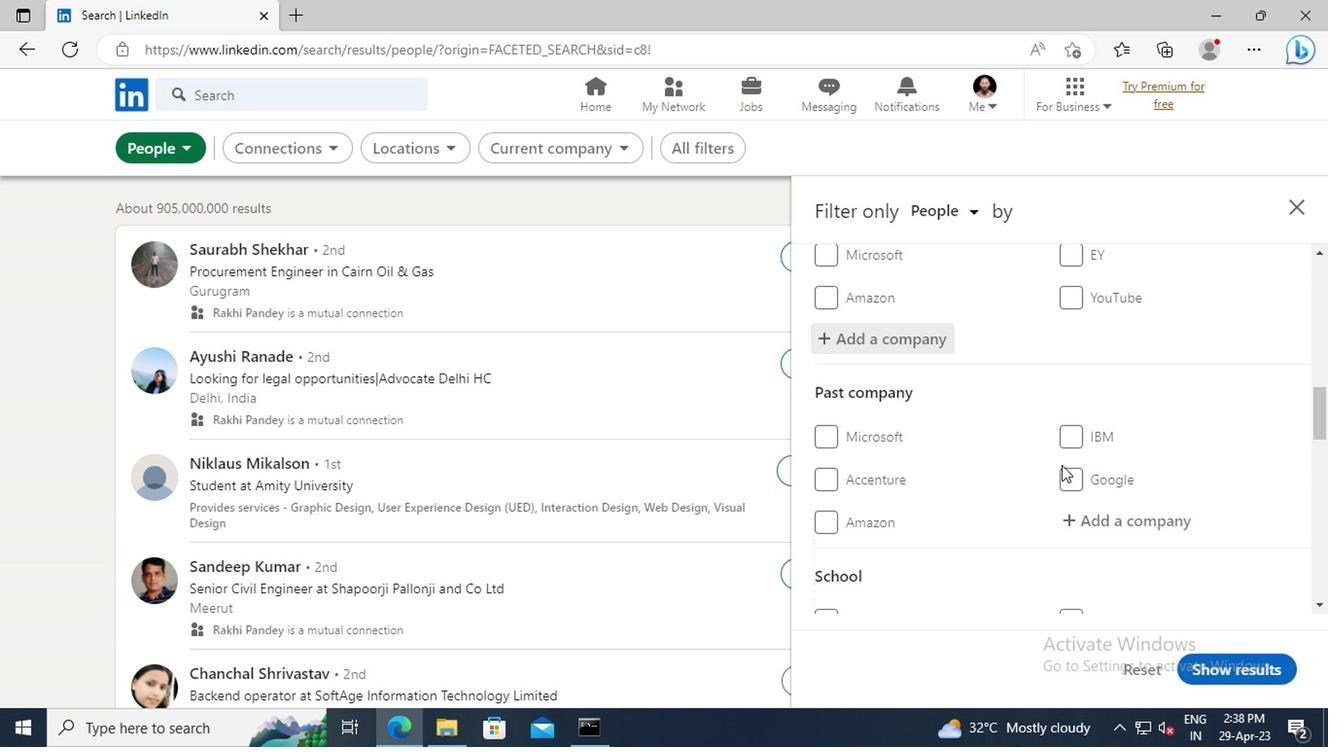 
Action: Mouse moved to (1057, 452)
Screenshot: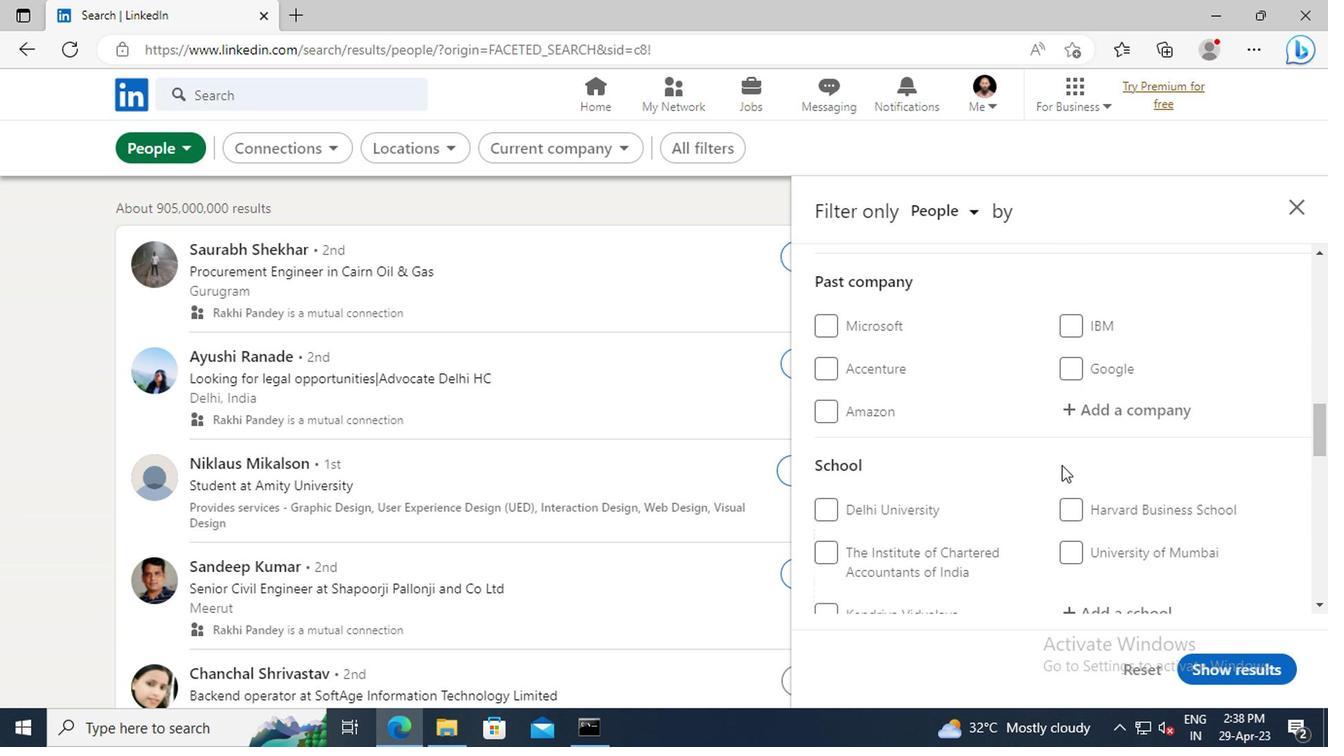 
Action: Mouse scrolled (1057, 451) with delta (0, 0)
Screenshot: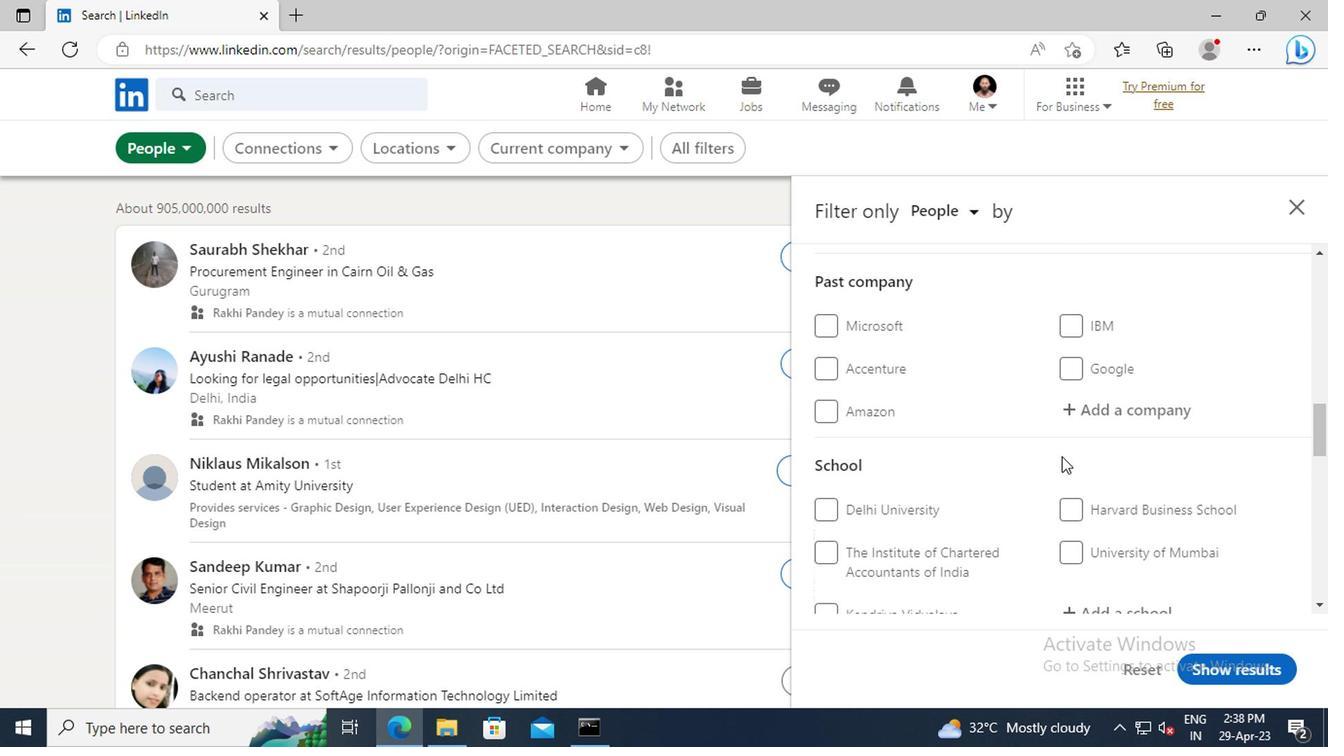 
Action: Mouse scrolled (1057, 451) with delta (0, 0)
Screenshot: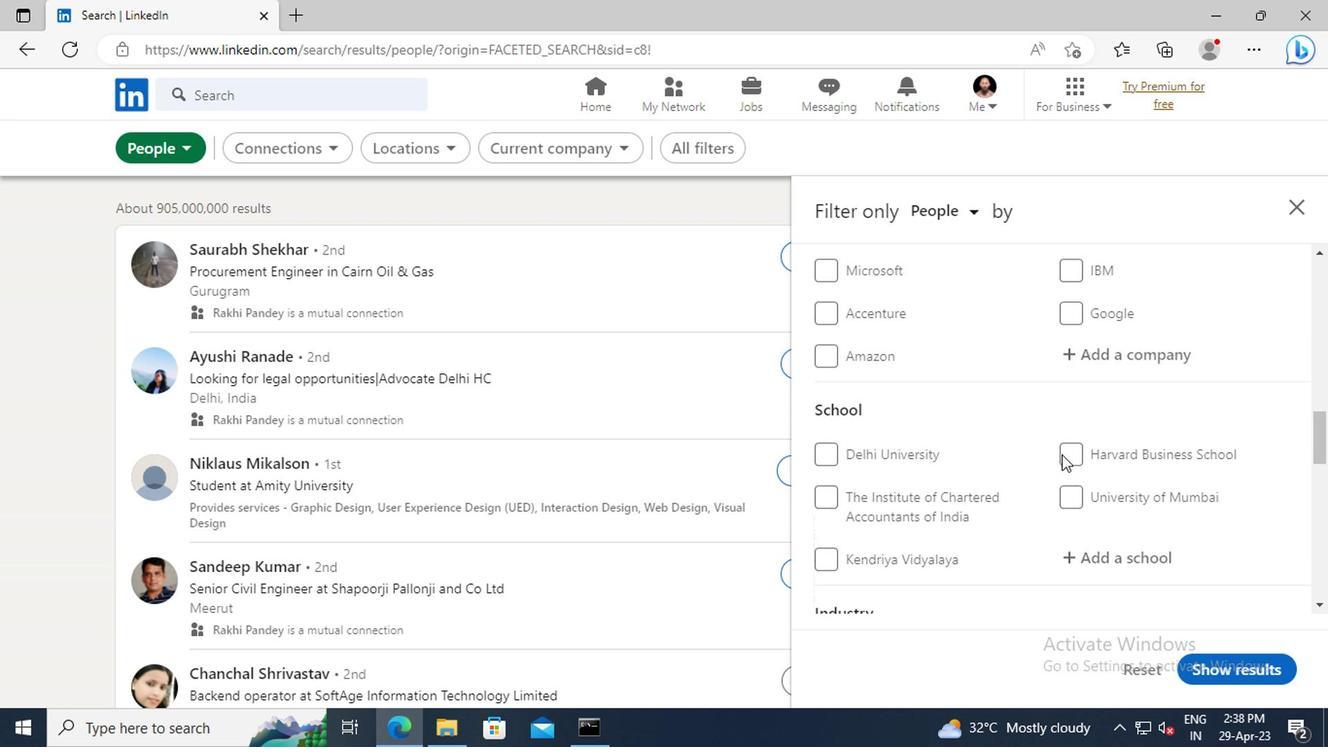 
Action: Mouse scrolled (1057, 451) with delta (0, 0)
Screenshot: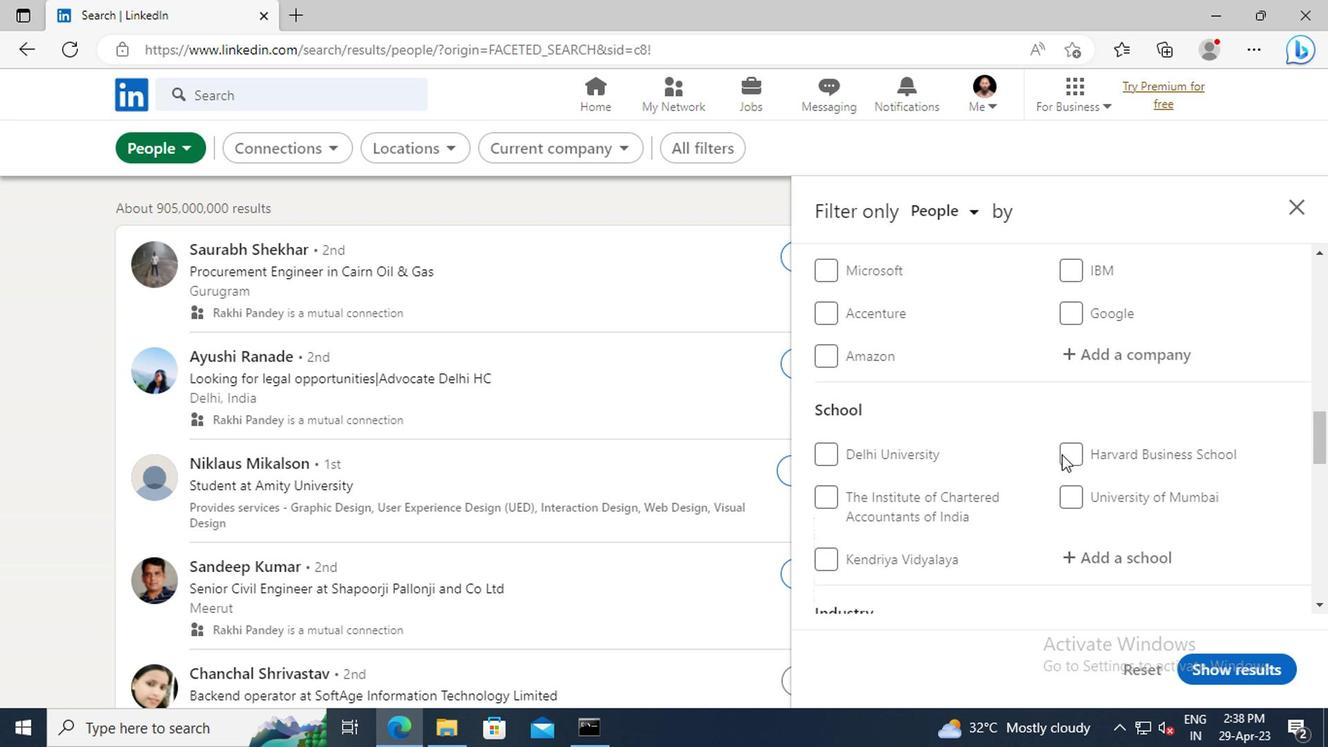 
Action: Mouse moved to (1069, 448)
Screenshot: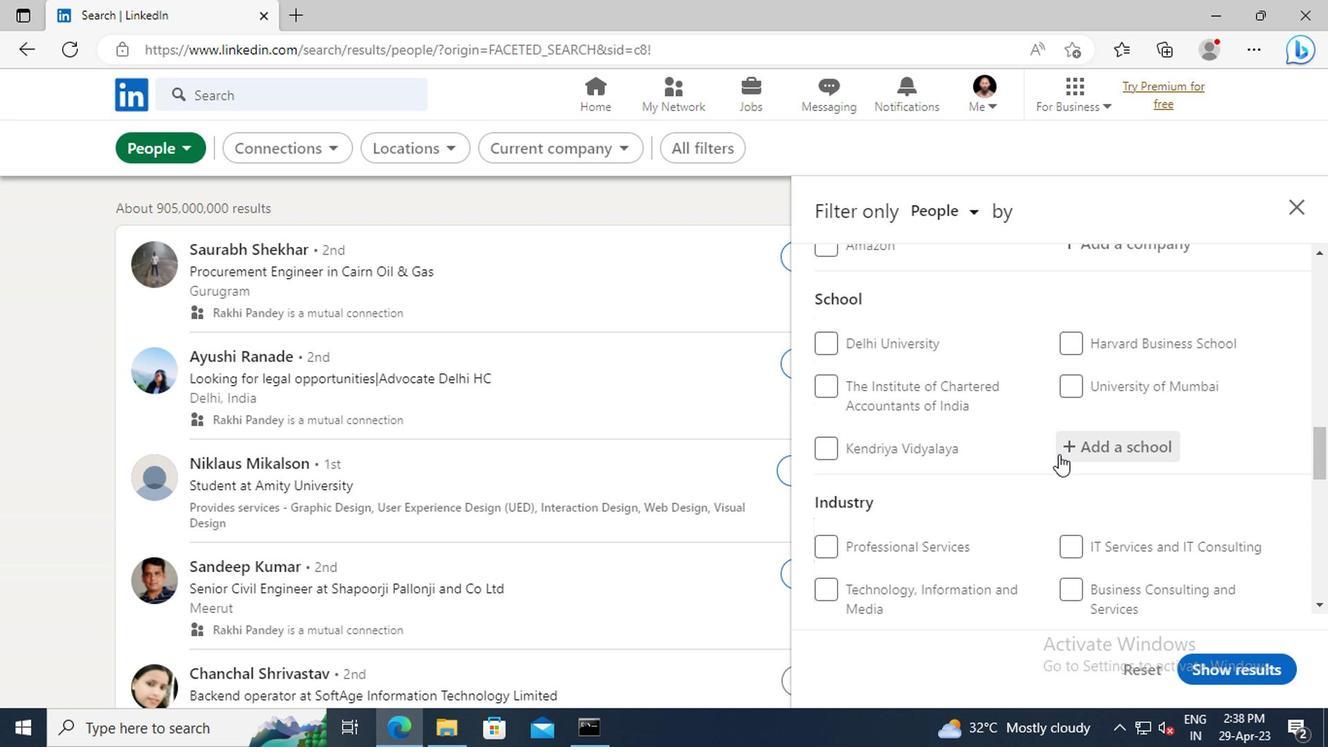 
Action: Mouse pressed left at (1069, 448)
Screenshot: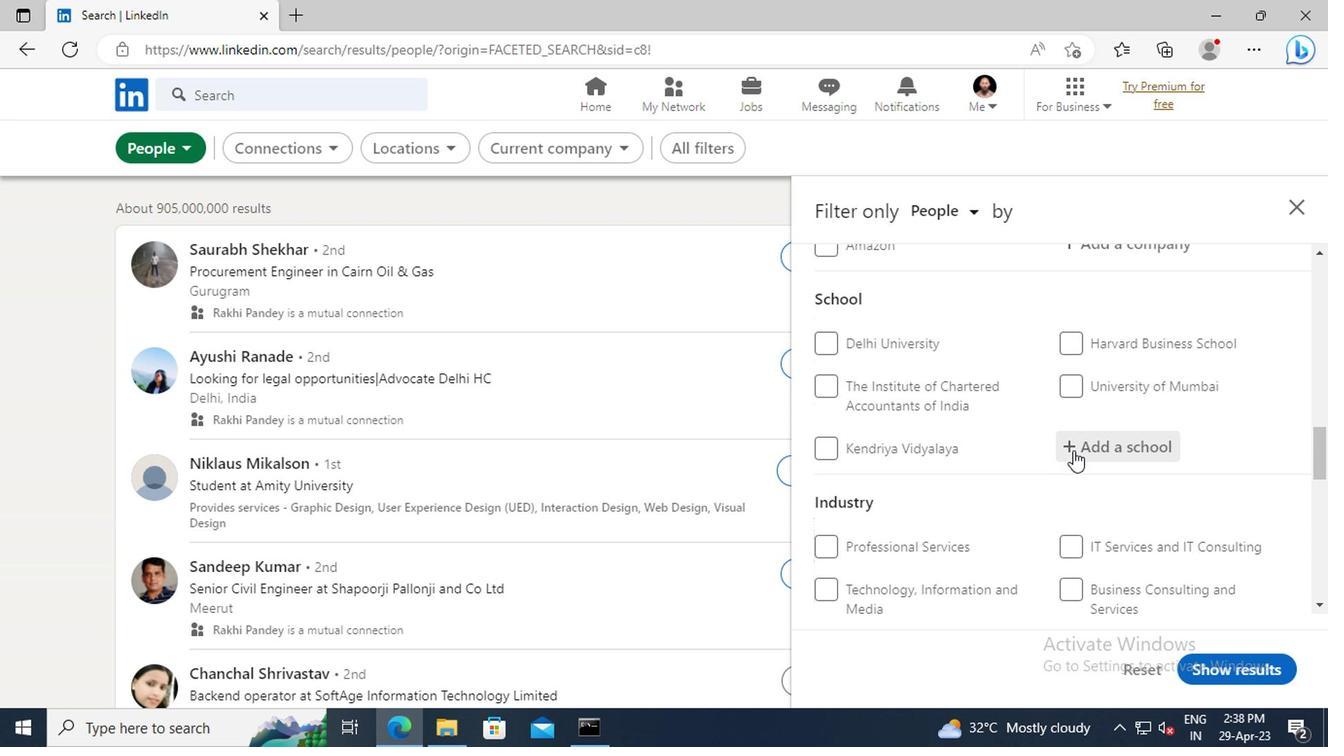 
Action: Key pressed <Key.shift>KARNATAKA<Key.space><Key.shift>JOBS<Key.space>AND<Key.space><Key.shift>CAREERS<Key.enter>
Screenshot: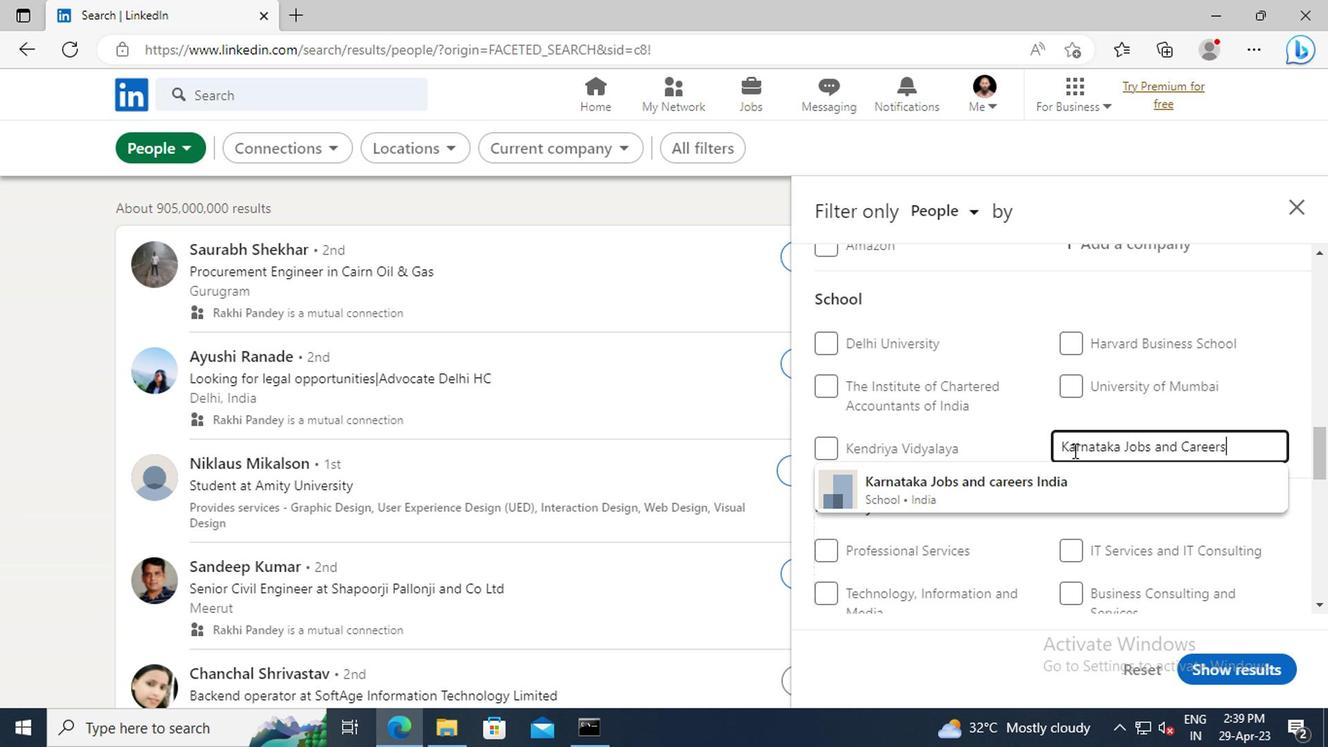 
Action: Mouse scrolled (1069, 447) with delta (0, -1)
Screenshot: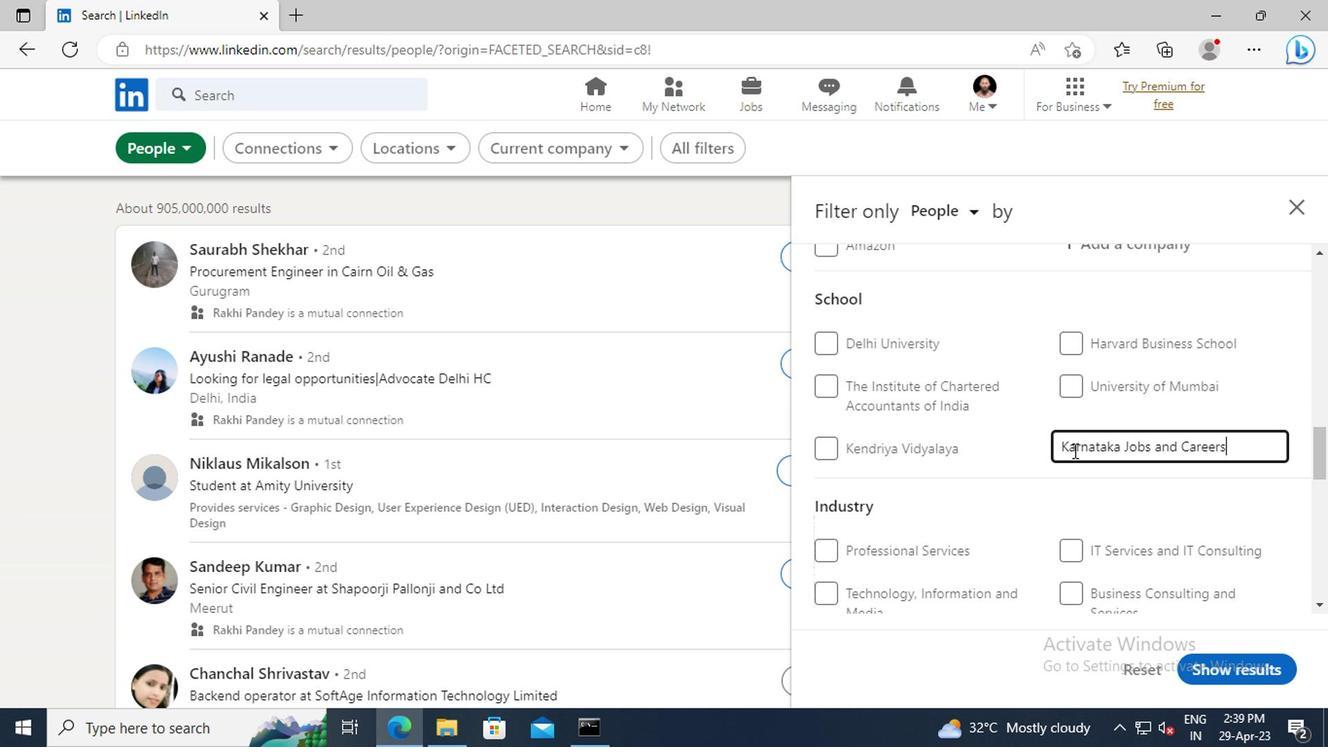 
Action: Mouse moved to (1076, 431)
Screenshot: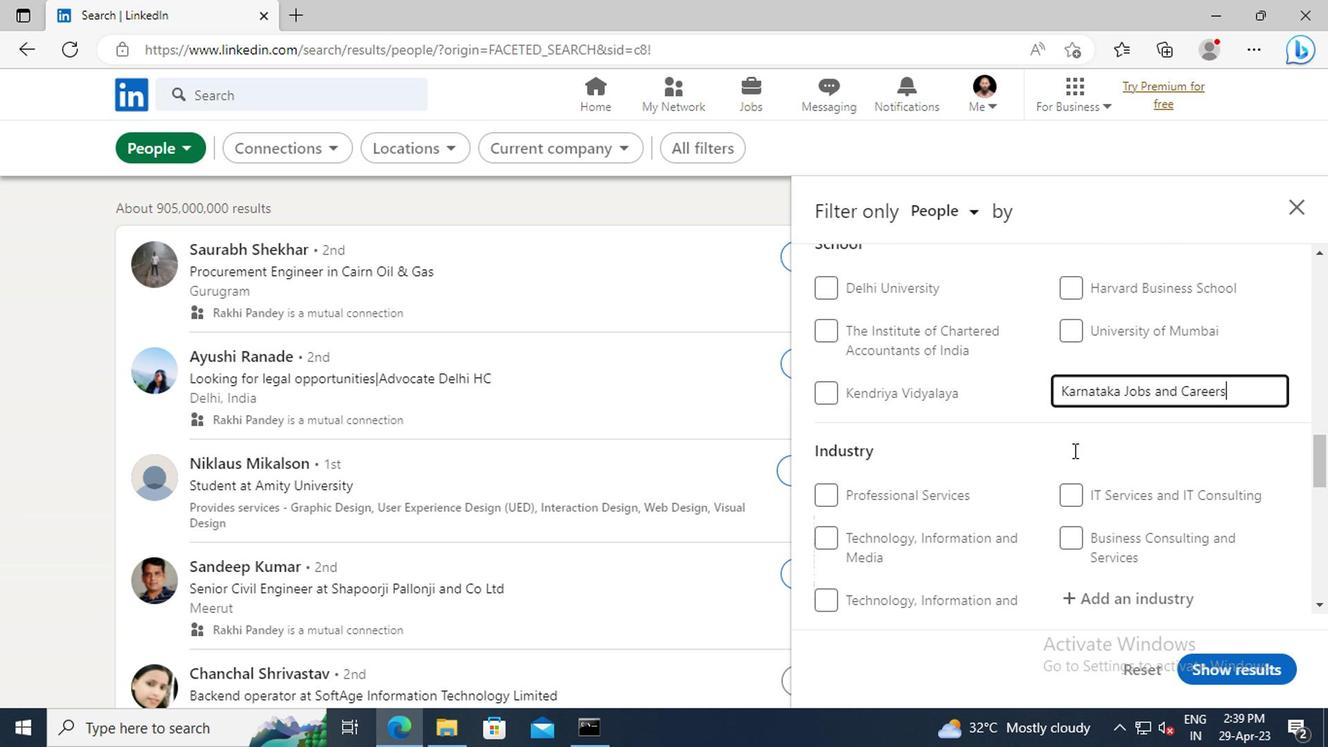
Action: Mouse scrolled (1076, 430) with delta (0, -1)
Screenshot: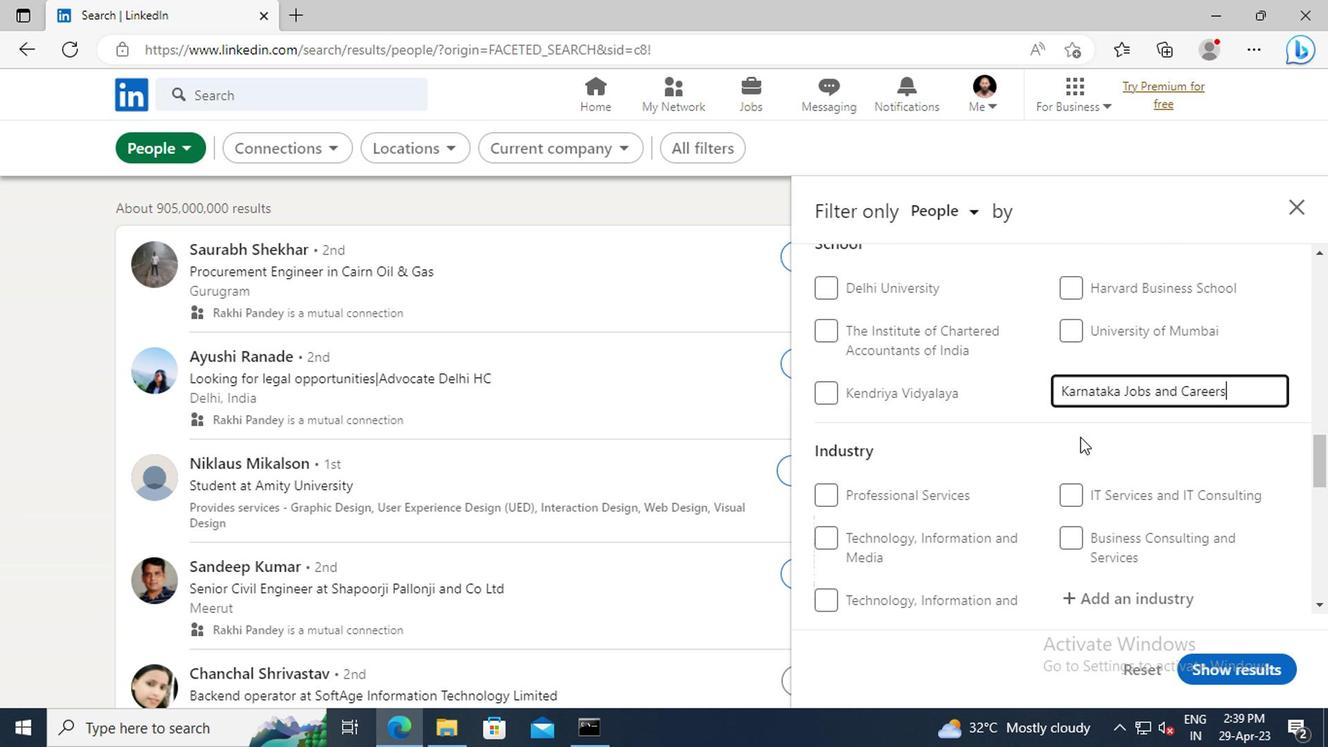 
Action: Mouse scrolled (1076, 430) with delta (0, -1)
Screenshot: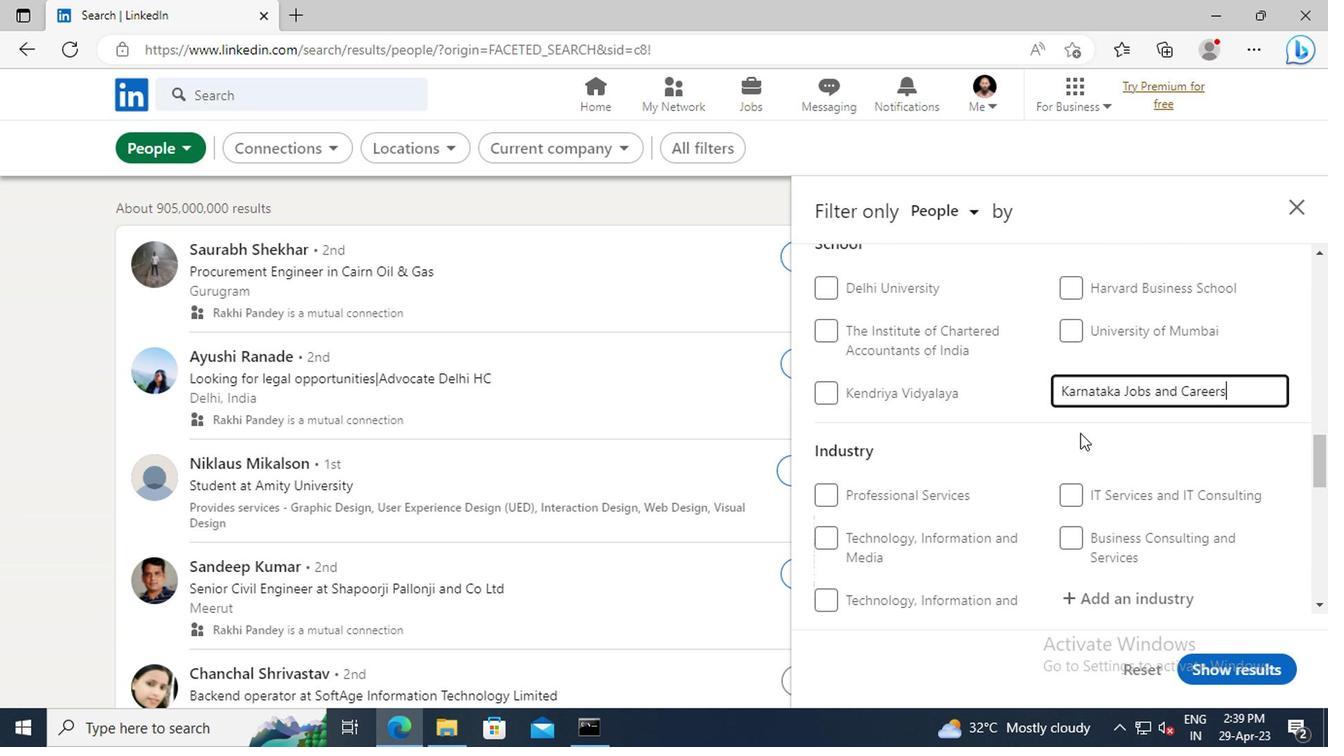 
Action: Mouse scrolled (1076, 430) with delta (0, -1)
Screenshot: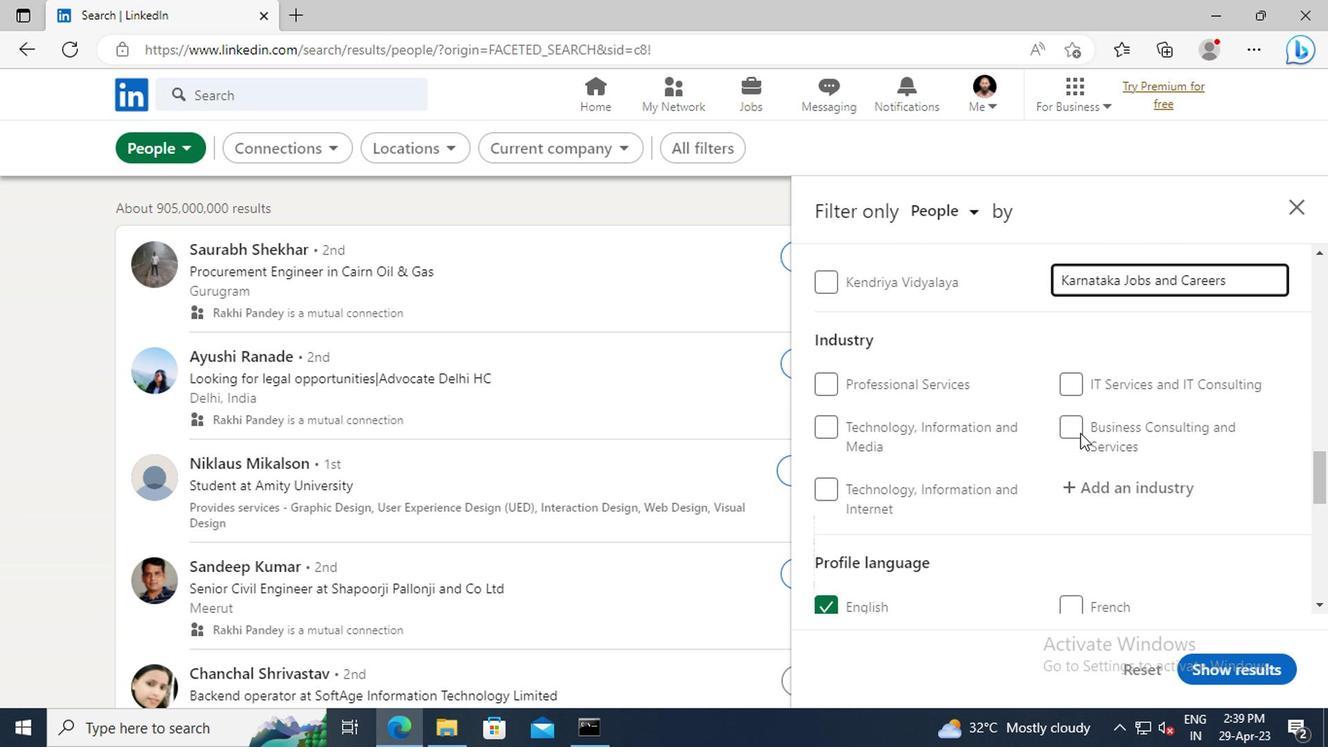 
Action: Mouse moved to (1088, 436)
Screenshot: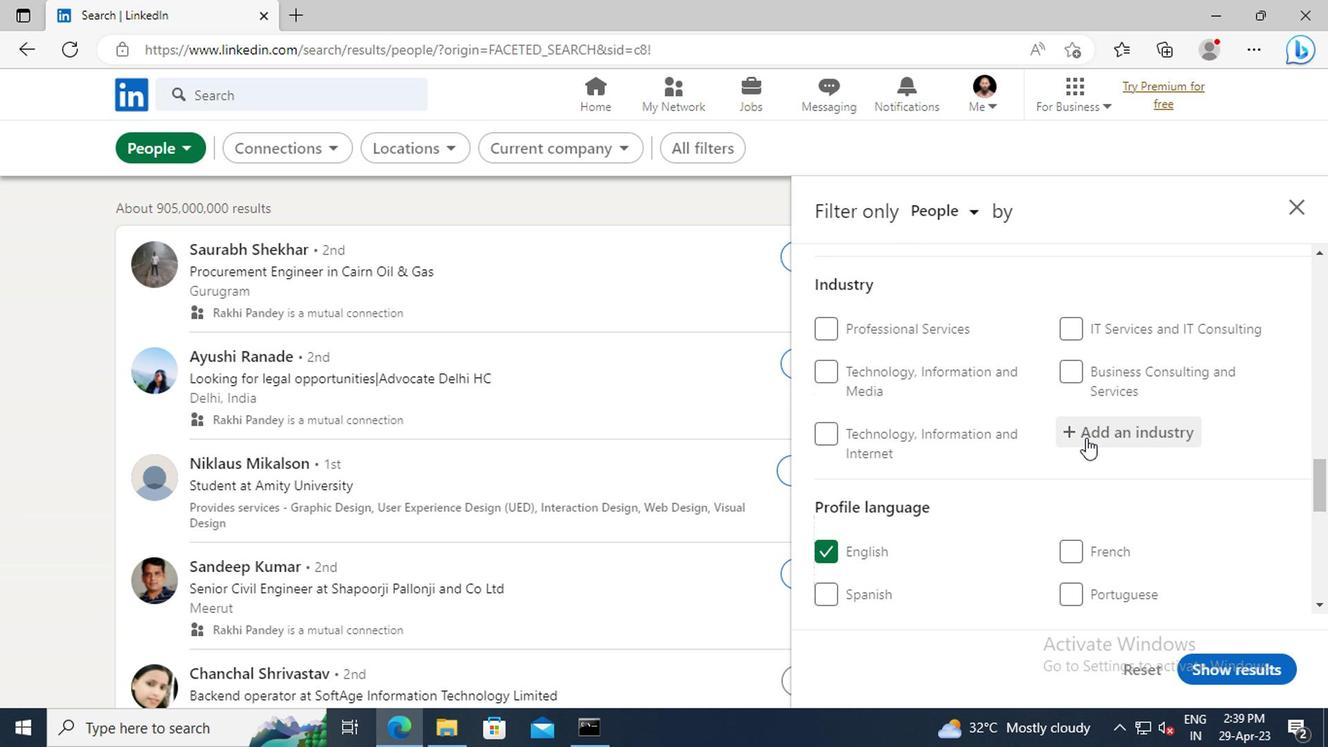 
Action: Mouse pressed left at (1088, 436)
Screenshot: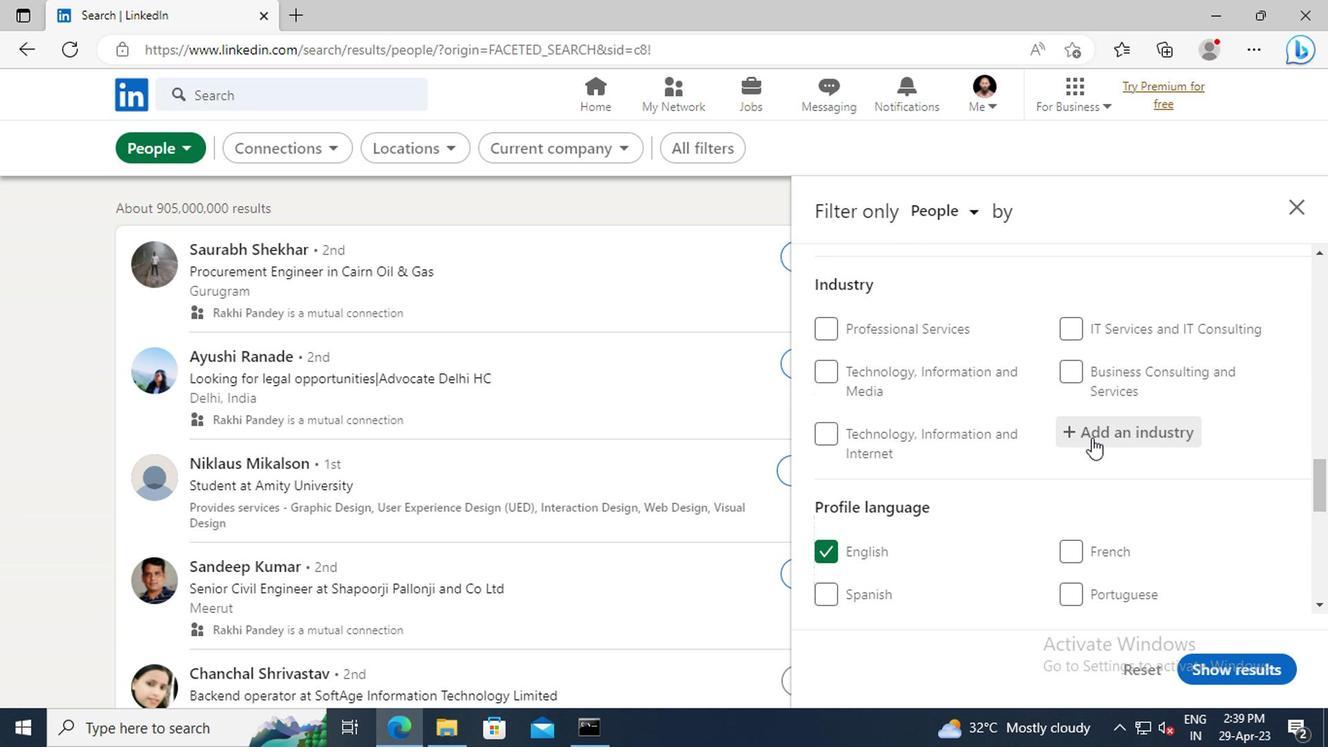 
Action: Key pressed <Key.shift>COMMERCIAL<Key.space>AND<Key.space><Key.shift>SER
Screenshot: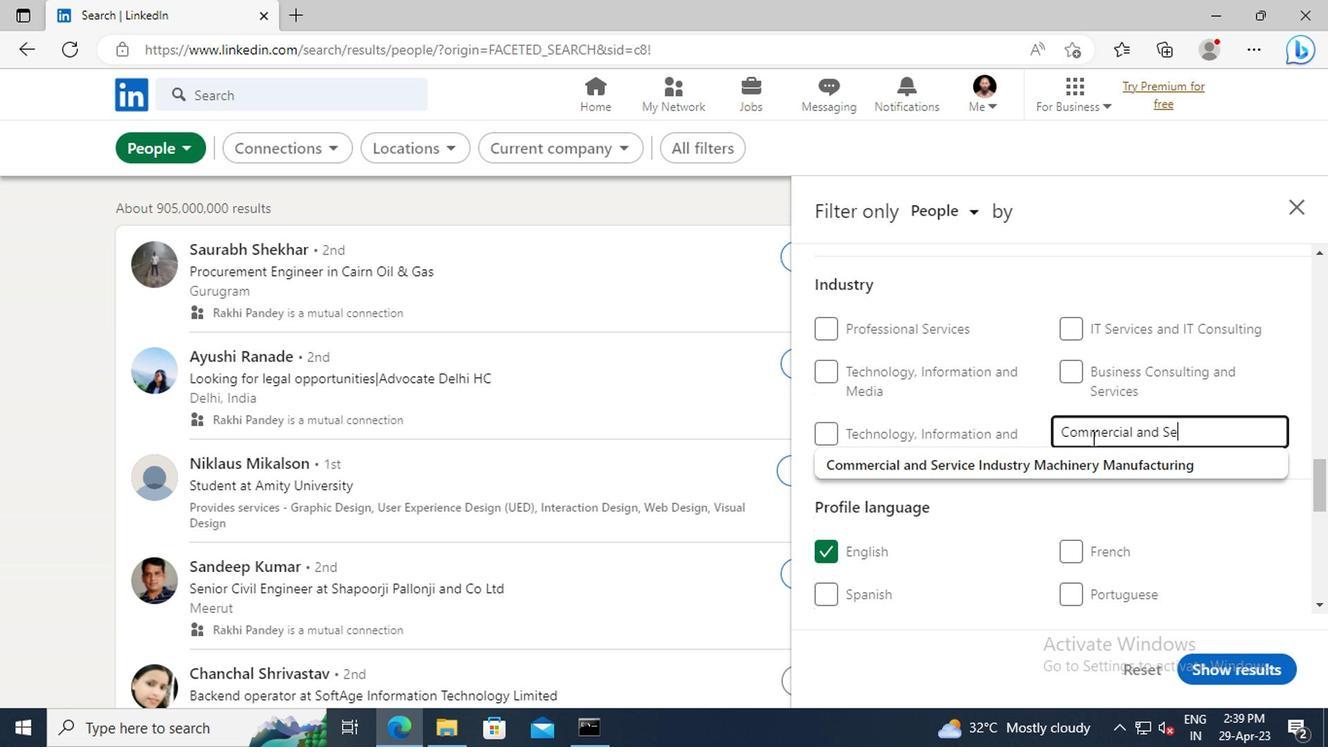 
Action: Mouse moved to (1067, 466)
Screenshot: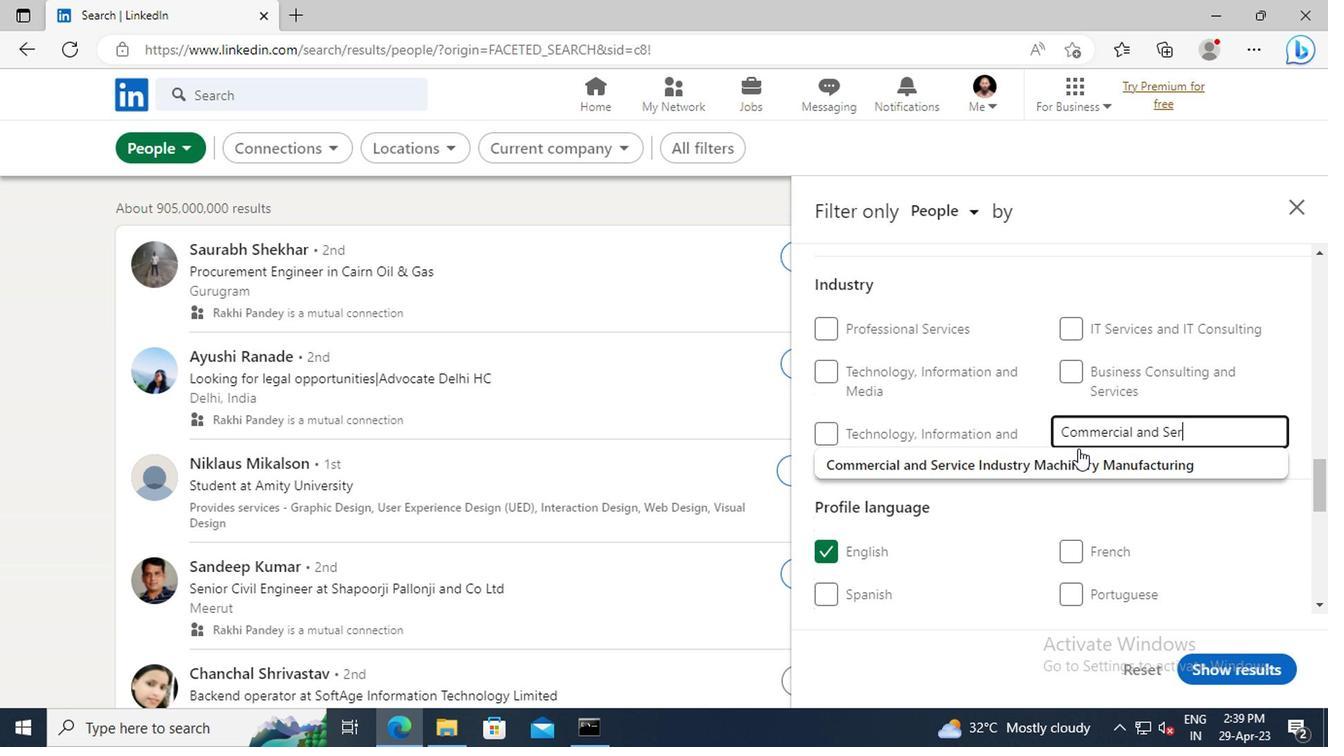 
Action: Mouse pressed left at (1067, 466)
Screenshot: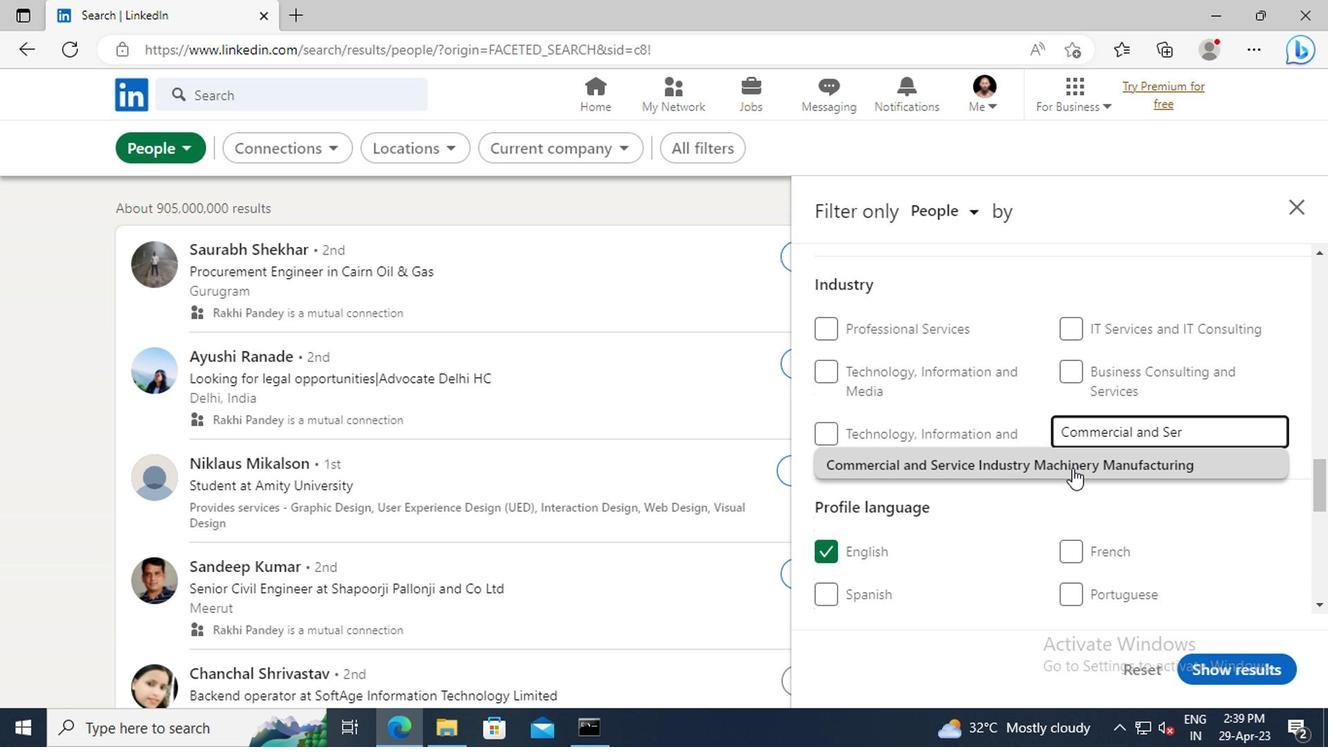 
Action: Mouse scrolled (1067, 464) with delta (0, -1)
Screenshot: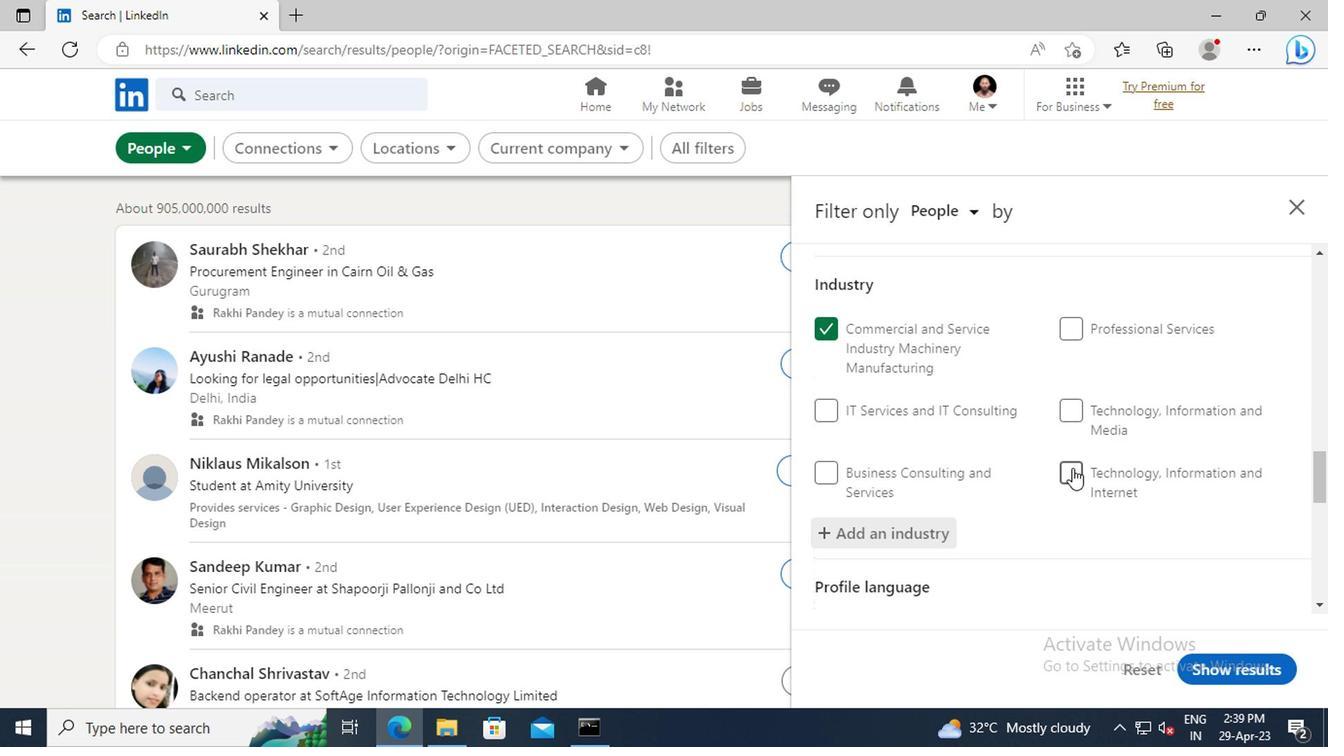 
Action: Mouse scrolled (1067, 464) with delta (0, -1)
Screenshot: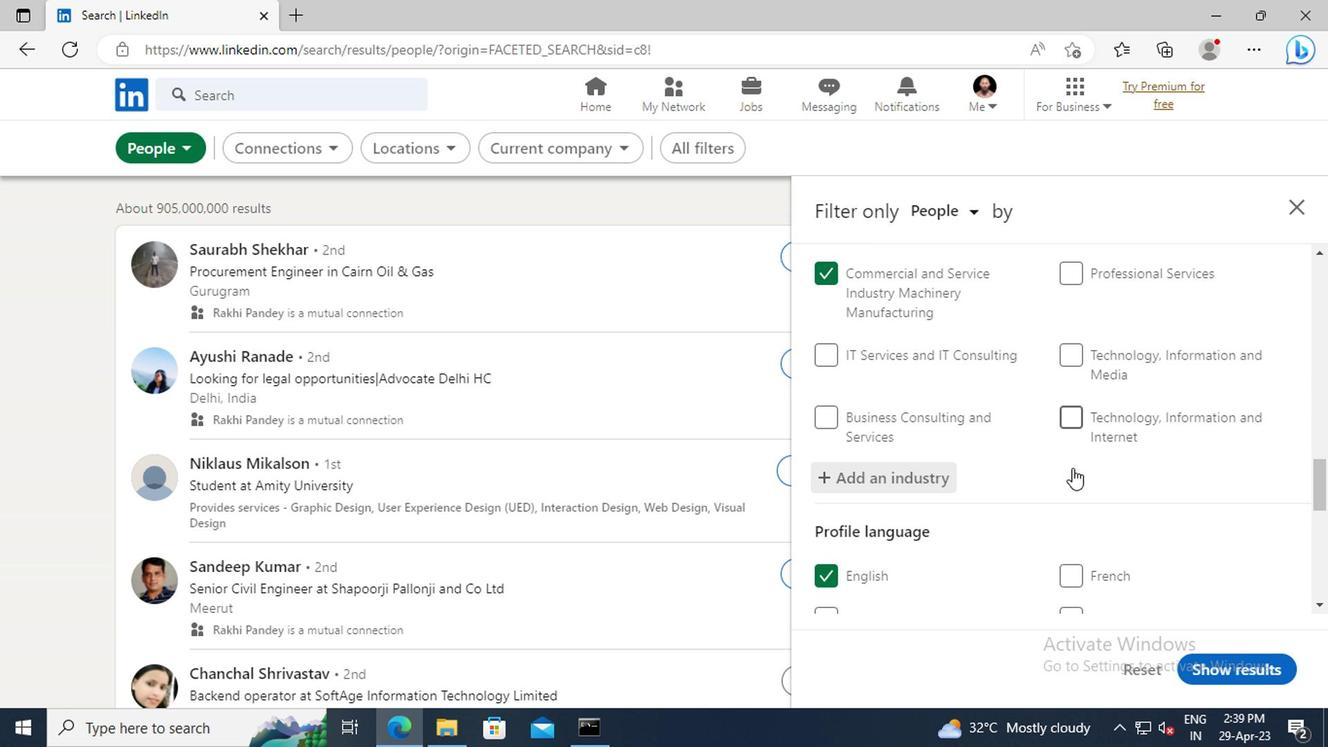 
Action: Mouse scrolled (1067, 464) with delta (0, -1)
Screenshot: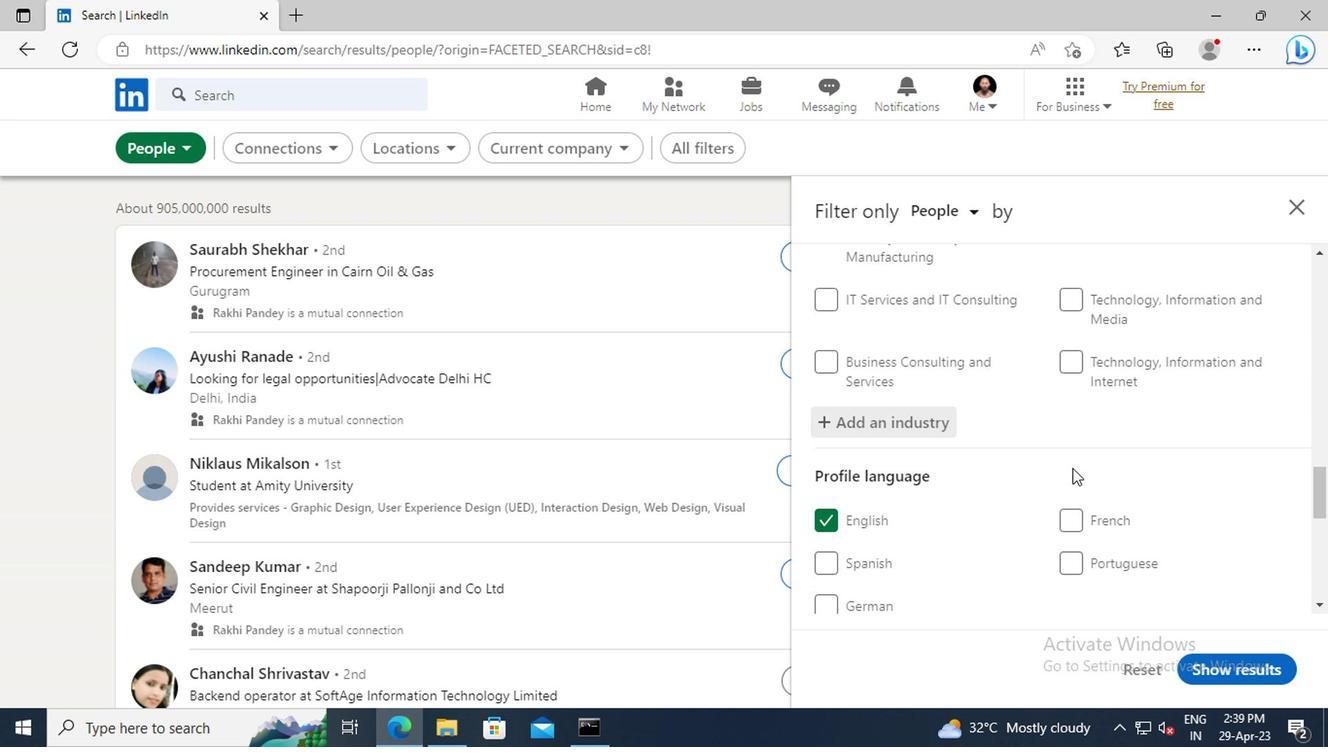 
Action: Mouse scrolled (1067, 464) with delta (0, -1)
Screenshot: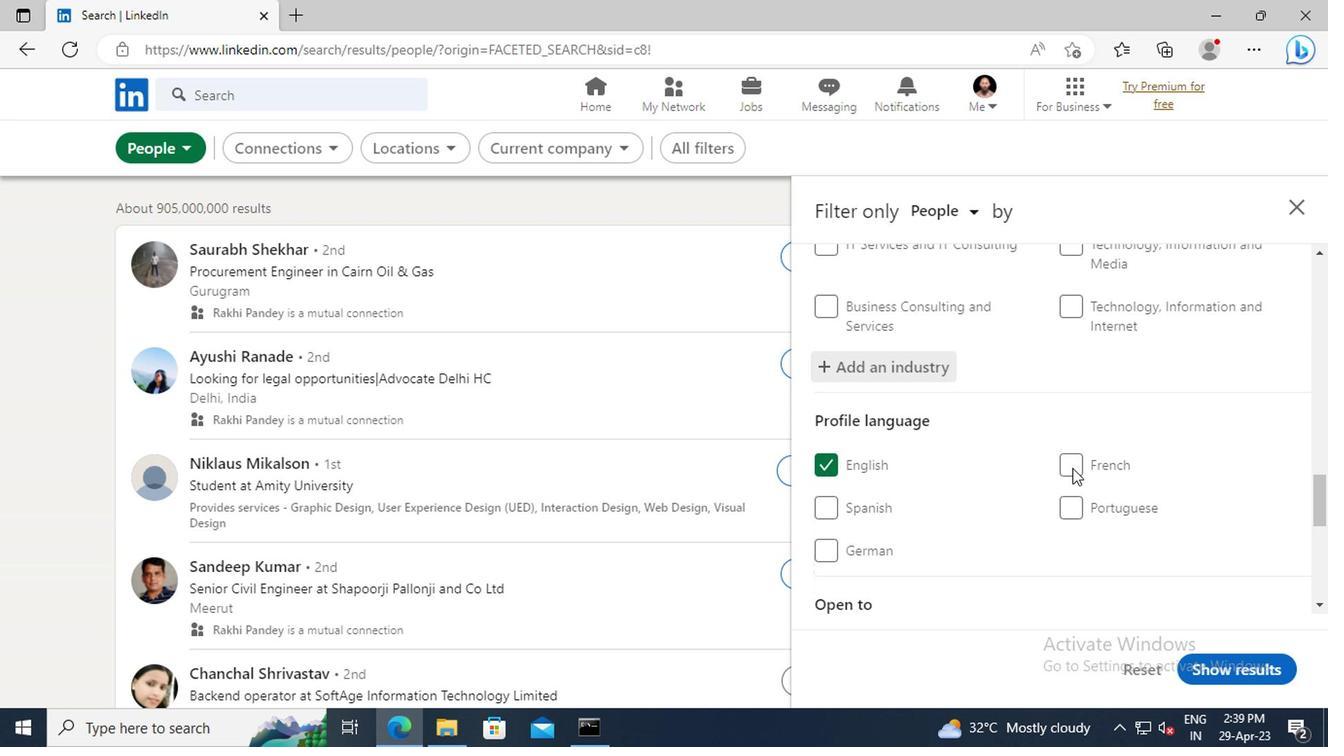 
Action: Mouse scrolled (1067, 464) with delta (0, -1)
Screenshot: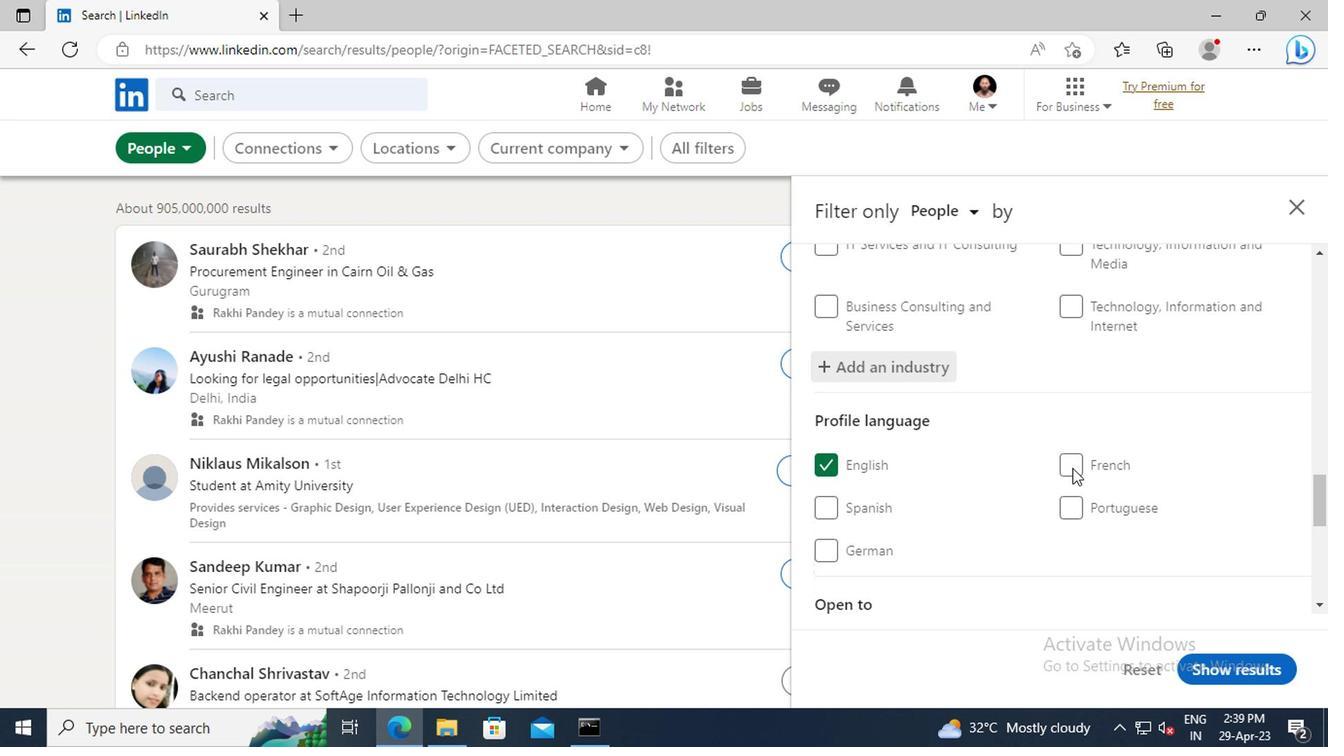 
Action: Mouse scrolled (1067, 464) with delta (0, -1)
Screenshot: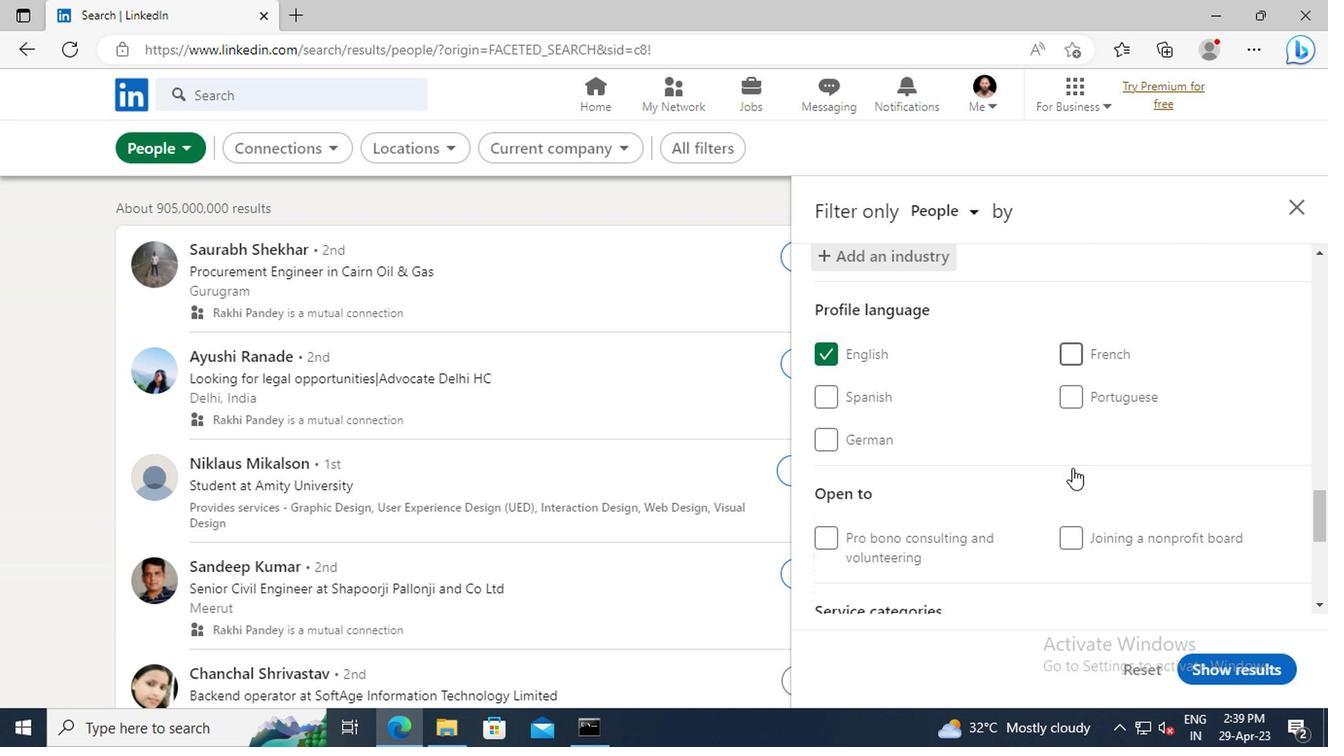 
Action: Mouse scrolled (1067, 464) with delta (0, -1)
Screenshot: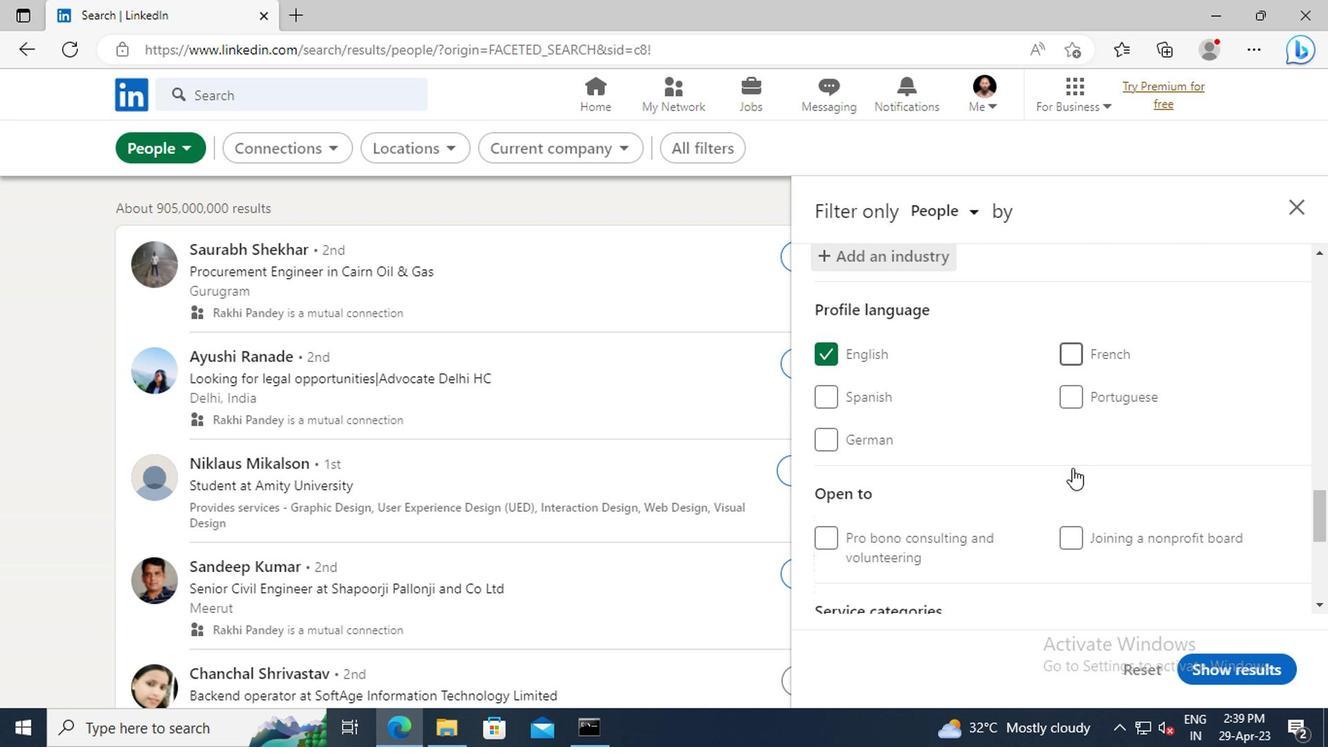
Action: Mouse scrolled (1067, 464) with delta (0, -1)
Screenshot: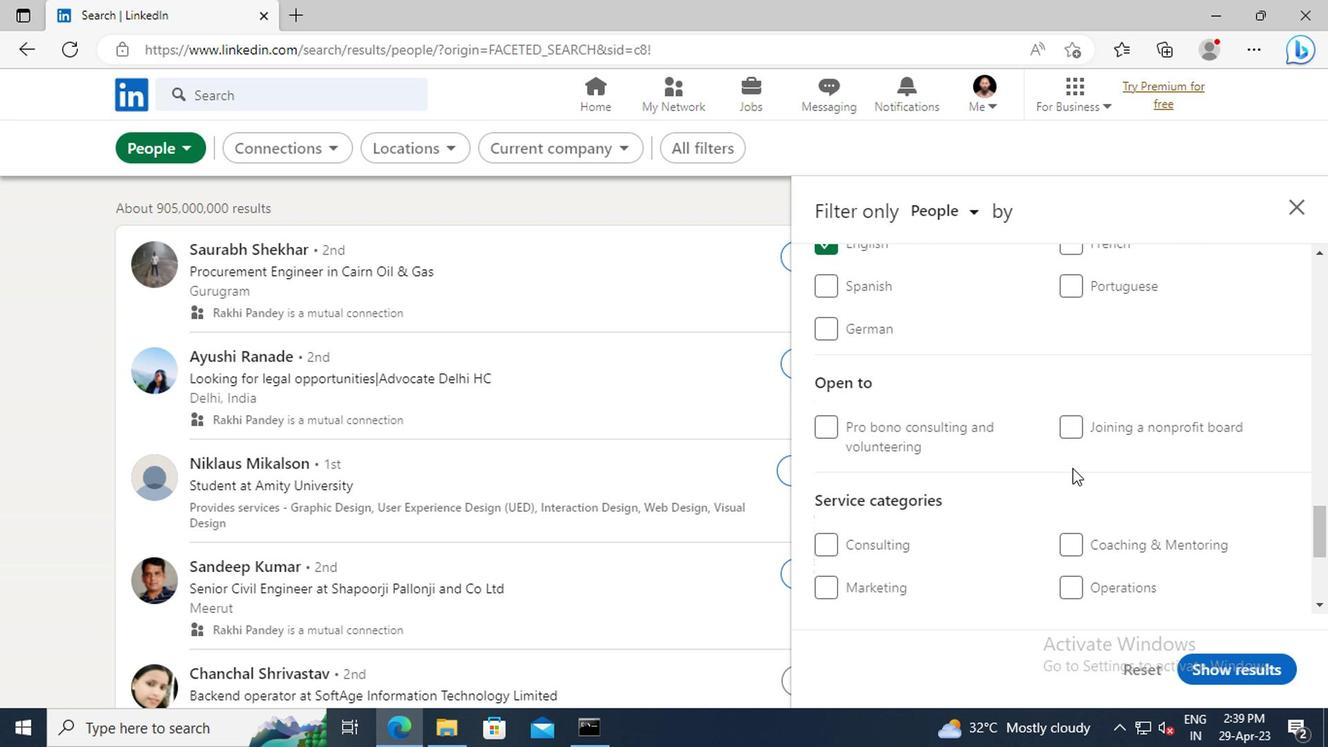 
Action: Mouse scrolled (1067, 464) with delta (0, -1)
Screenshot: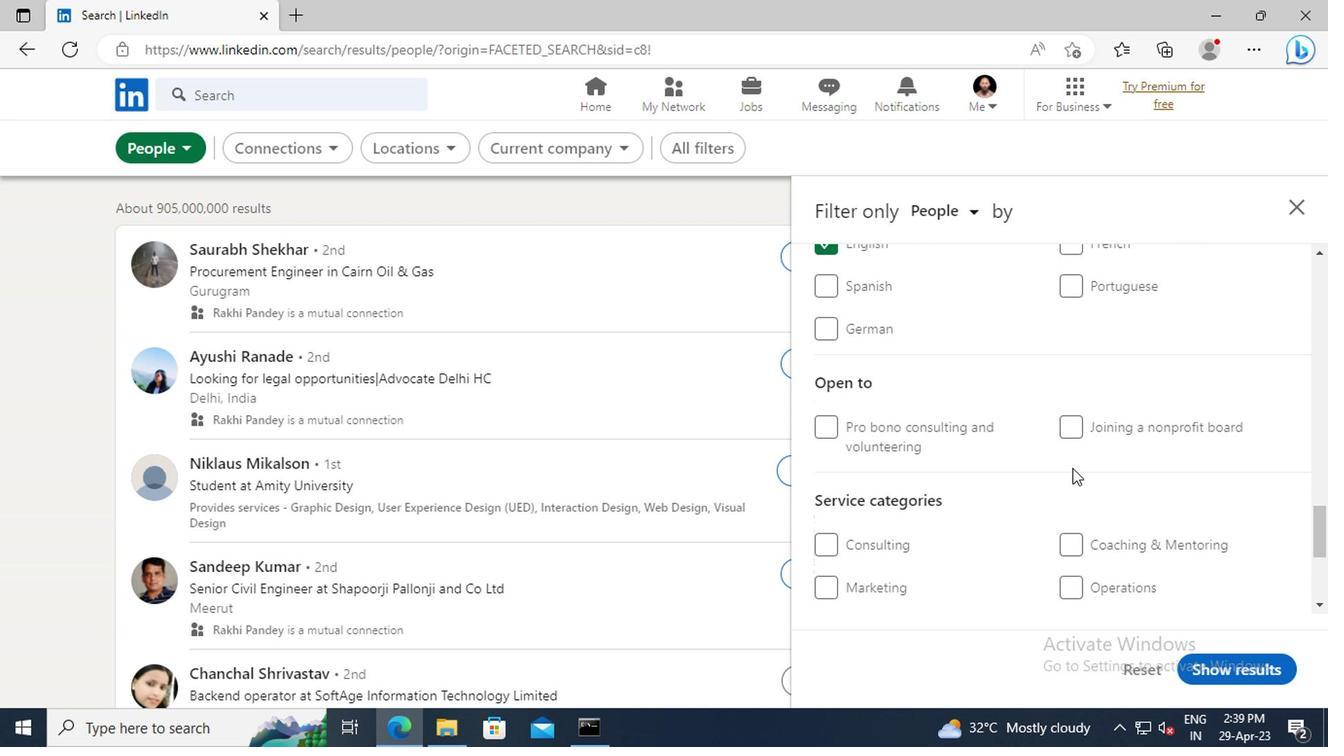 
Action: Mouse moved to (1074, 509)
Screenshot: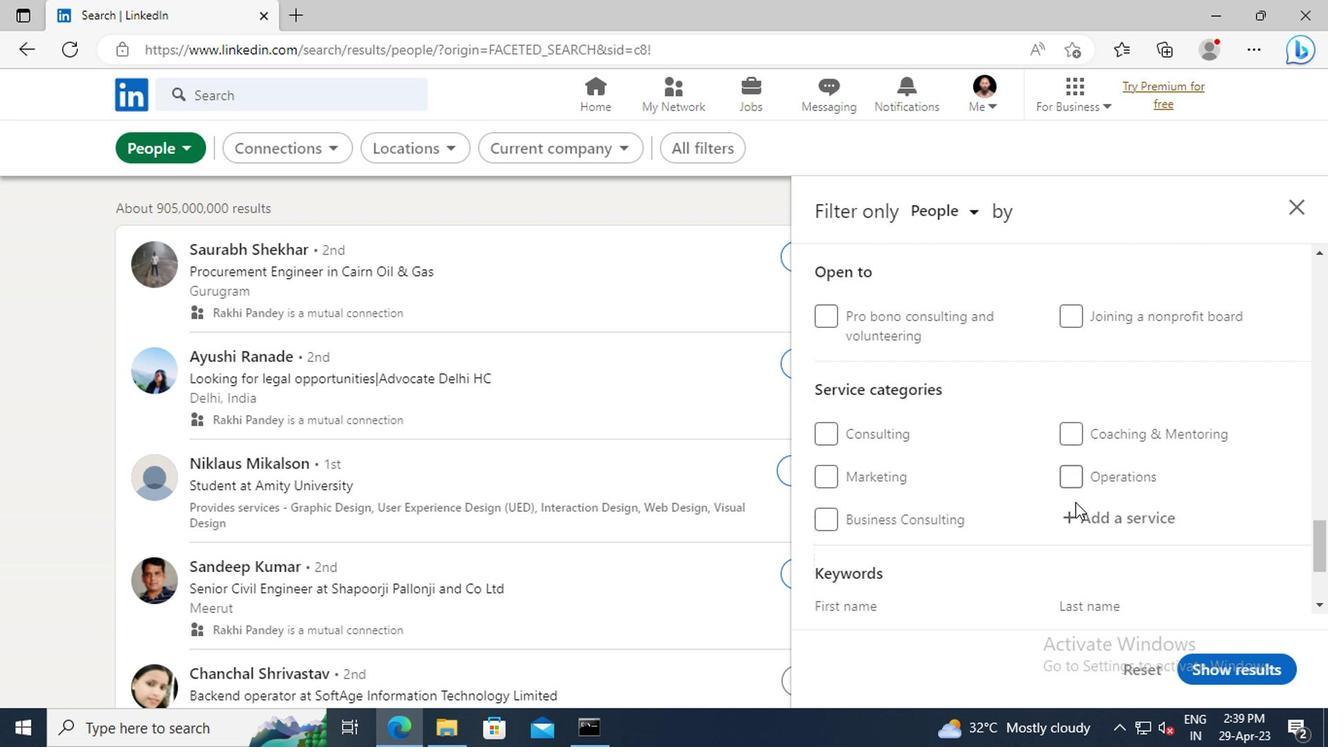 
Action: Mouse pressed left at (1074, 509)
Screenshot: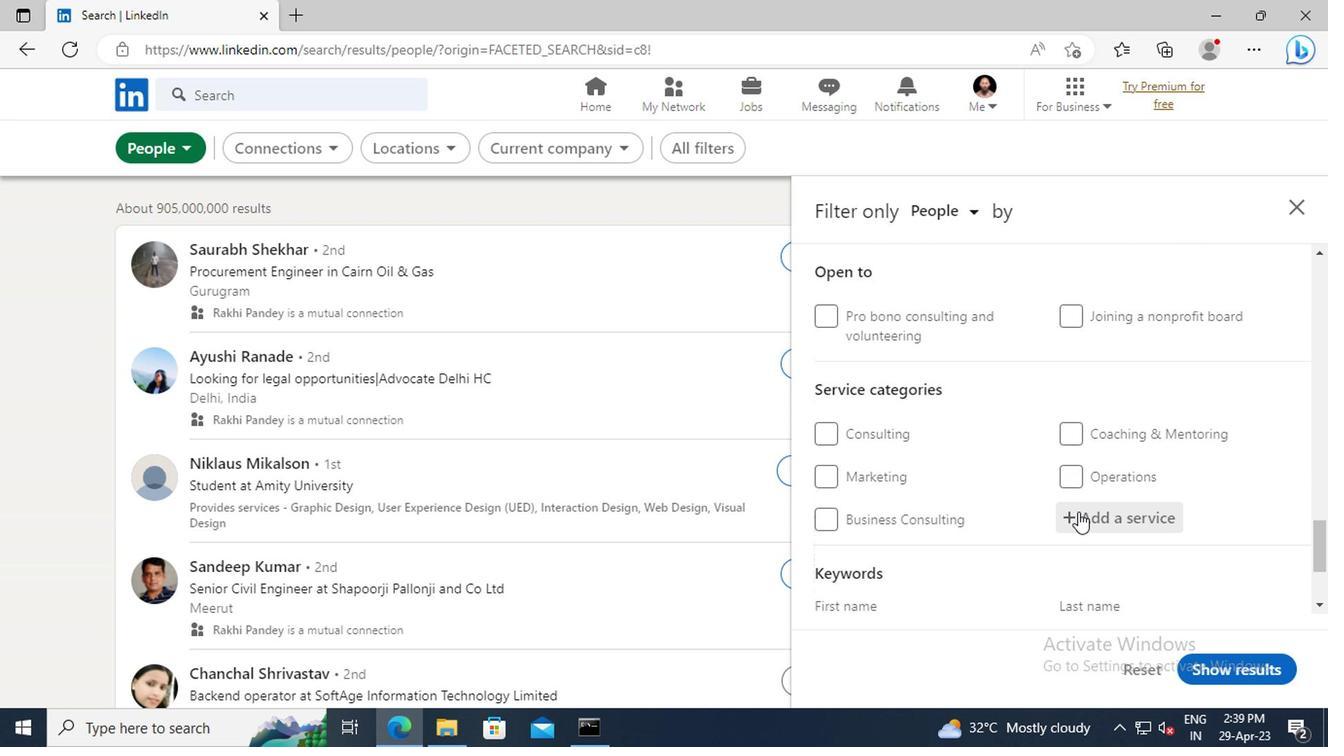 
Action: Key pressed <Key.shift>GRANT<Key.space><Key.shift>WR
Screenshot: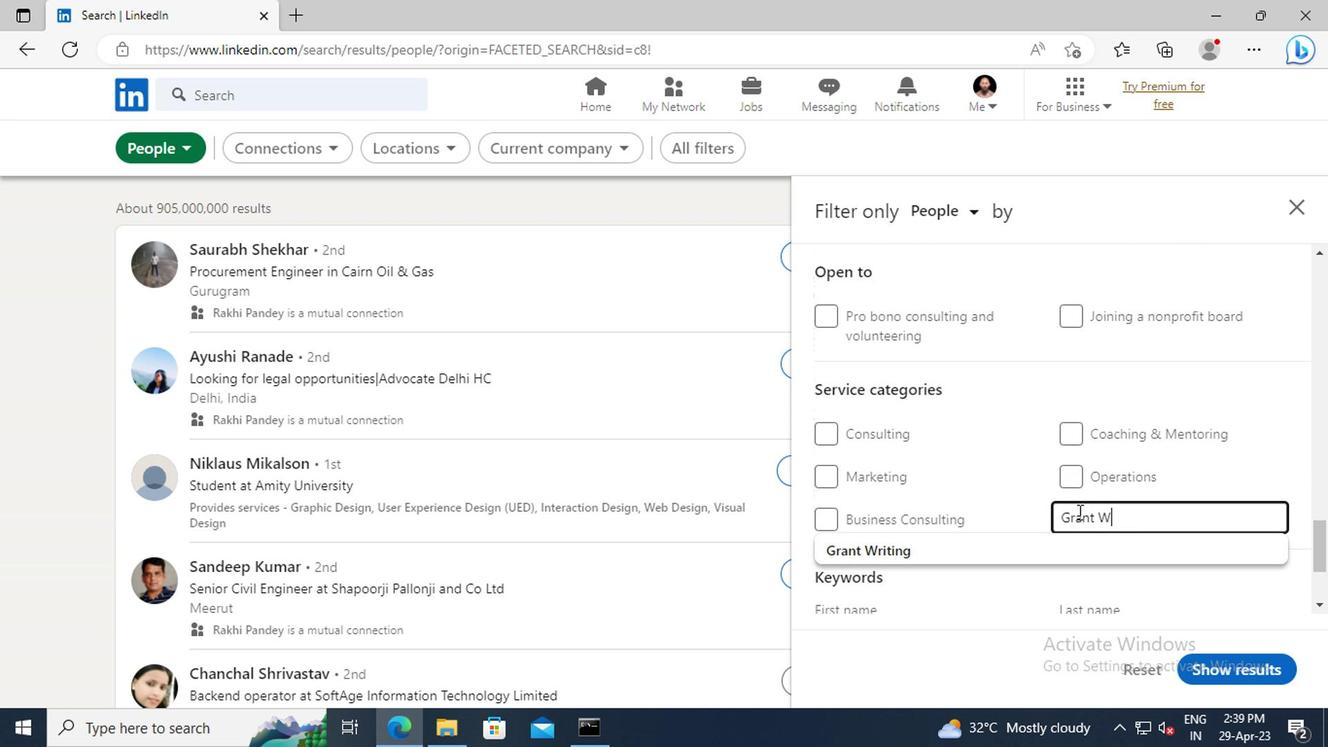 
Action: Mouse moved to (1038, 538)
Screenshot: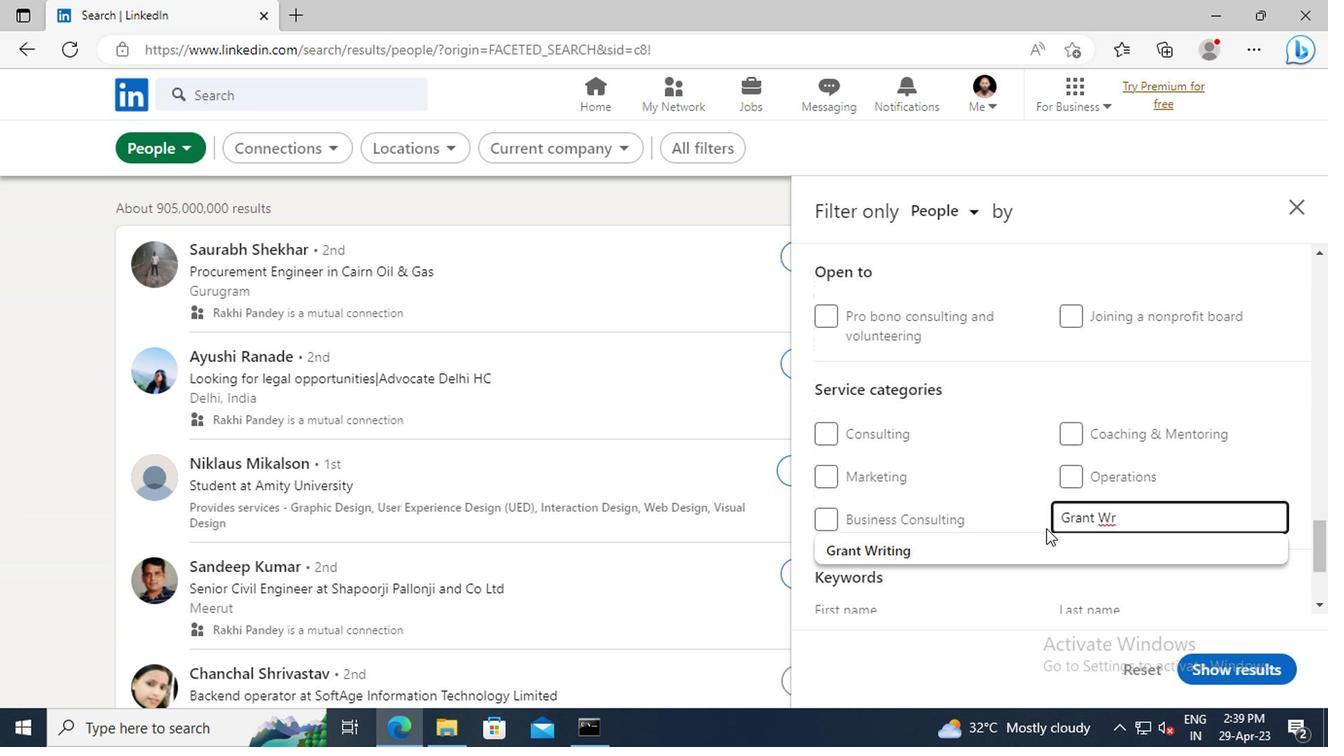 
Action: Mouse pressed left at (1038, 538)
Screenshot: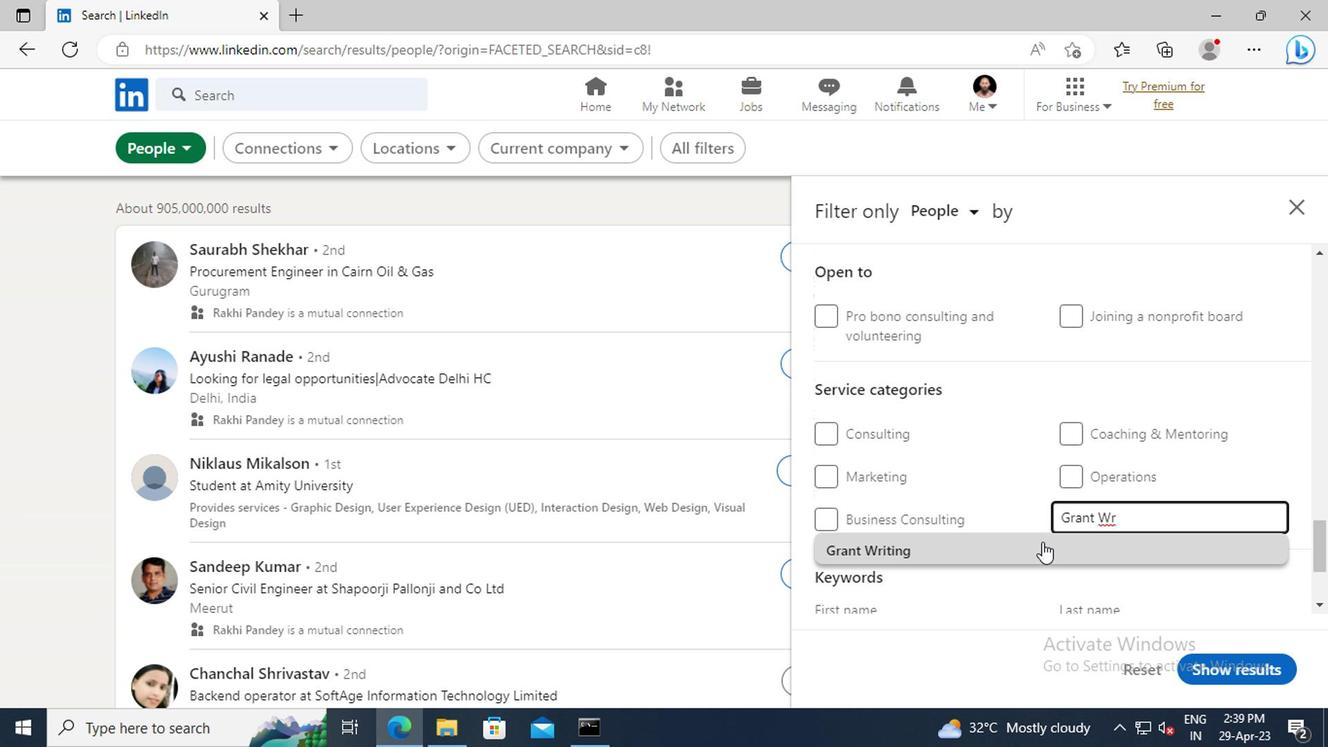 
Action: Mouse scrolled (1038, 538) with delta (0, 0)
Screenshot: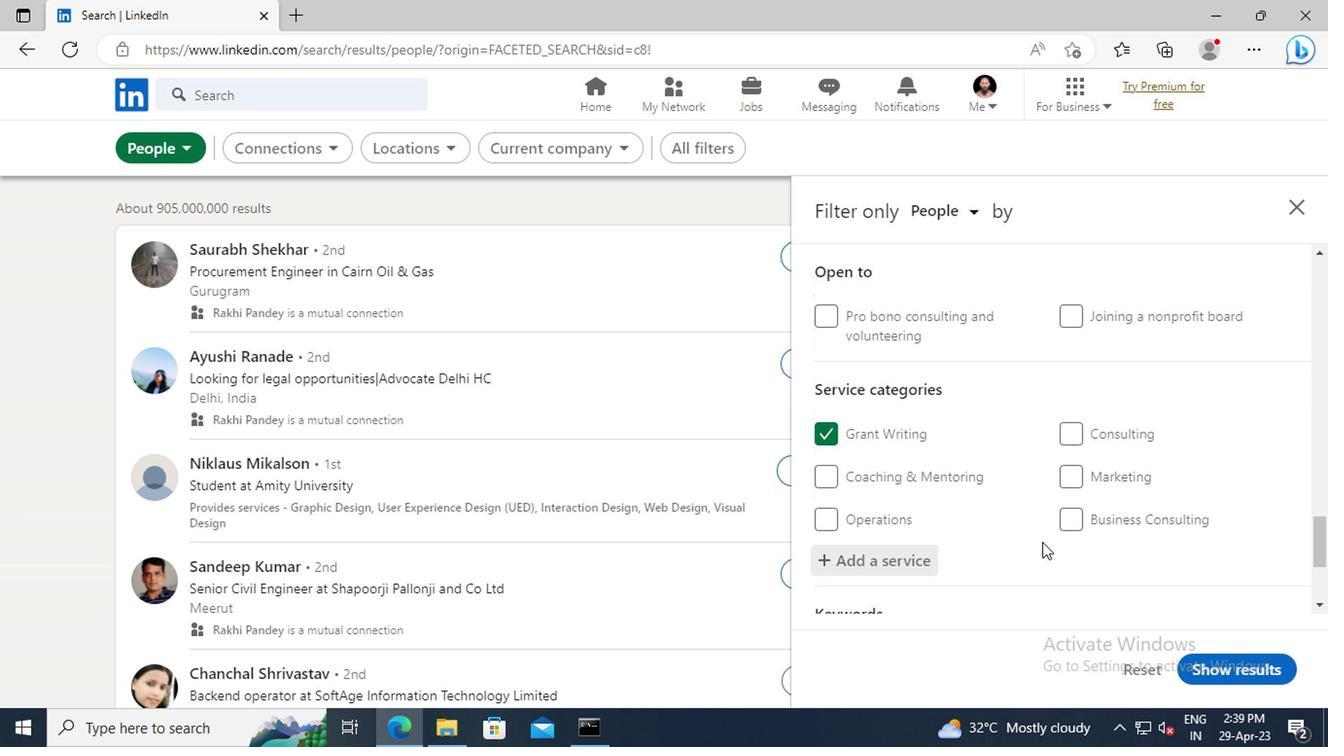 
Action: Mouse scrolled (1038, 538) with delta (0, 0)
Screenshot: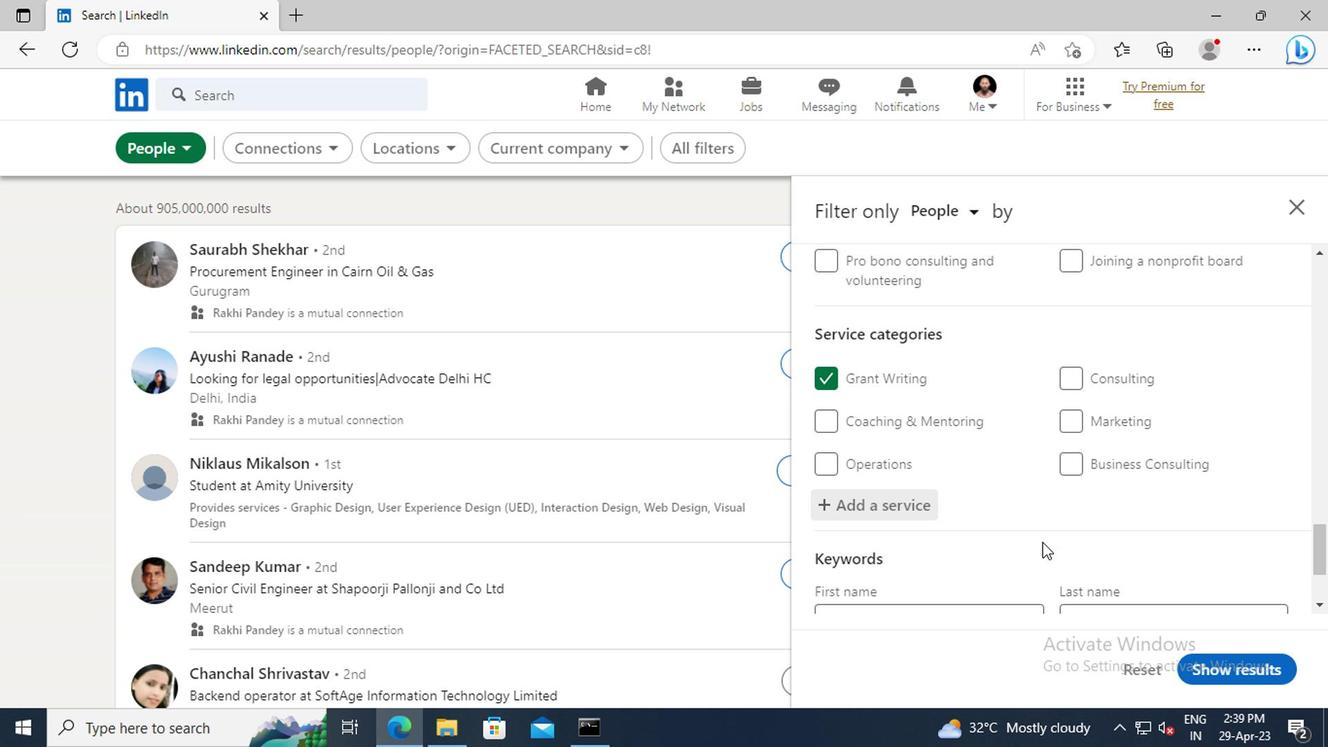 
Action: Mouse scrolled (1038, 538) with delta (0, 0)
Screenshot: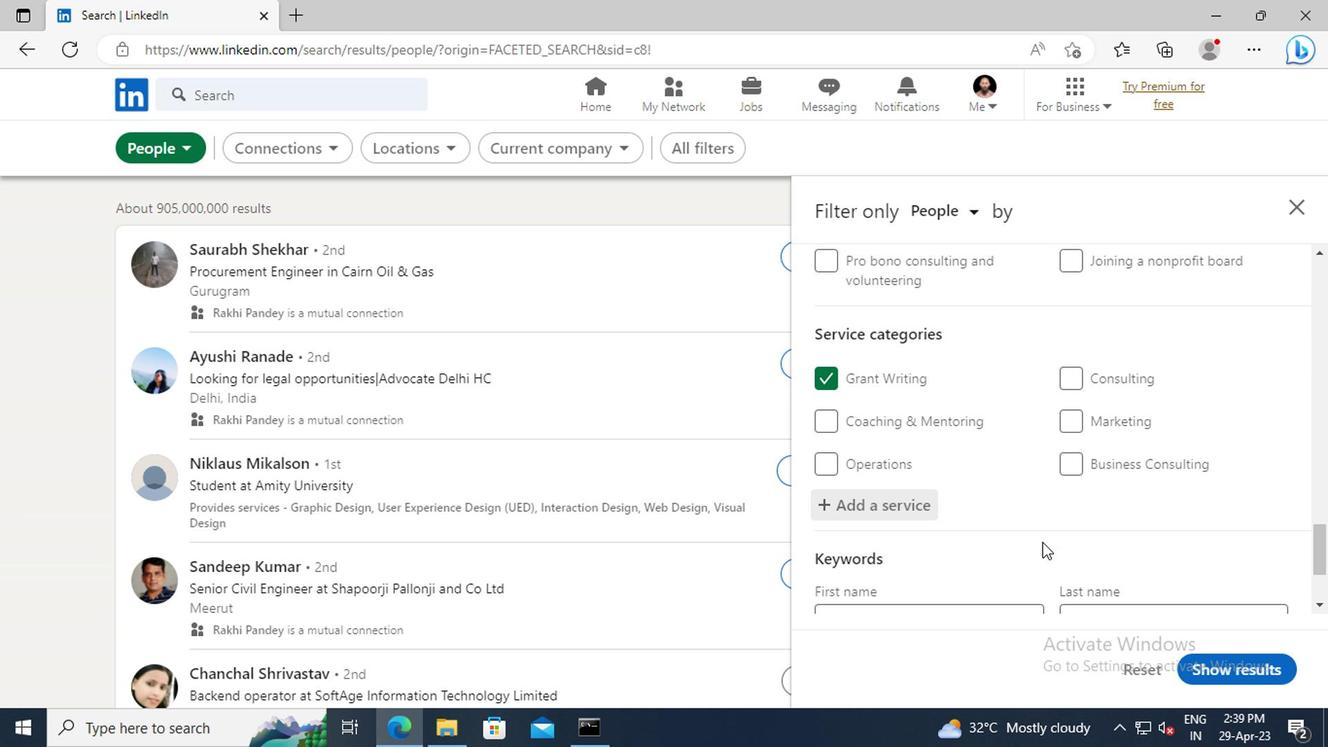 
Action: Mouse scrolled (1038, 538) with delta (0, 0)
Screenshot: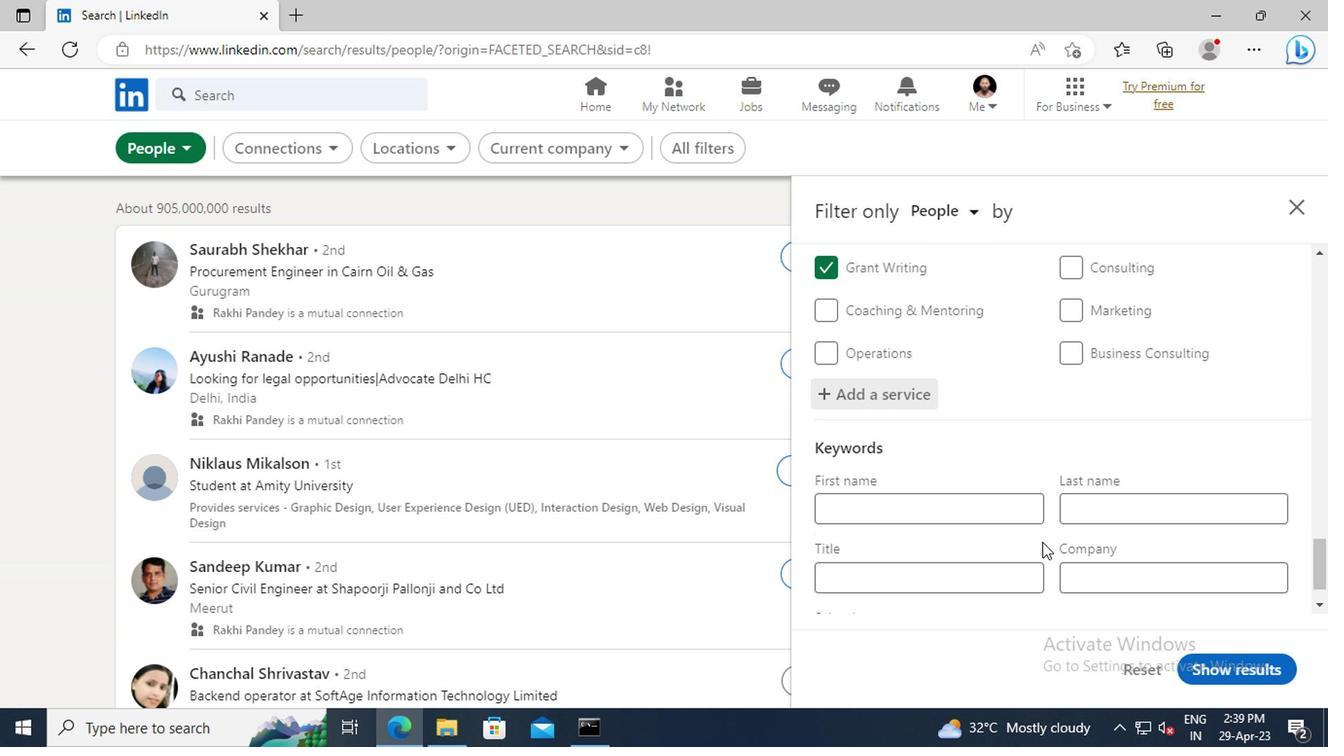 
Action: Mouse scrolled (1038, 538) with delta (0, 0)
Screenshot: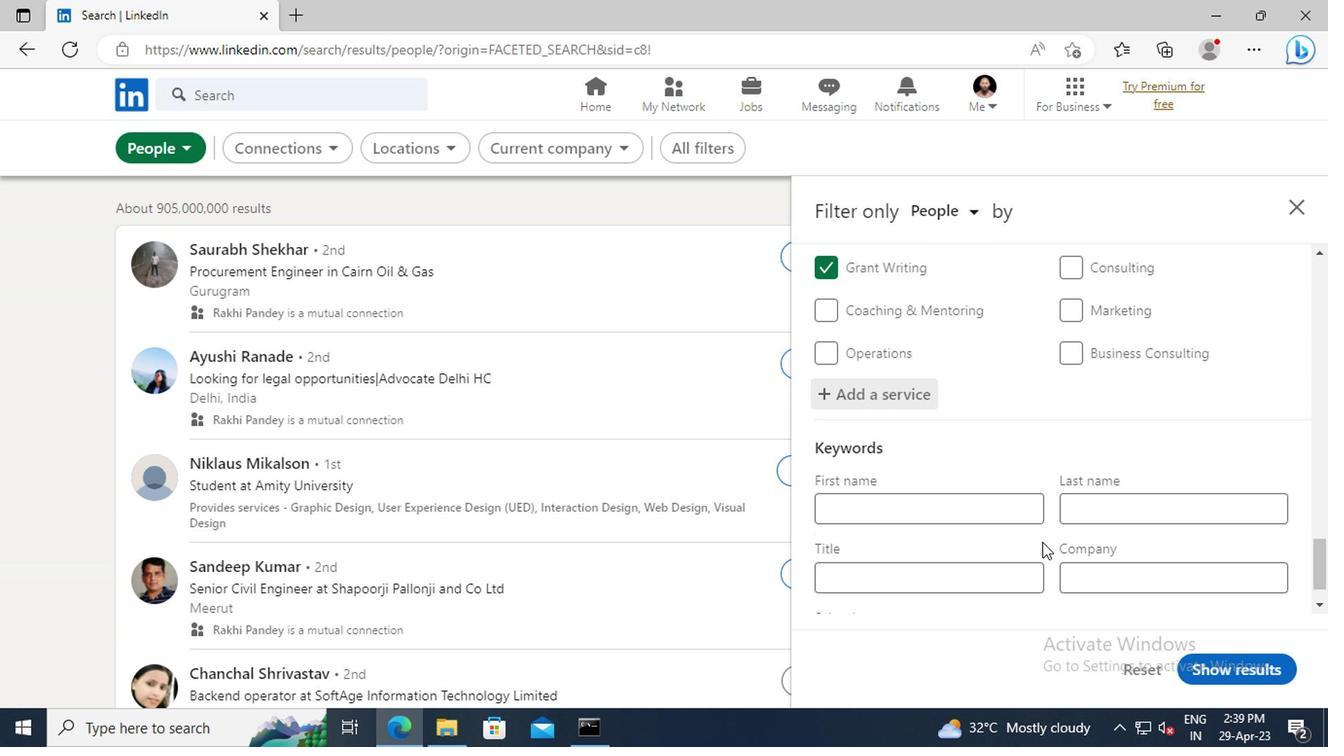 
Action: Mouse scrolled (1038, 538) with delta (0, 0)
Screenshot: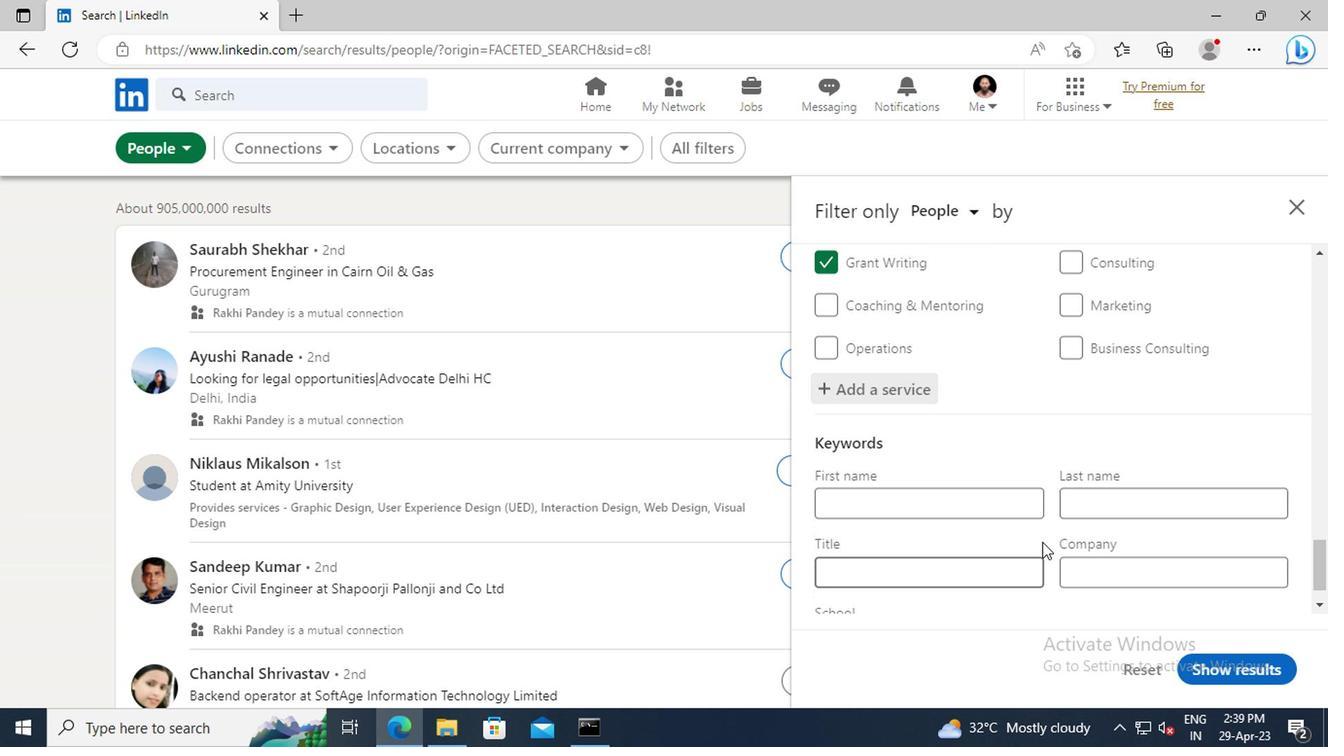 
Action: Mouse moved to (935, 531)
Screenshot: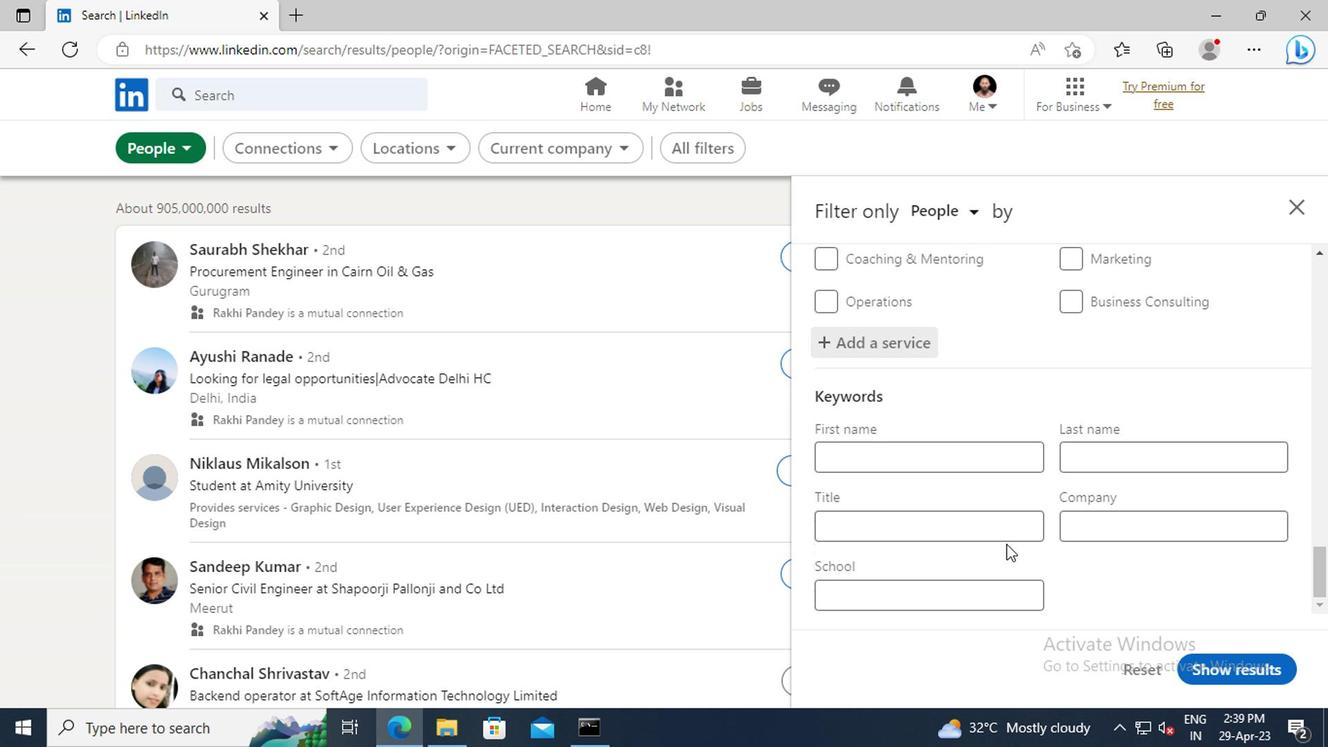
Action: Mouse pressed left at (935, 531)
Screenshot: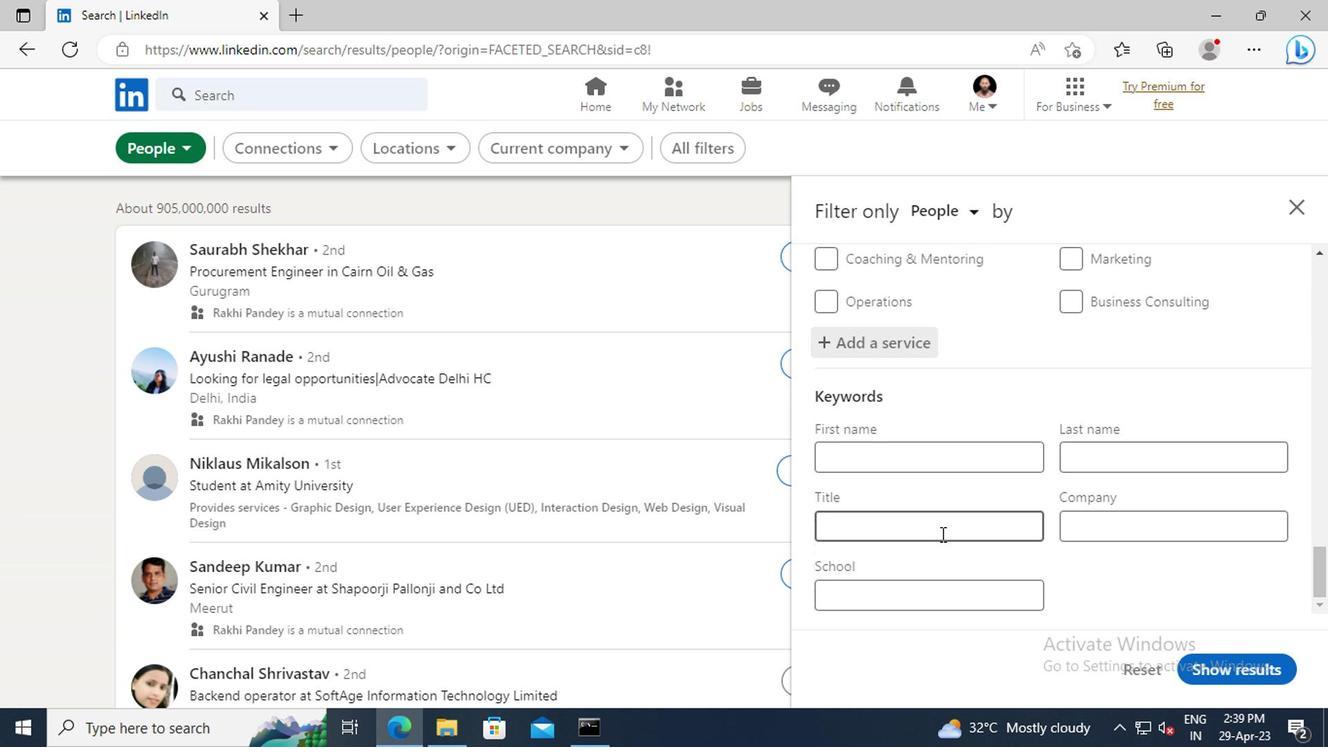 
Action: Key pressed <Key.shift>CHIEF<Key.space><Key.shift>TECHNOLOGY<Key.space><Key.shift>OFFICER<Key.space><Key.shift>(CTO)<Key.enter>
Screenshot: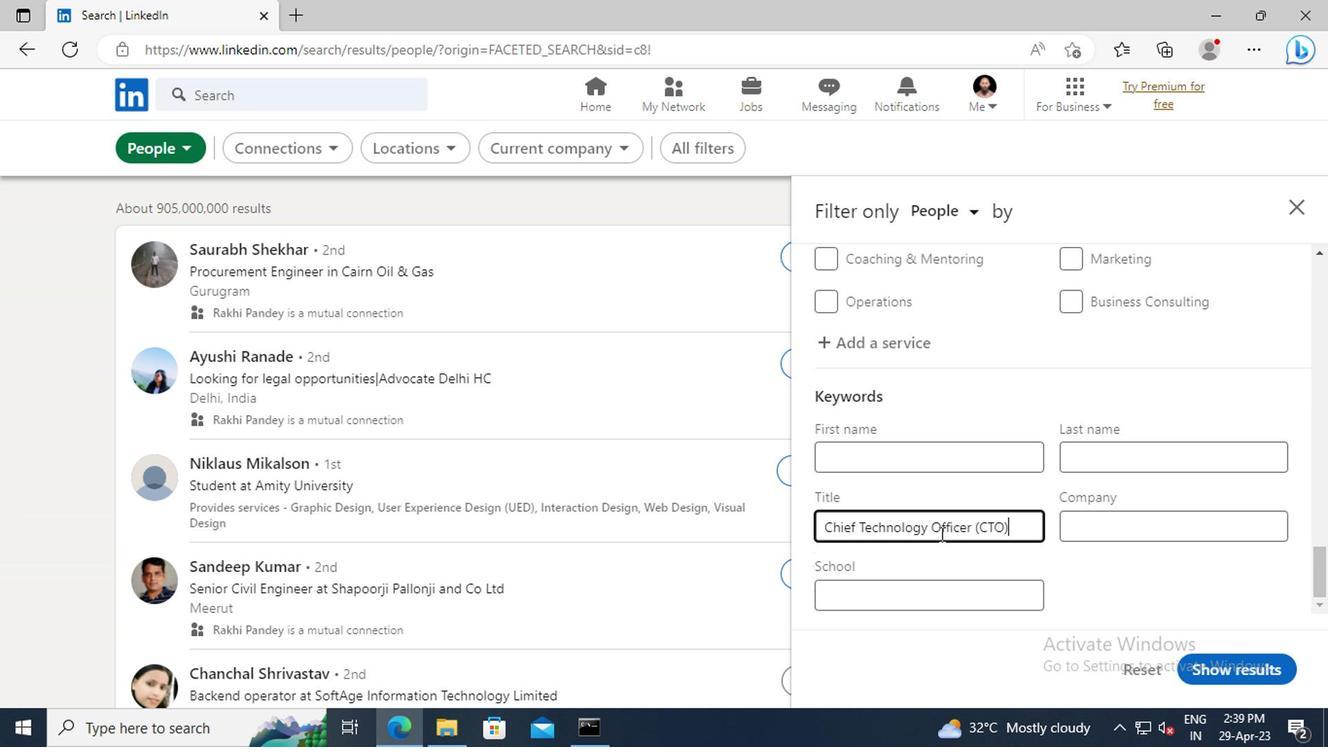 
Action: Mouse moved to (1202, 661)
Screenshot: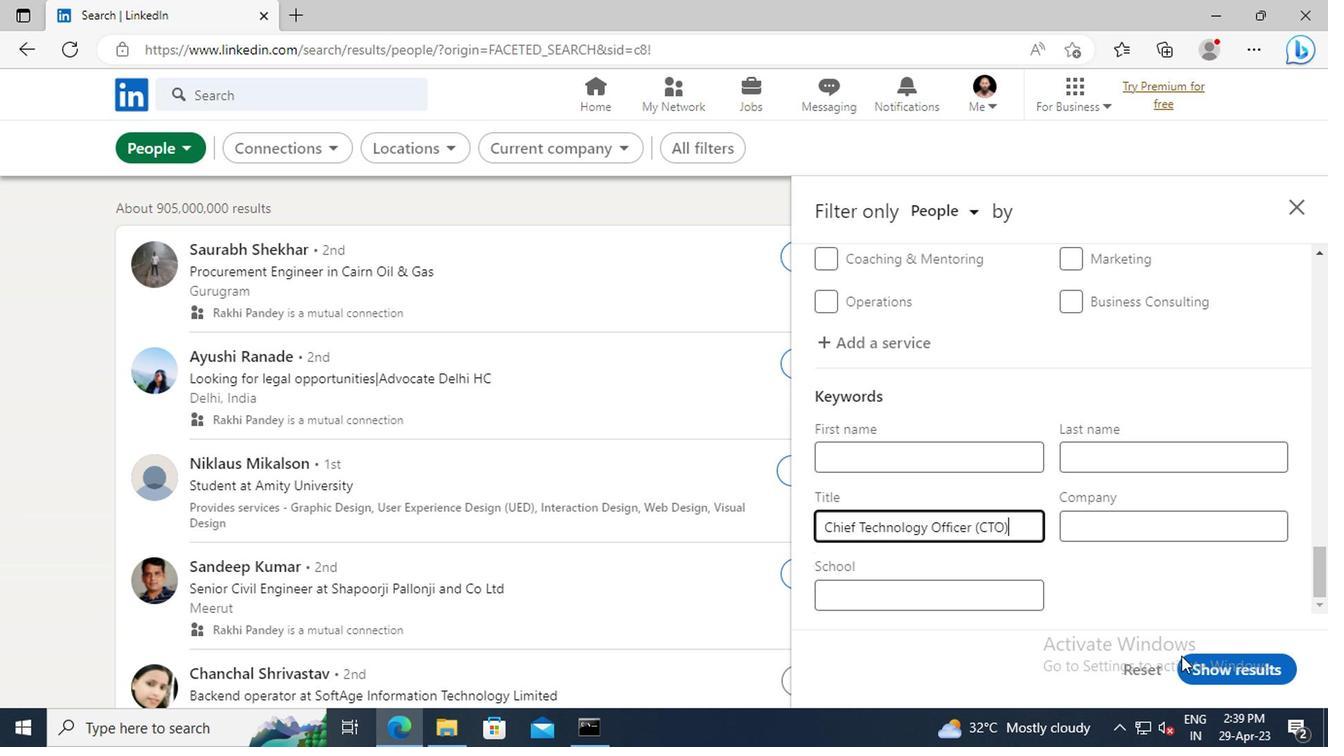 
Action: Mouse pressed left at (1202, 661)
Screenshot: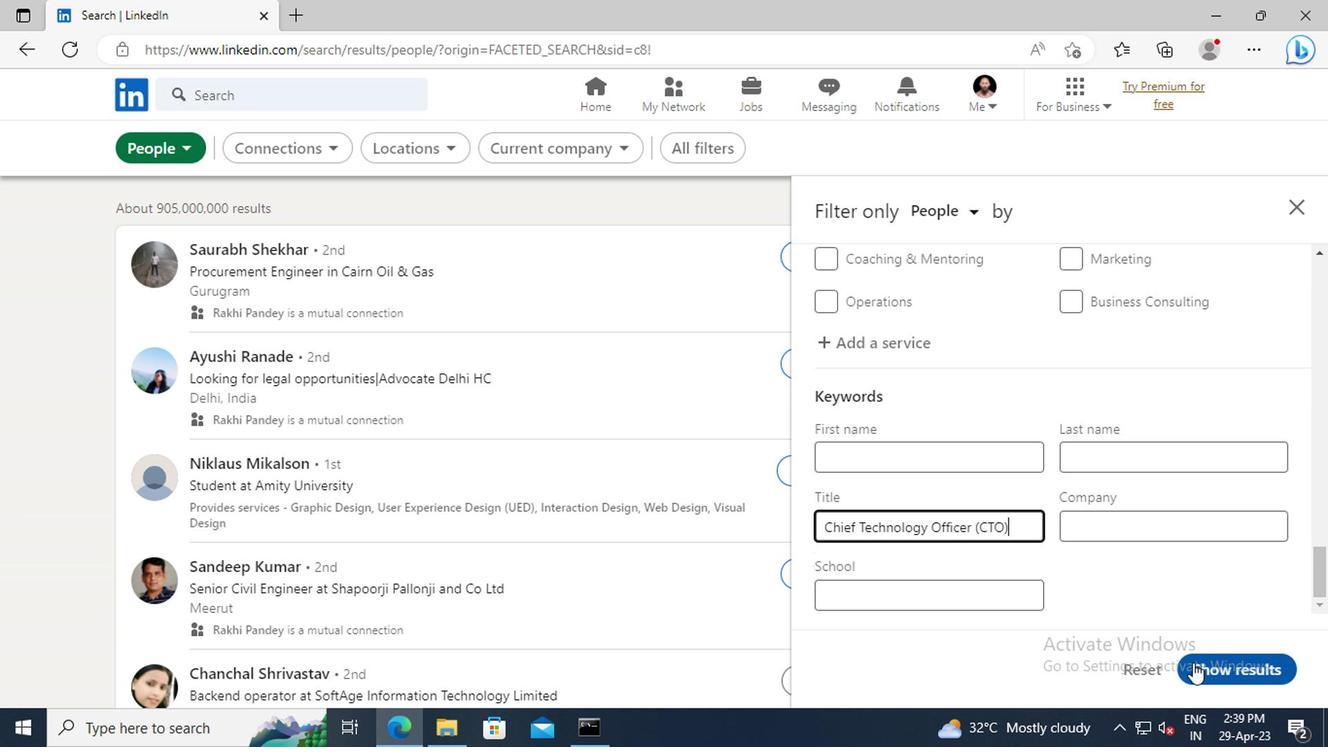 
